 Task: Search one way flight ticket for 4 adults, 1 infant in seat and 1 infant on lap in premium economy from Charleston: Yeager Airport to Rockford: Chicago Rockford International Airport(was Northwest Chicagoland Regional Airport At Rockford) on 5-1-2023. Choice of flights is Frontier. Number of bags: 5 checked bags. Price is upto 20000. Outbound departure time preference is 23:45.
Action: Mouse moved to (229, 449)
Screenshot: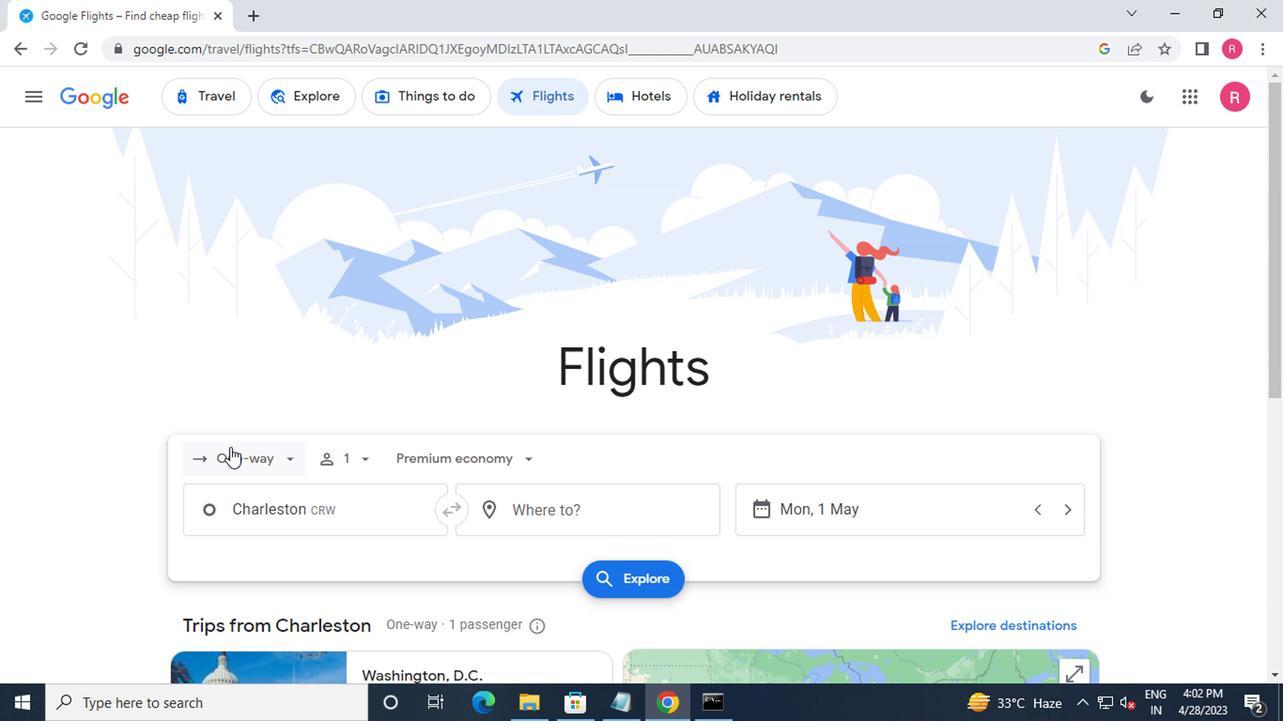 
Action: Mouse pressed left at (229, 449)
Screenshot: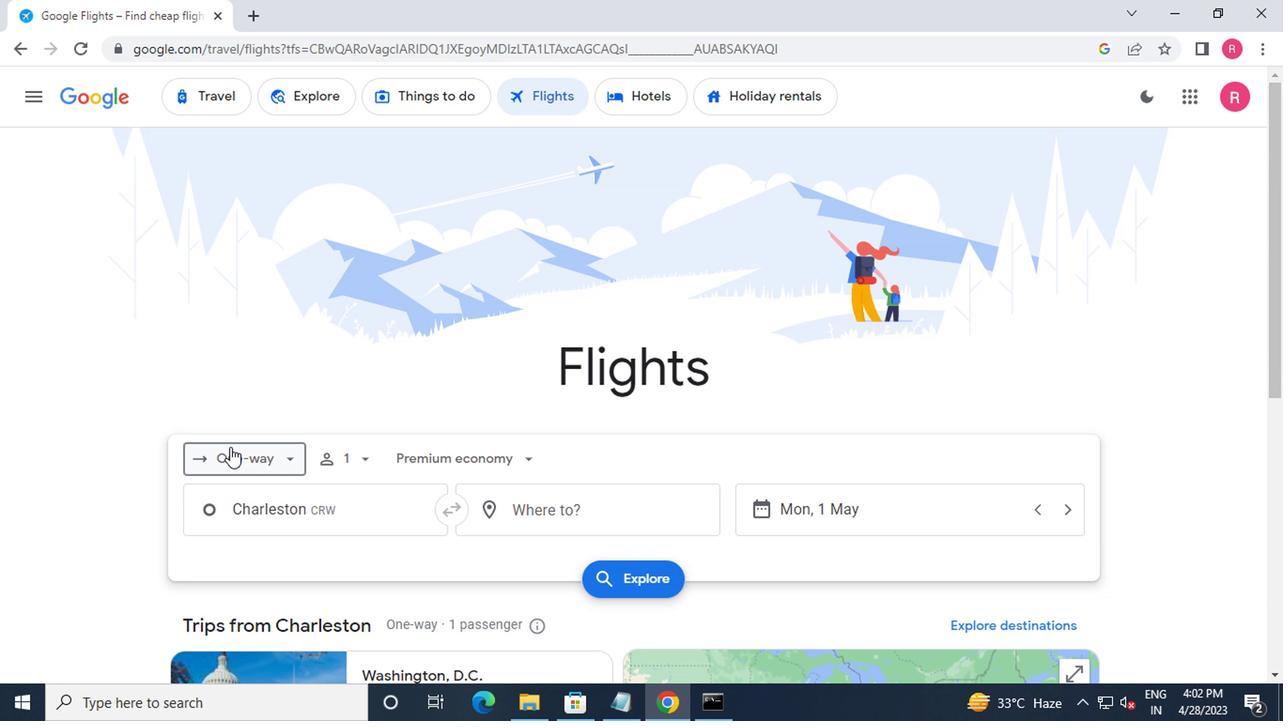 
Action: Mouse moved to (243, 556)
Screenshot: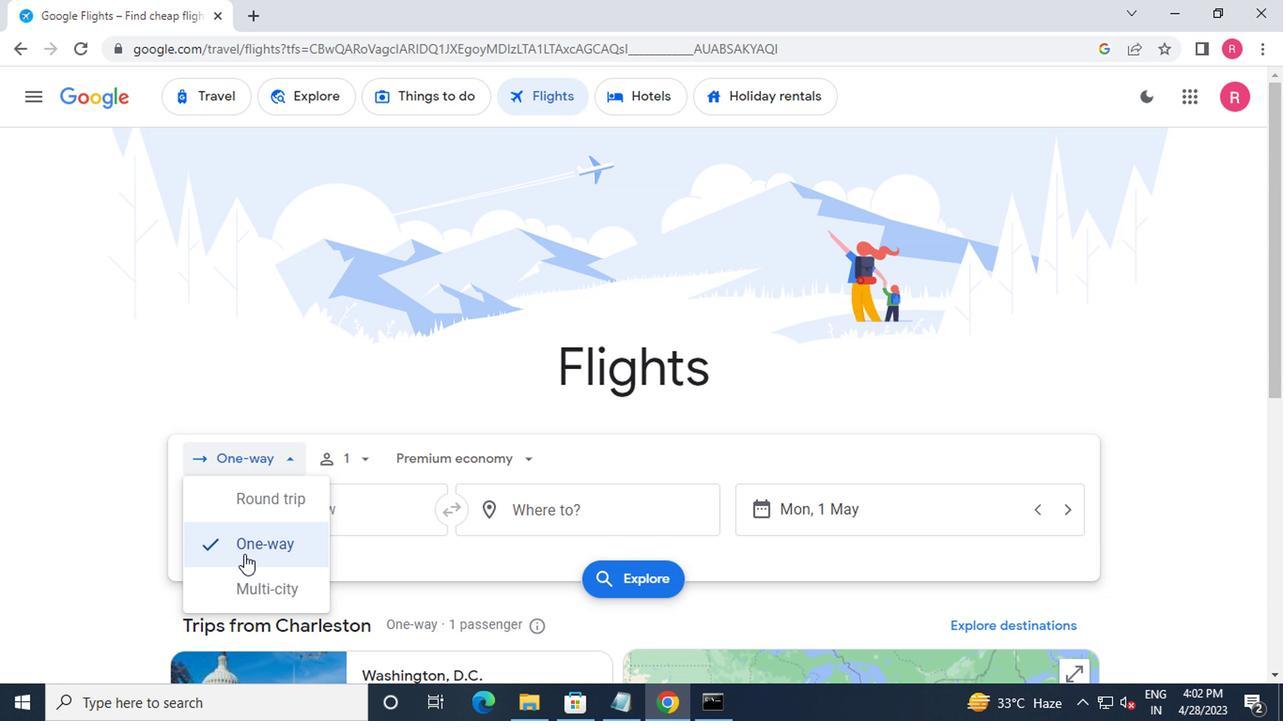 
Action: Mouse pressed left at (243, 556)
Screenshot: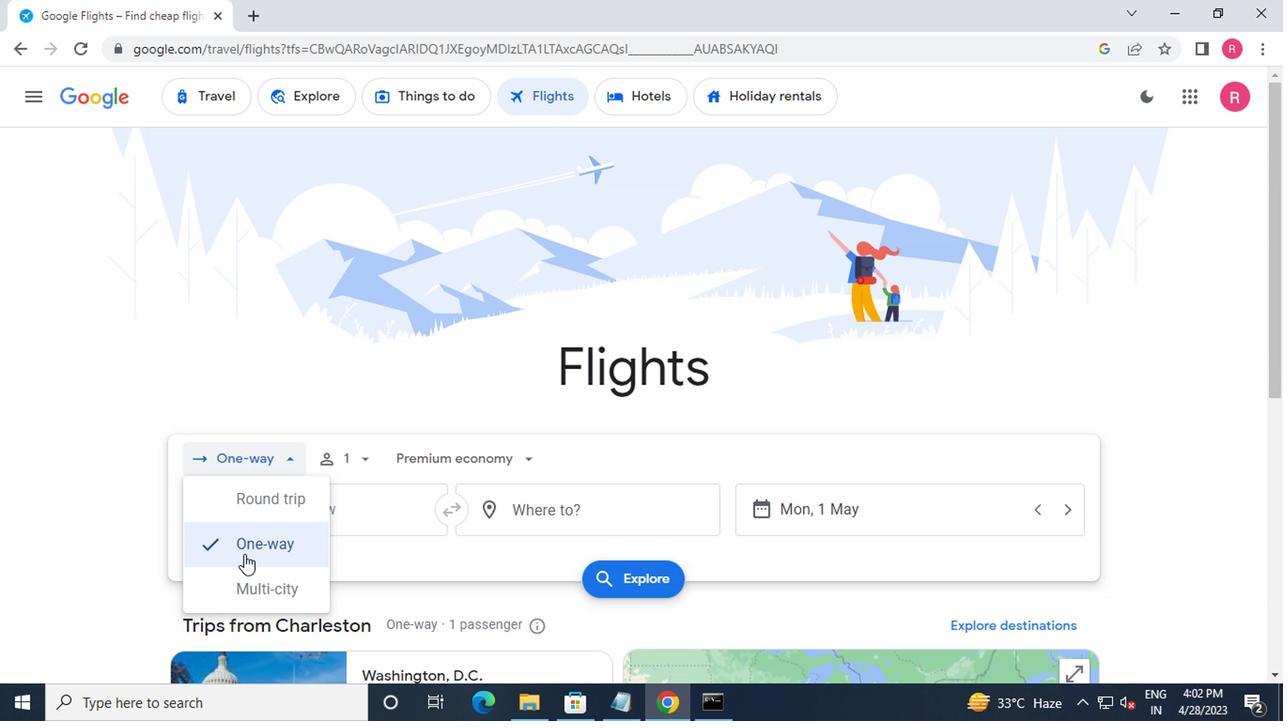
Action: Mouse moved to (371, 466)
Screenshot: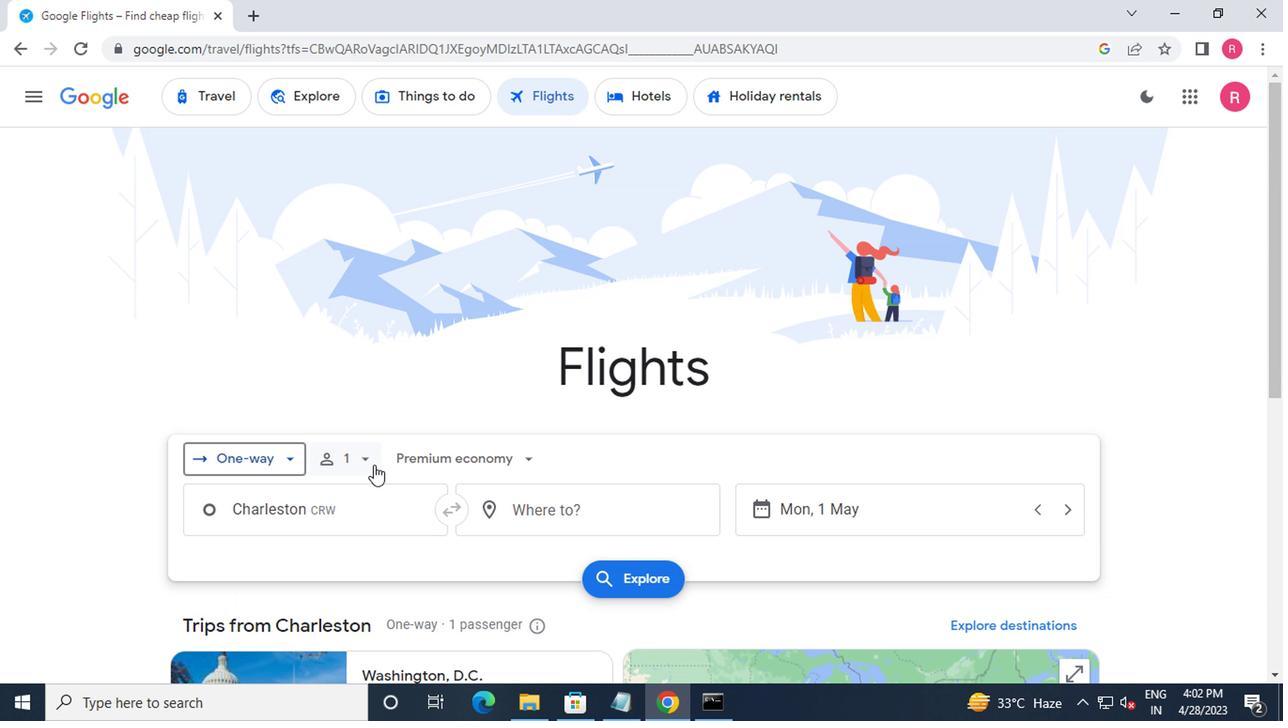 
Action: Mouse pressed left at (371, 466)
Screenshot: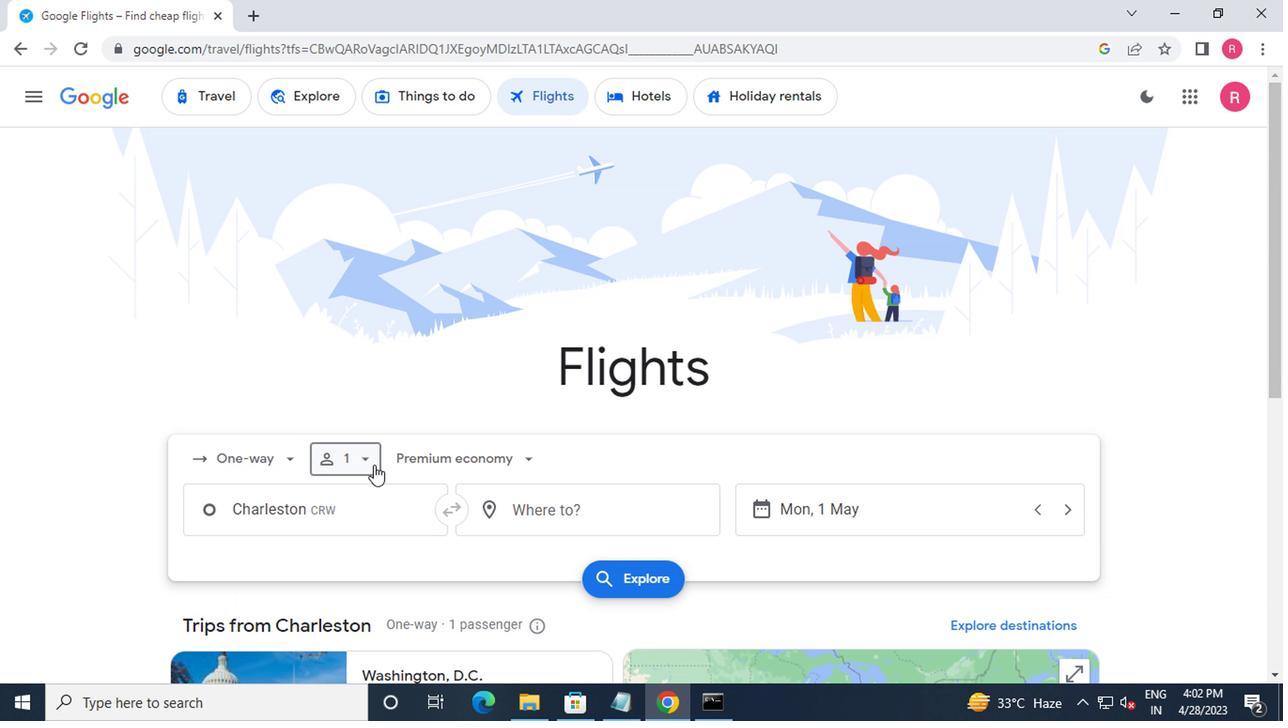 
Action: Mouse moved to (497, 509)
Screenshot: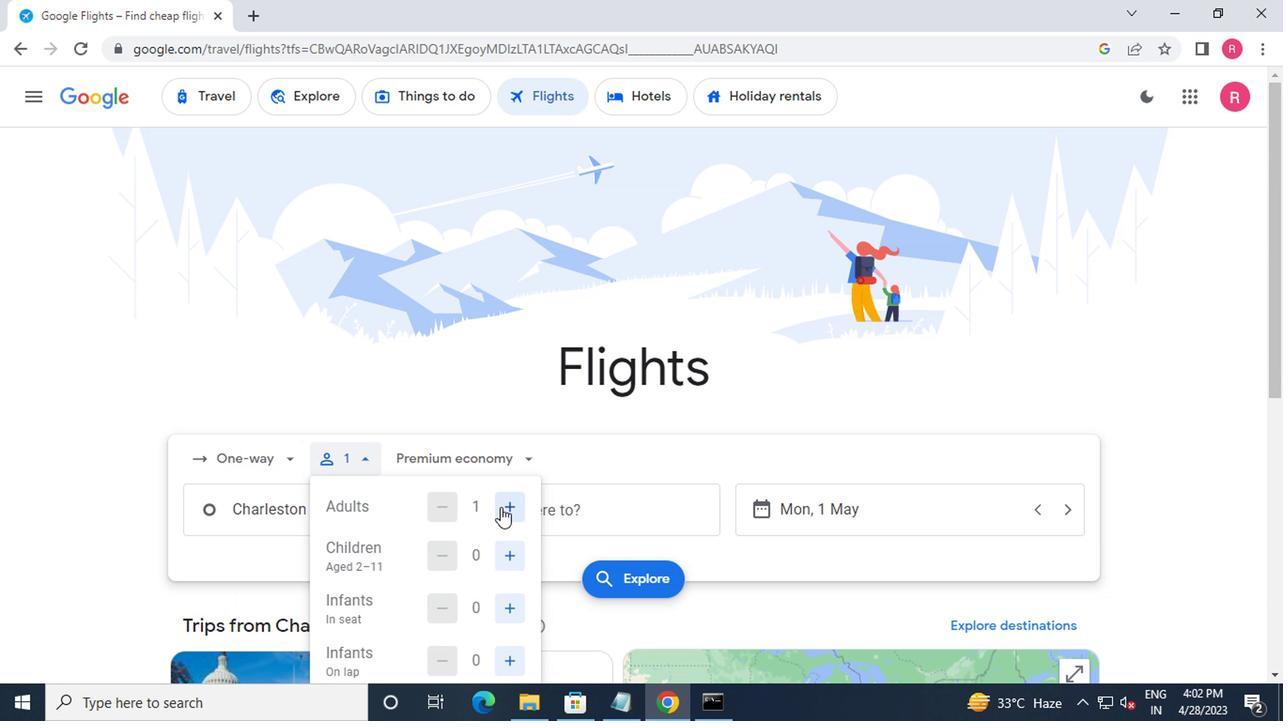 
Action: Mouse pressed left at (497, 509)
Screenshot: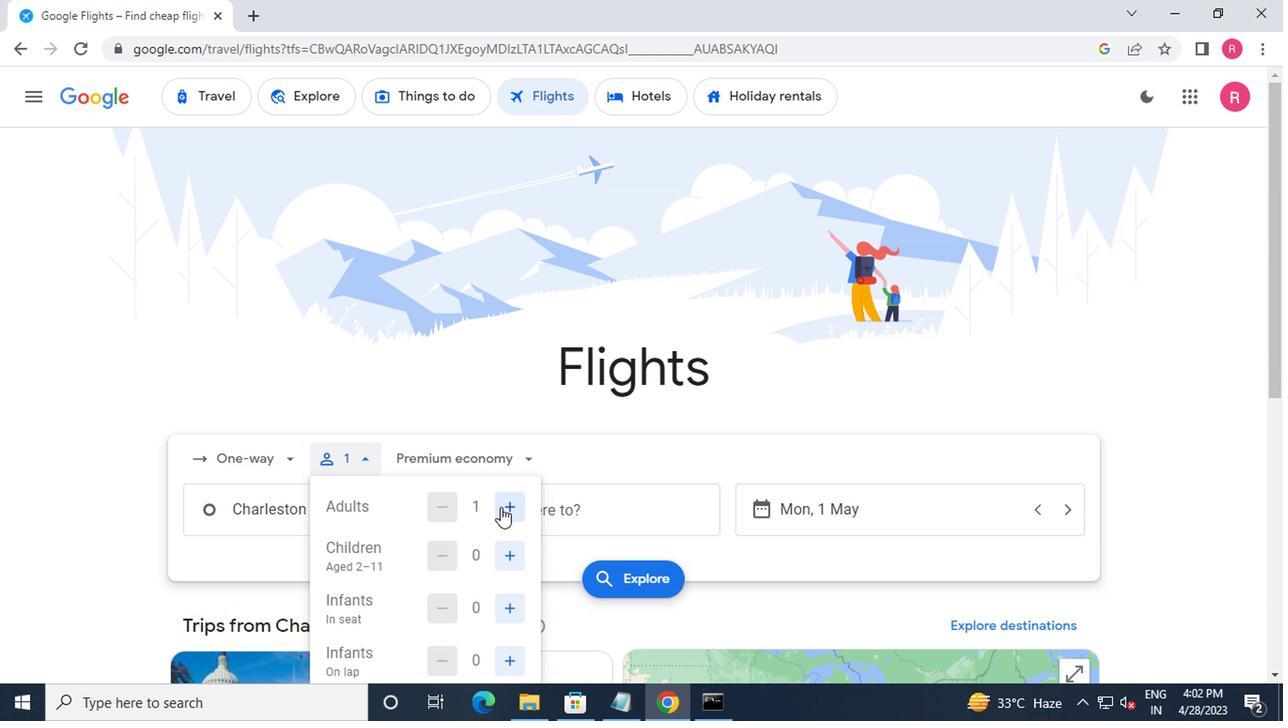 
Action: Mouse pressed left at (497, 509)
Screenshot: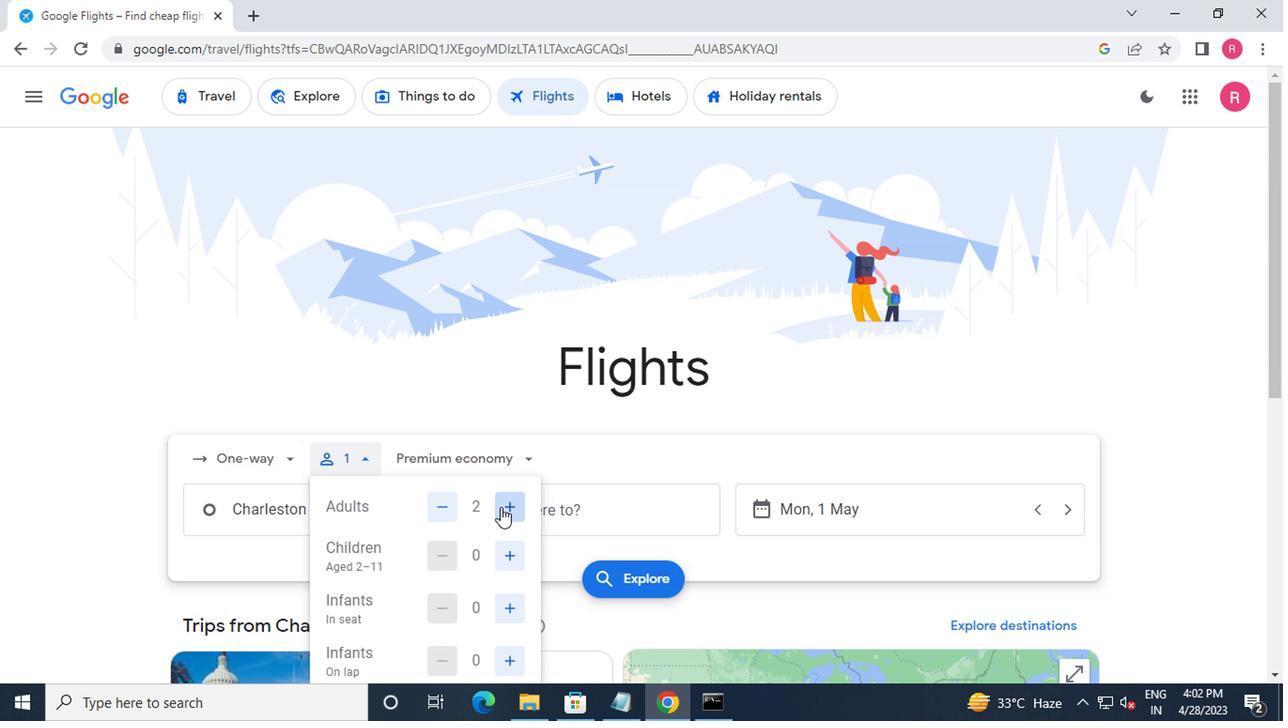 
Action: Mouse moved to (497, 550)
Screenshot: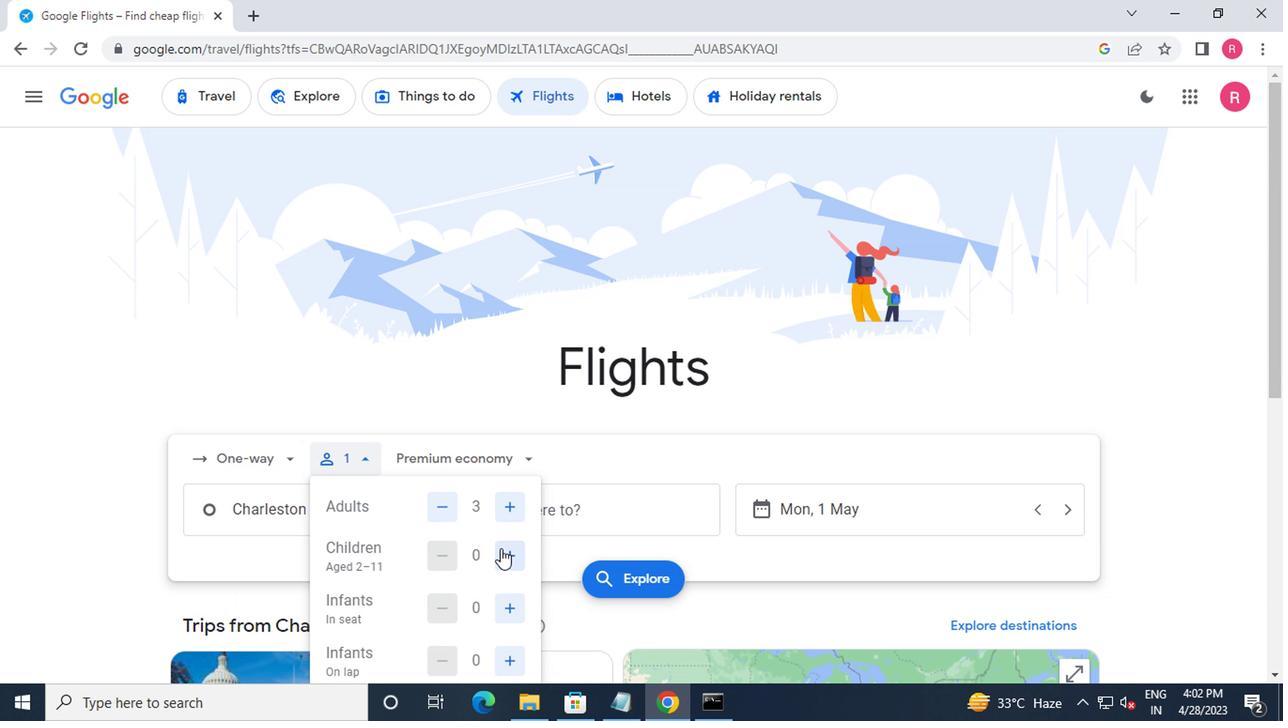 
Action: Mouse pressed left at (497, 550)
Screenshot: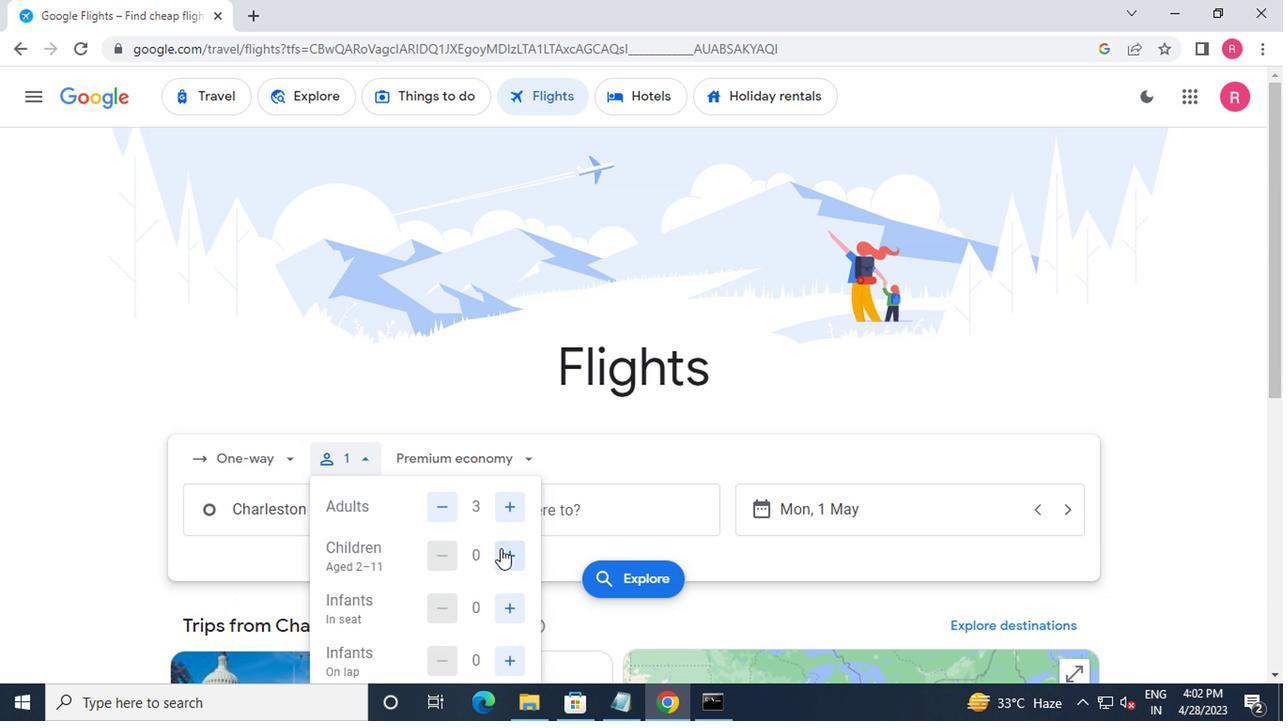 
Action: Mouse pressed left at (497, 550)
Screenshot: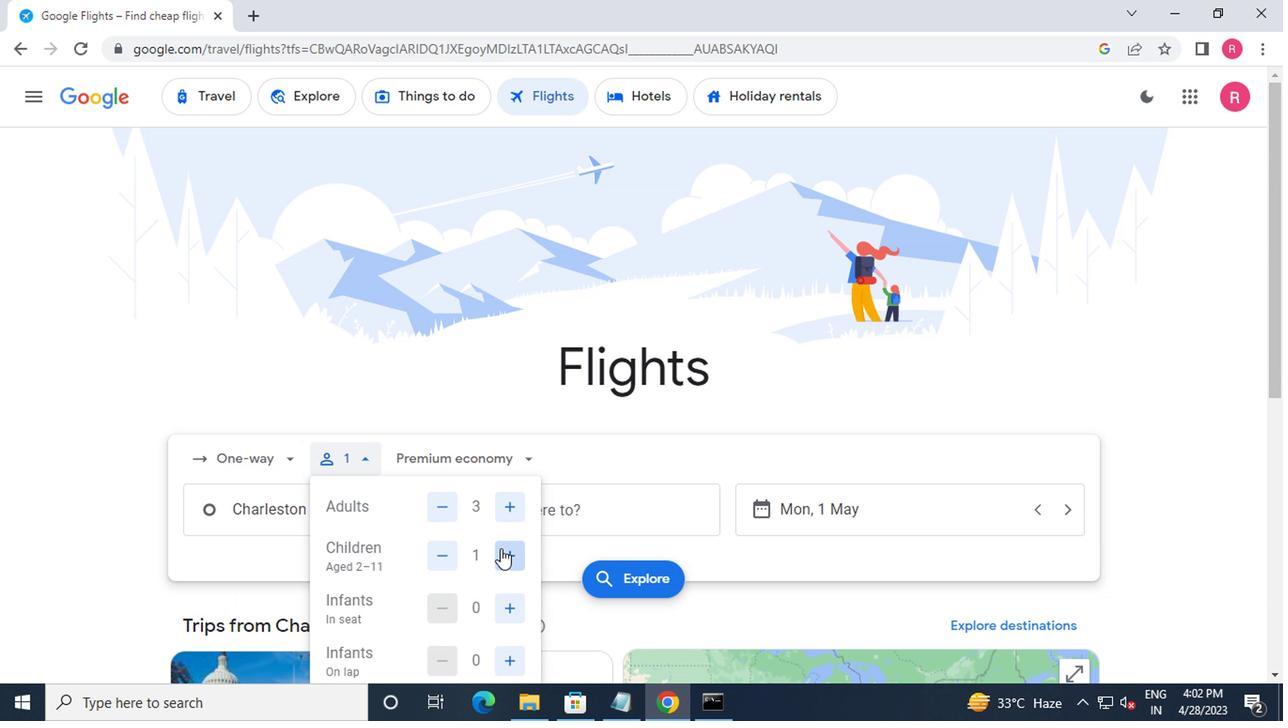 
Action: Mouse moved to (496, 550)
Screenshot: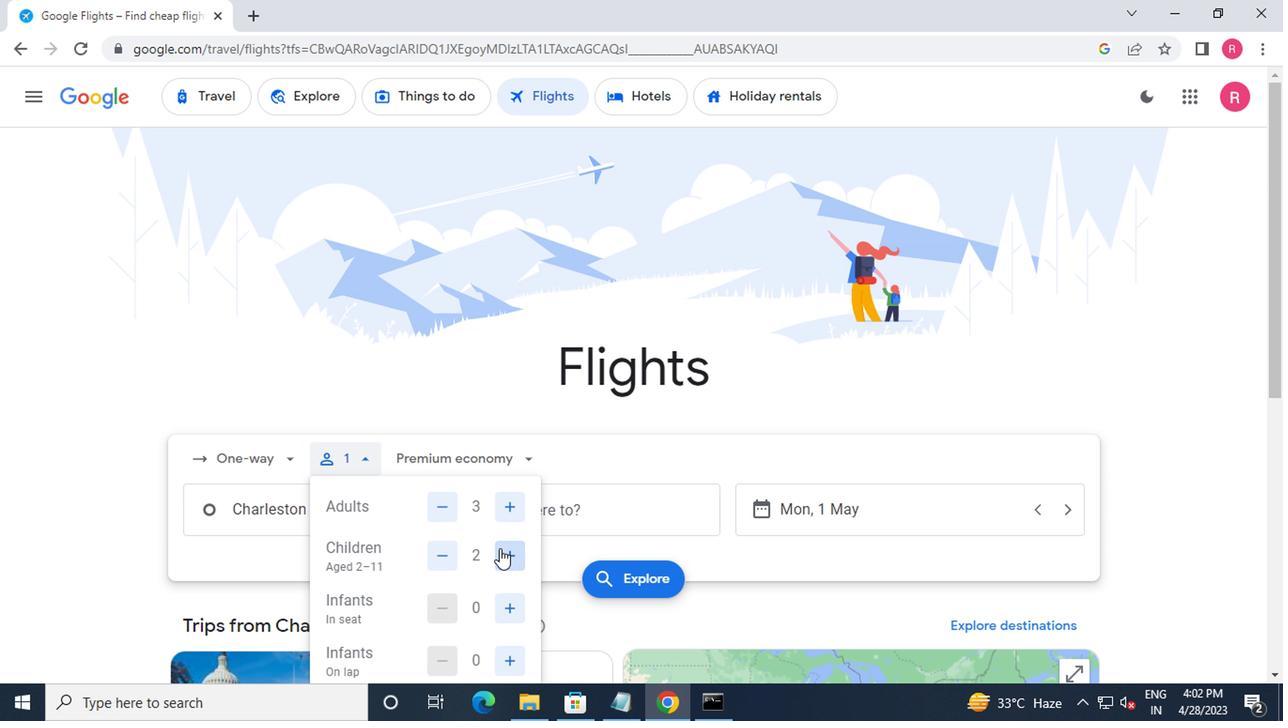 
Action: Mouse pressed left at (496, 550)
Screenshot: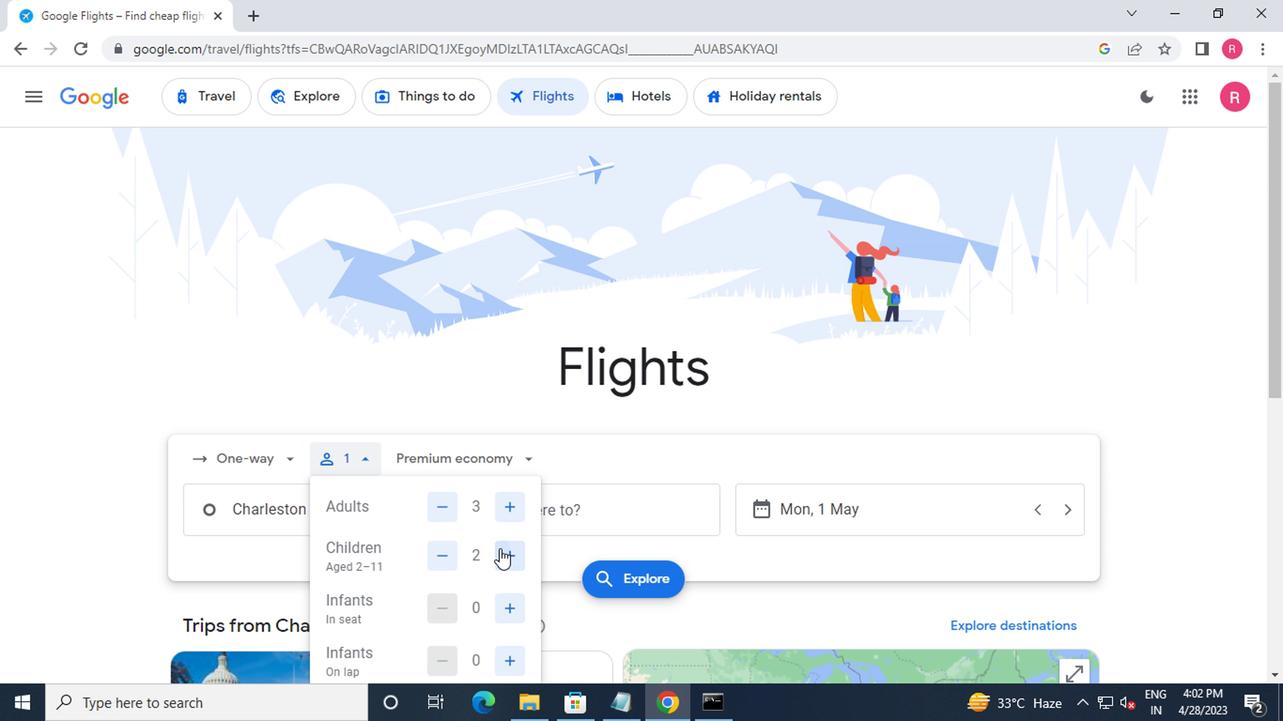 
Action: Mouse moved to (437, 474)
Screenshot: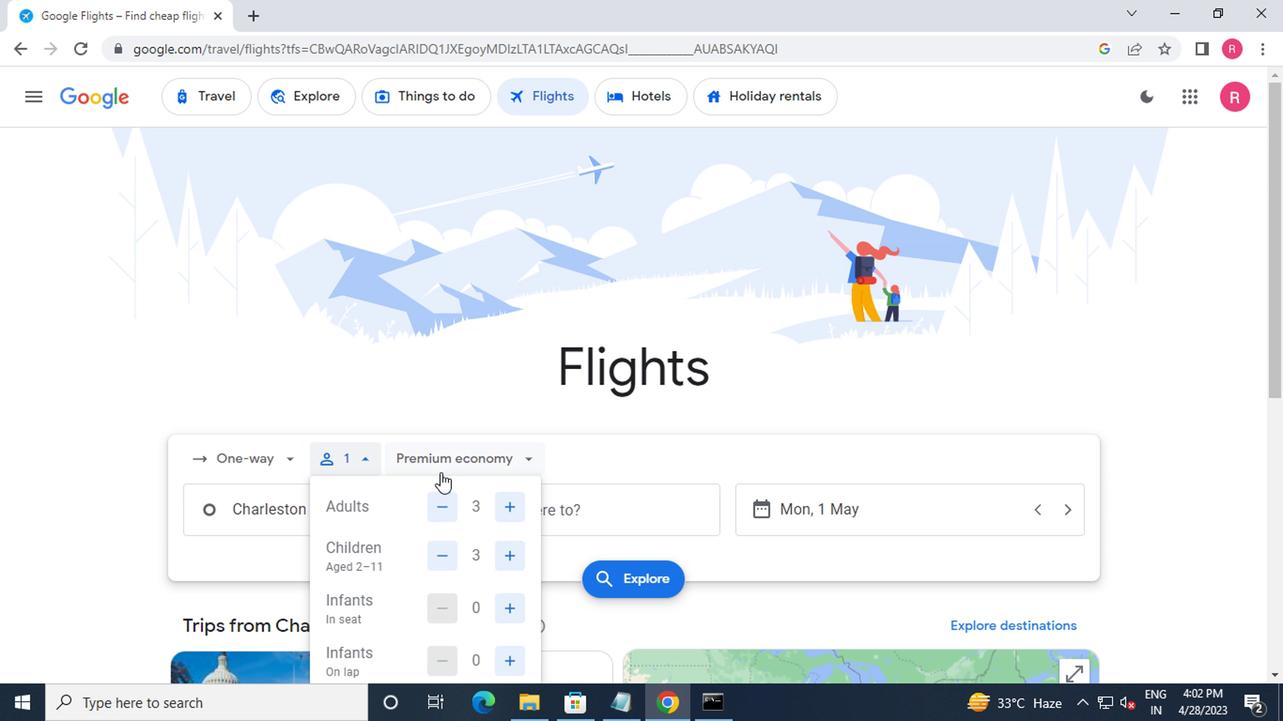 
Action: Mouse pressed left at (437, 474)
Screenshot: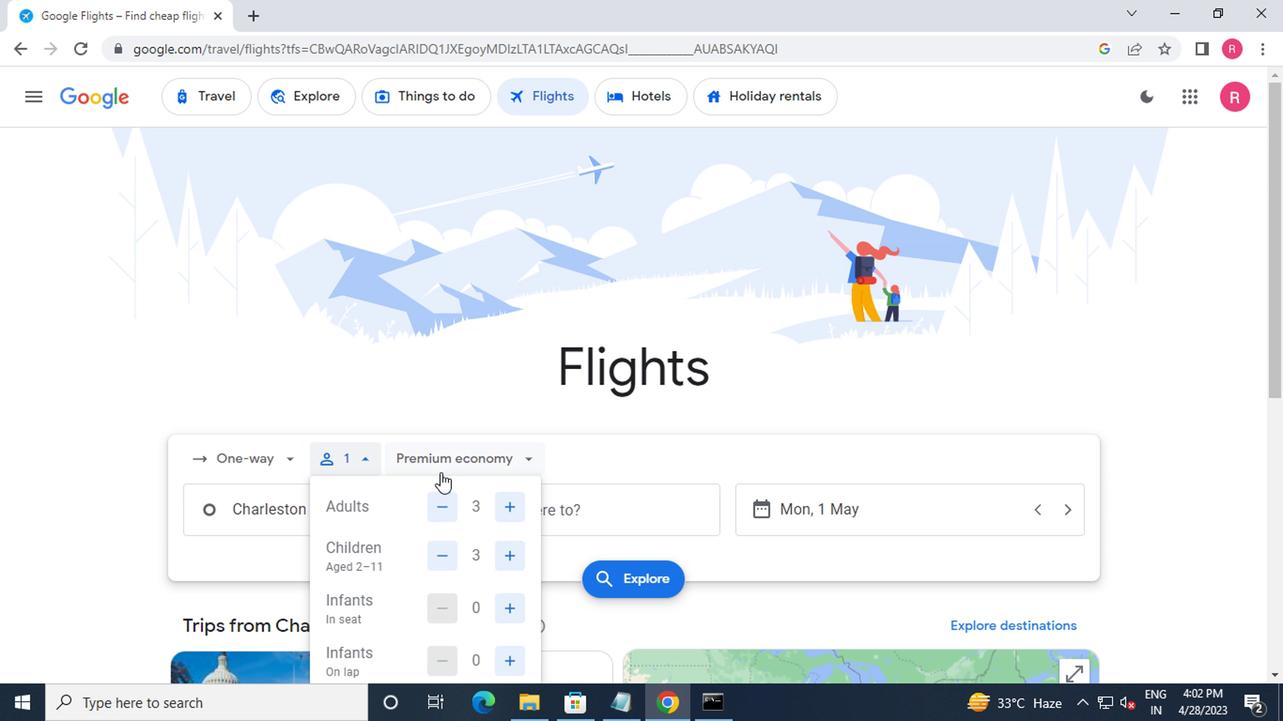 
Action: Mouse moved to (471, 586)
Screenshot: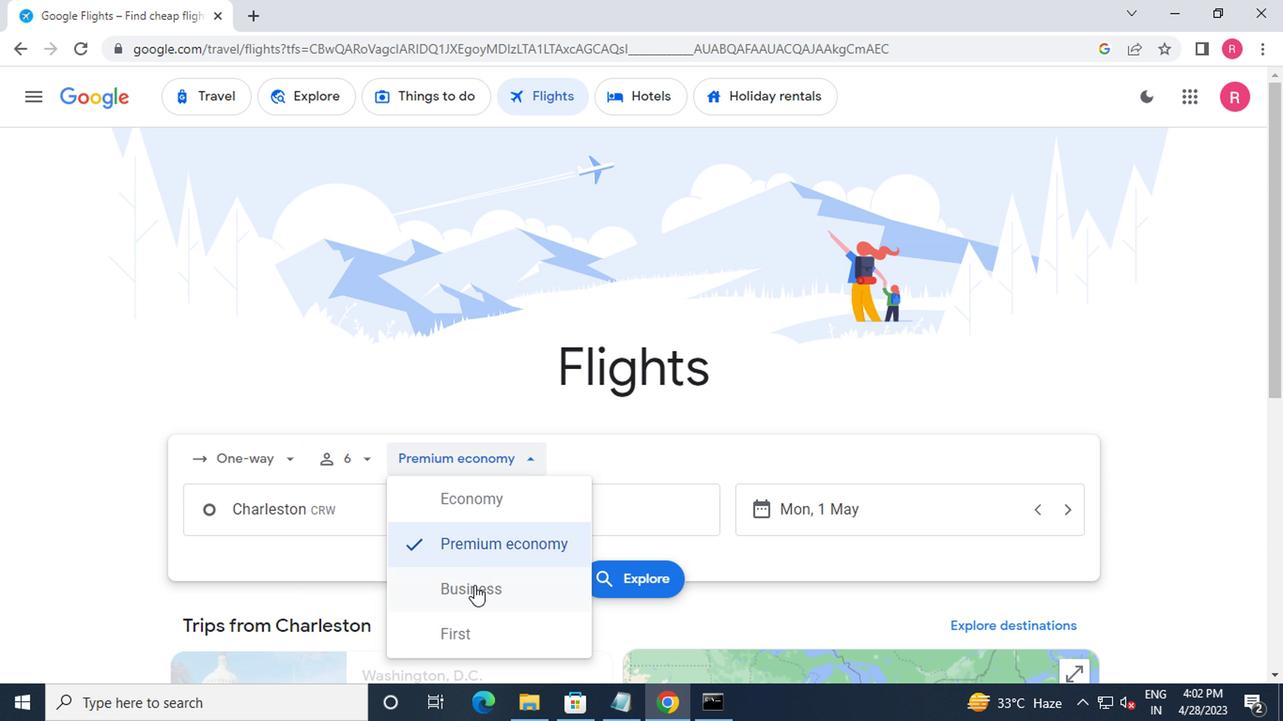 
Action: Mouse pressed left at (471, 586)
Screenshot: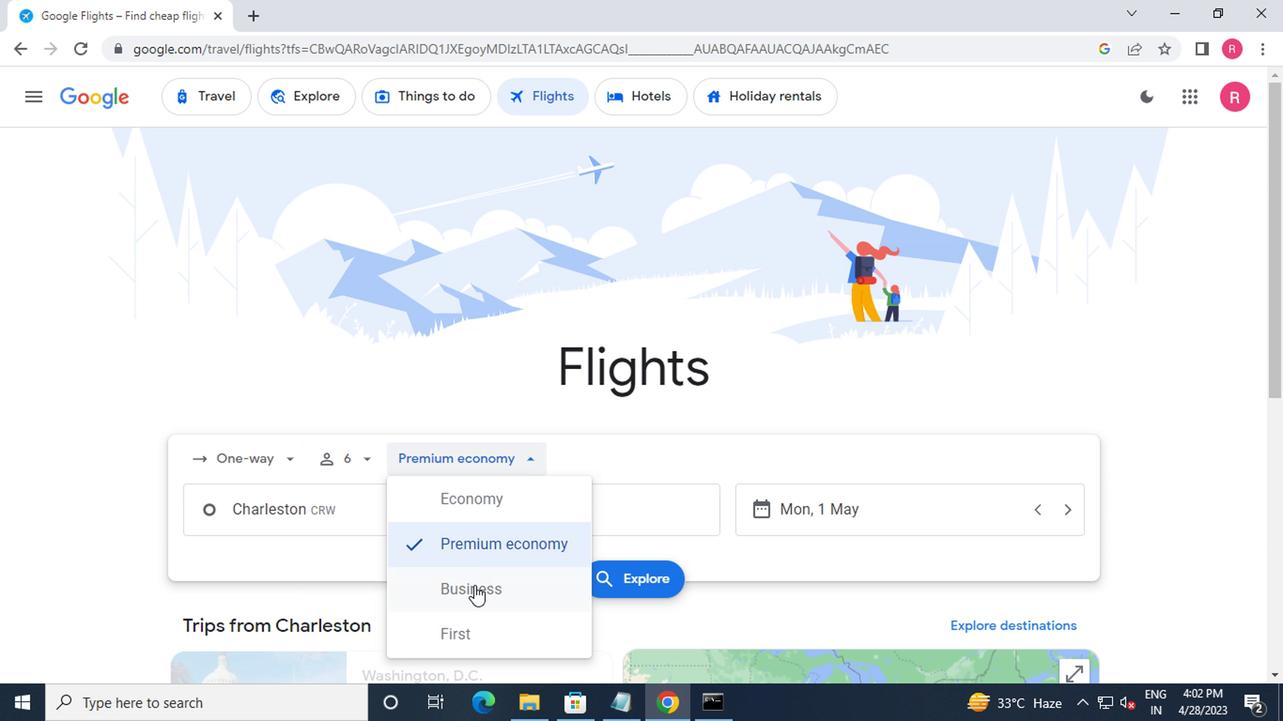 
Action: Mouse moved to (368, 516)
Screenshot: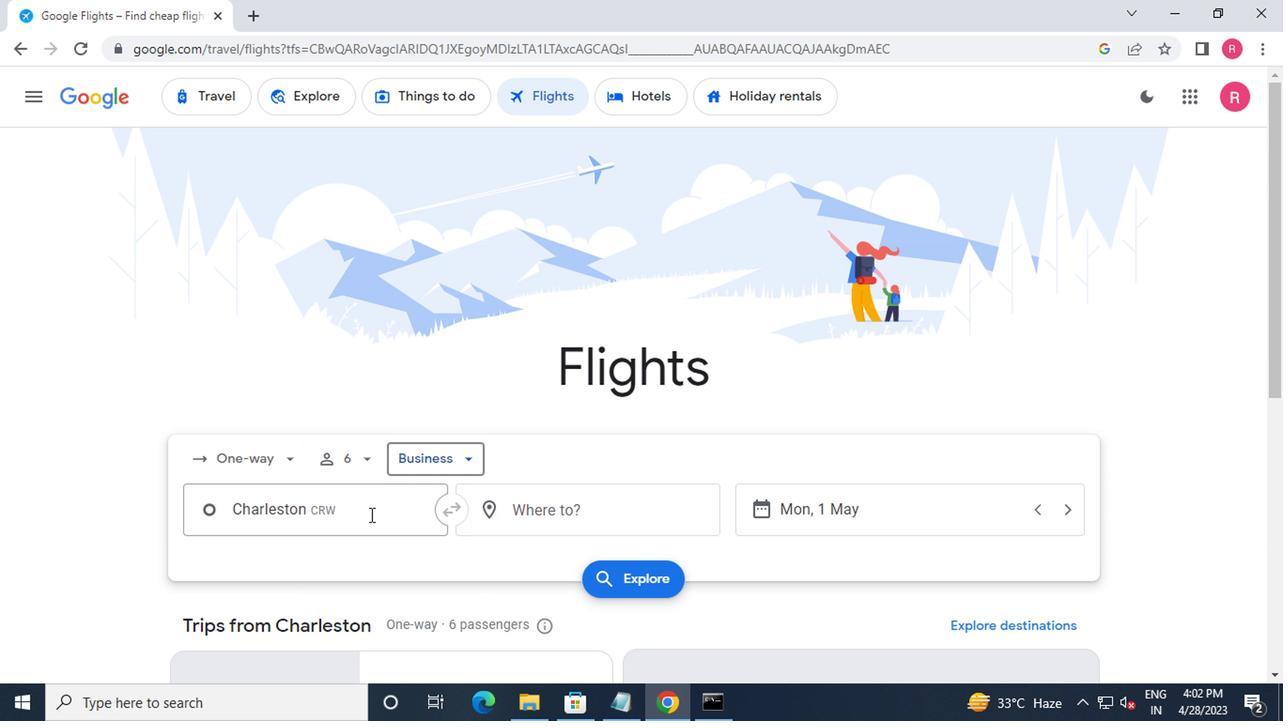 
Action: Mouse pressed left at (368, 516)
Screenshot: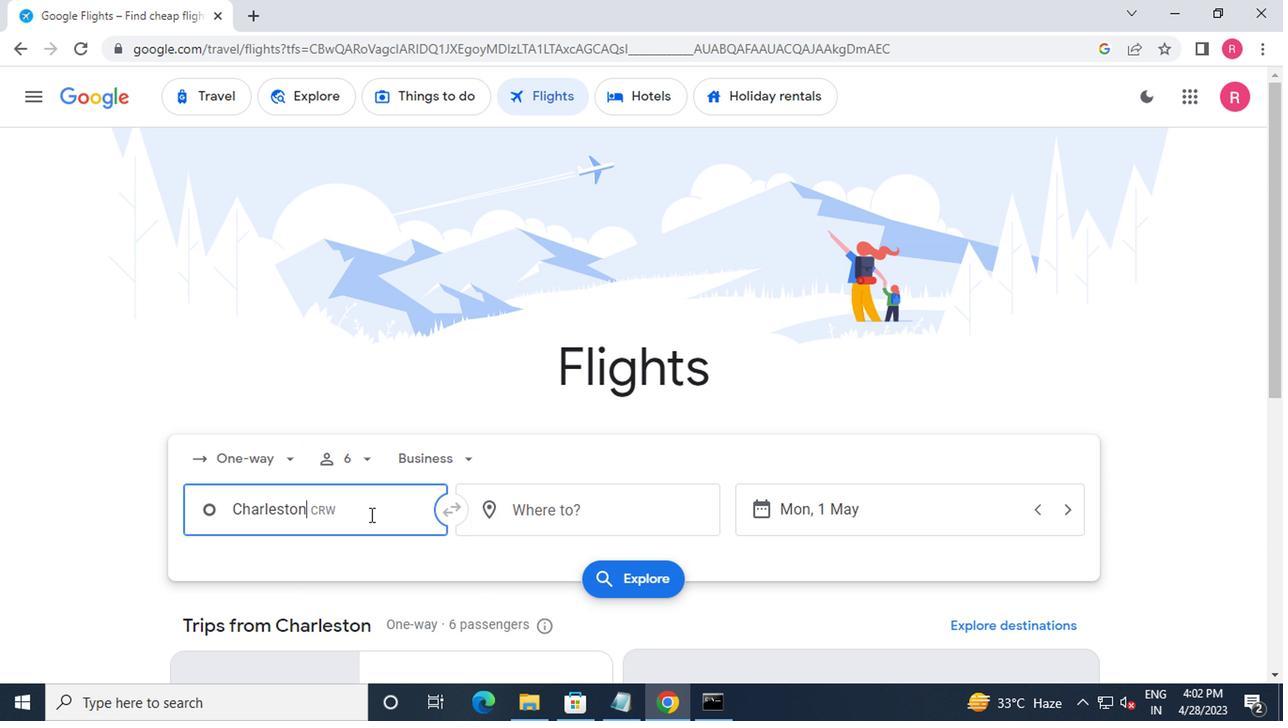 
Action: Key pressed <Key.shift><Key.shift><Key.shift><Key.shift><Key.shift><Key.shift>YEAGER<Key.space>
Screenshot: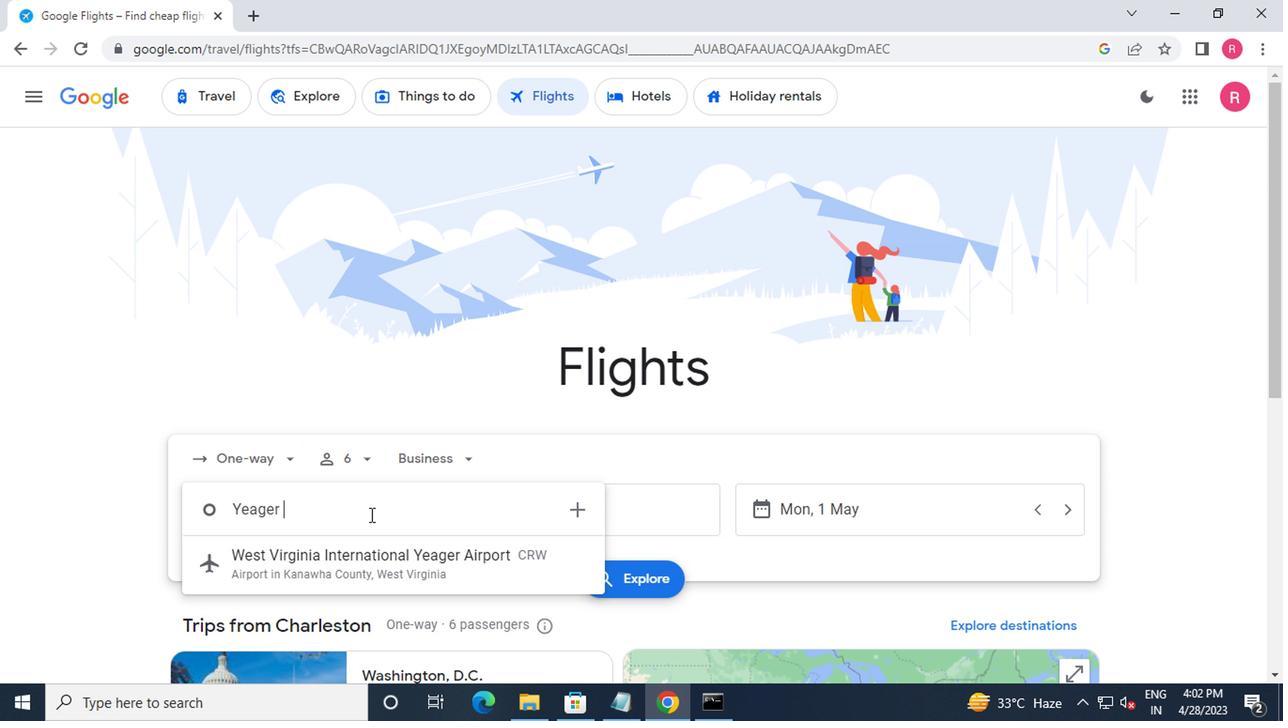 
Action: Mouse moved to (366, 565)
Screenshot: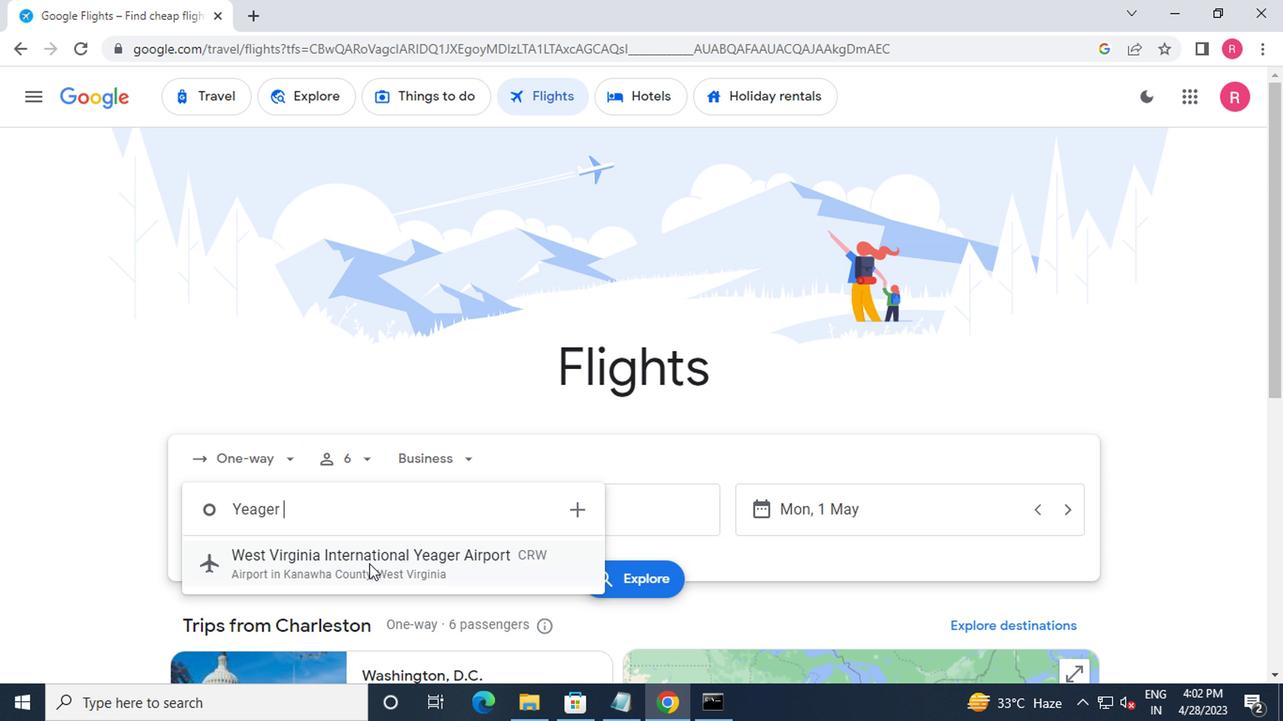 
Action: Mouse pressed left at (366, 565)
Screenshot: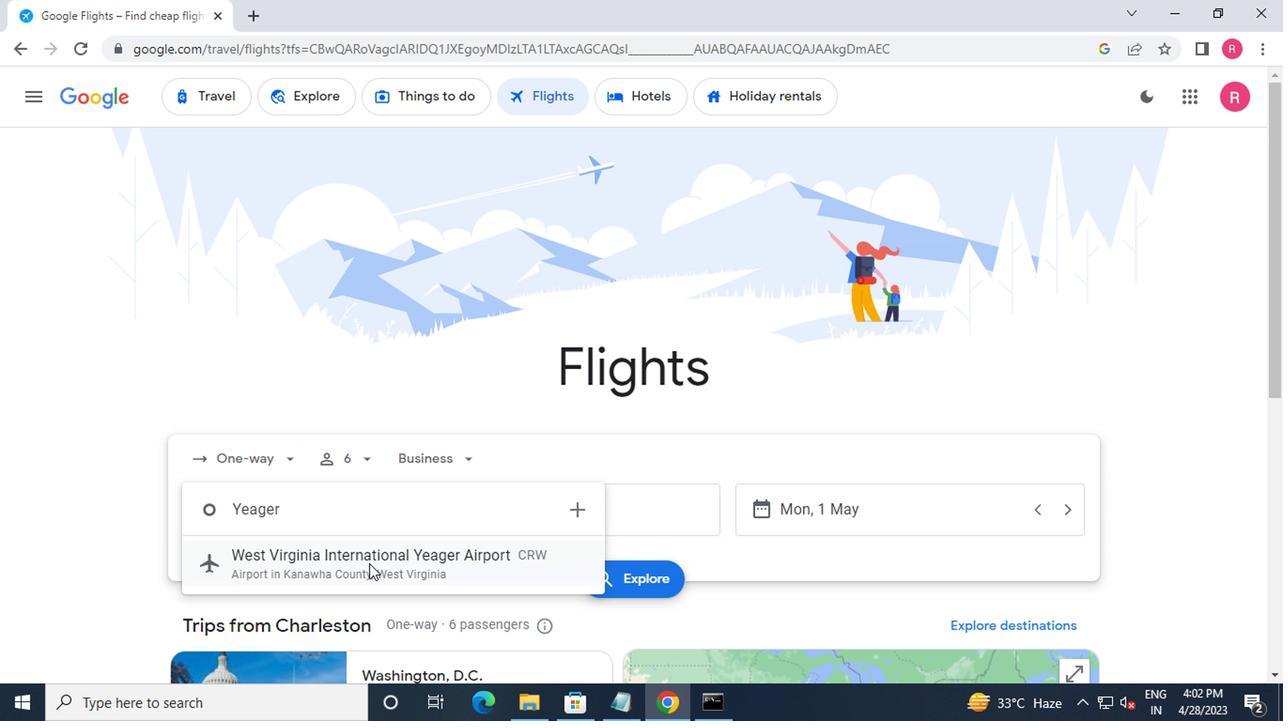 
Action: Mouse moved to (618, 519)
Screenshot: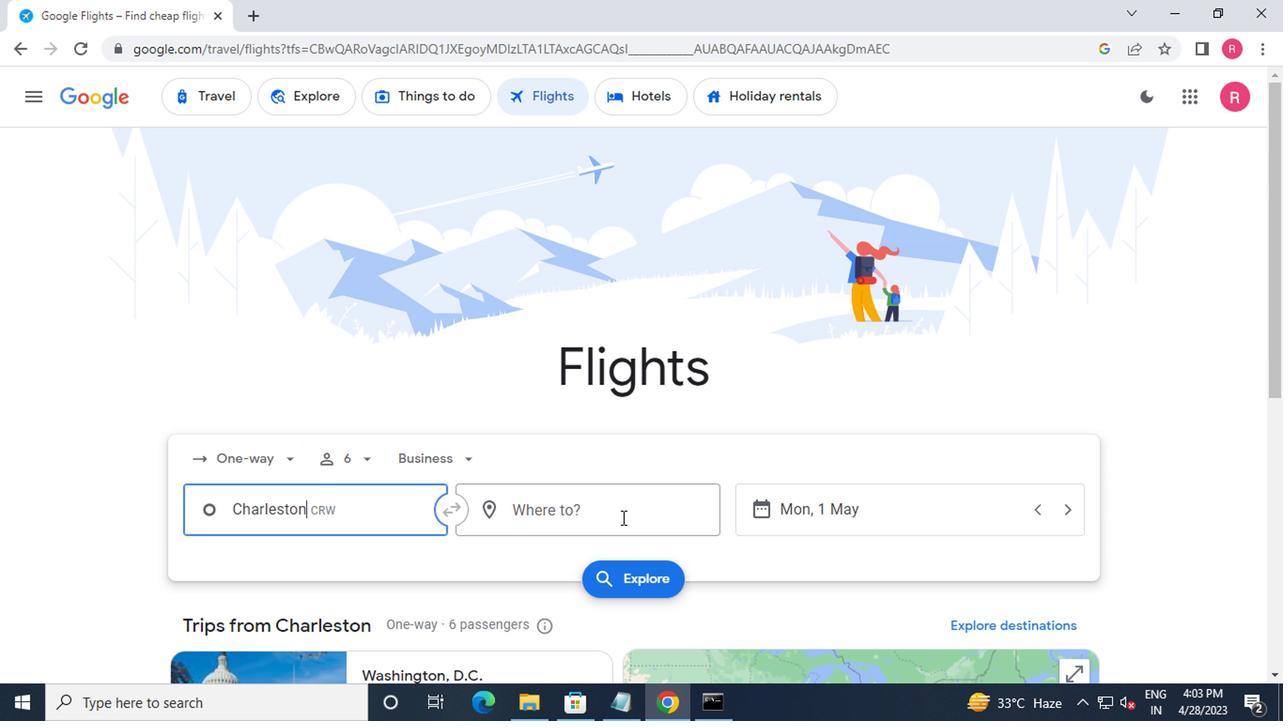 
Action: Mouse pressed left at (618, 519)
Screenshot: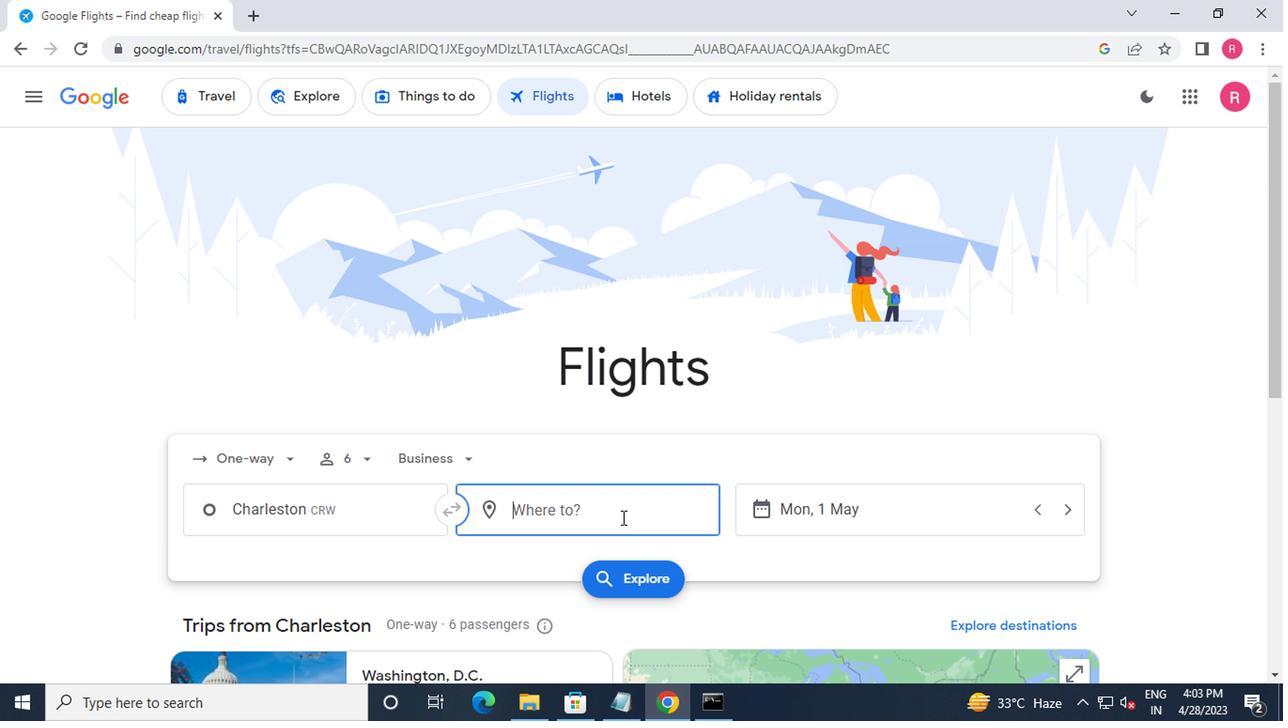 
Action: Mouse moved to (567, 620)
Screenshot: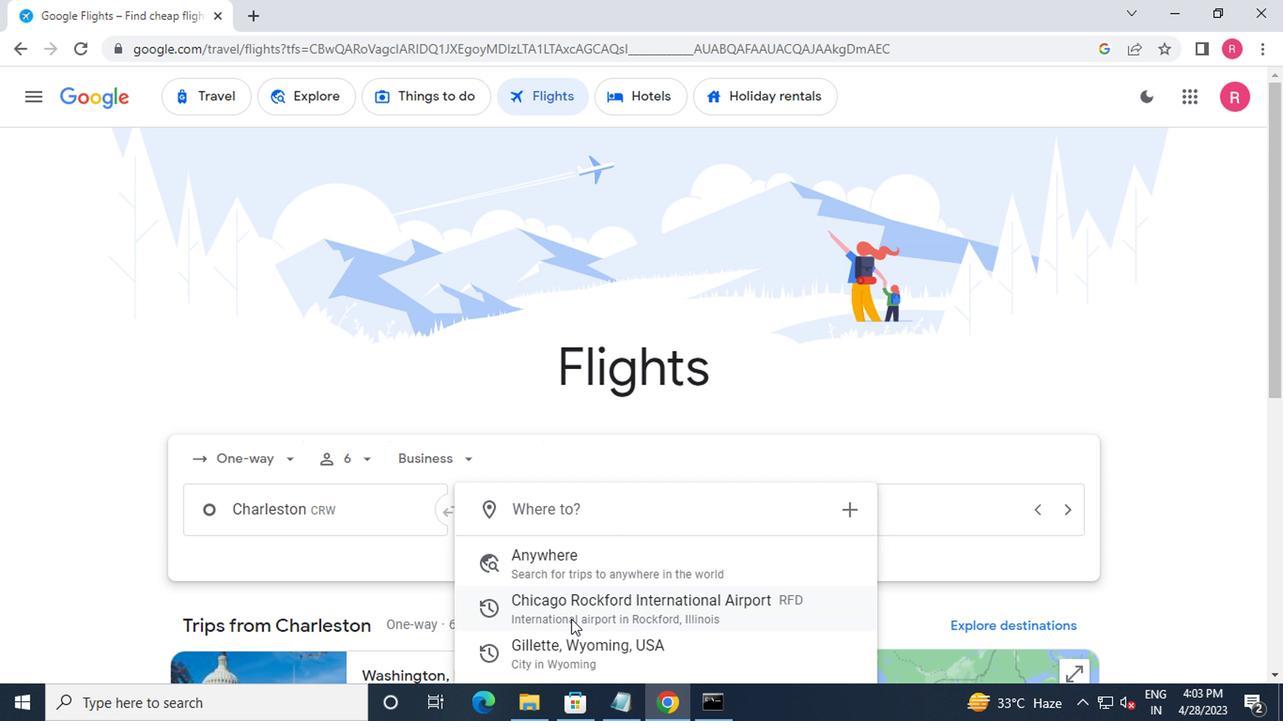 
Action: Mouse scrolled (567, 619) with delta (0, 0)
Screenshot: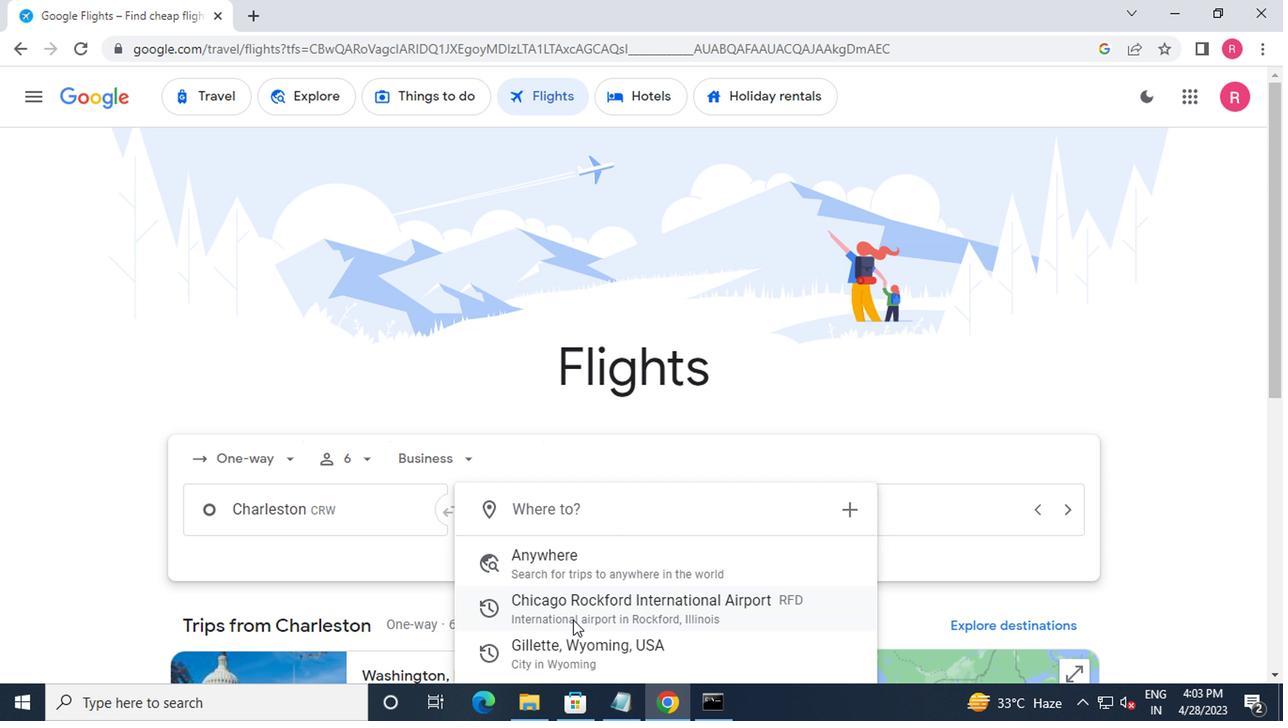 
Action: Mouse moved to (558, 607)
Screenshot: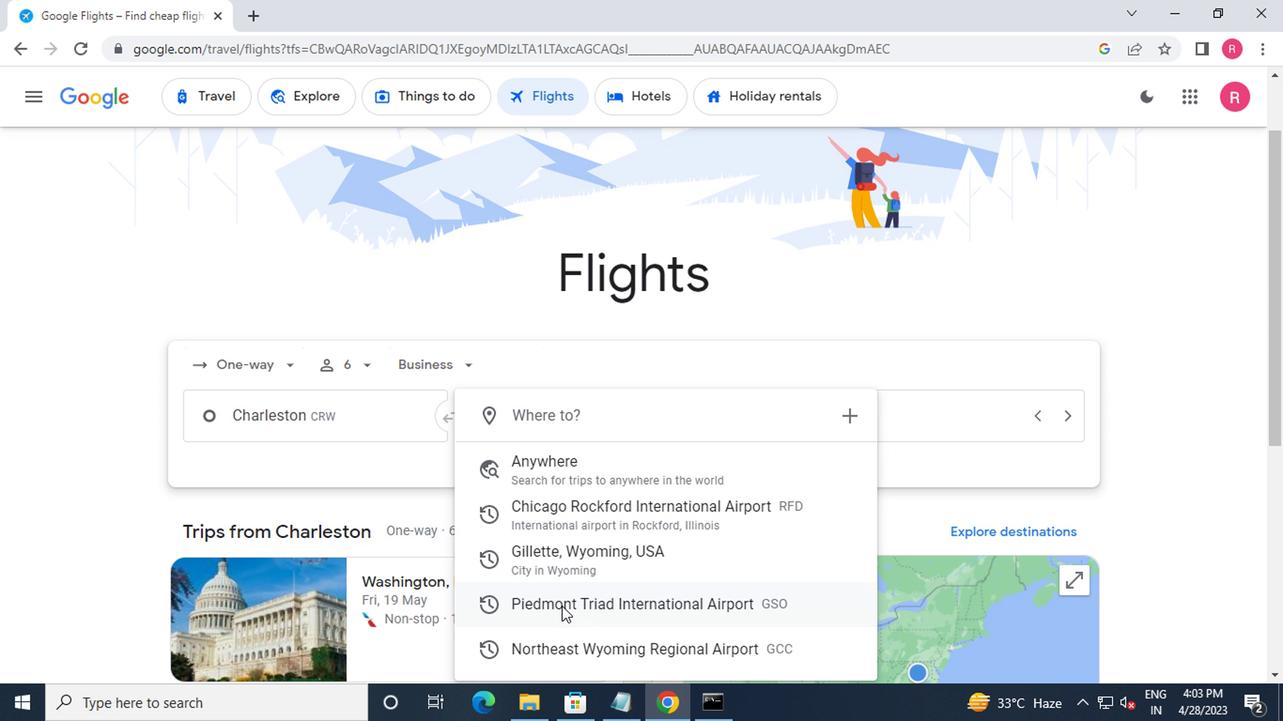 
Action: Mouse pressed left at (558, 607)
Screenshot: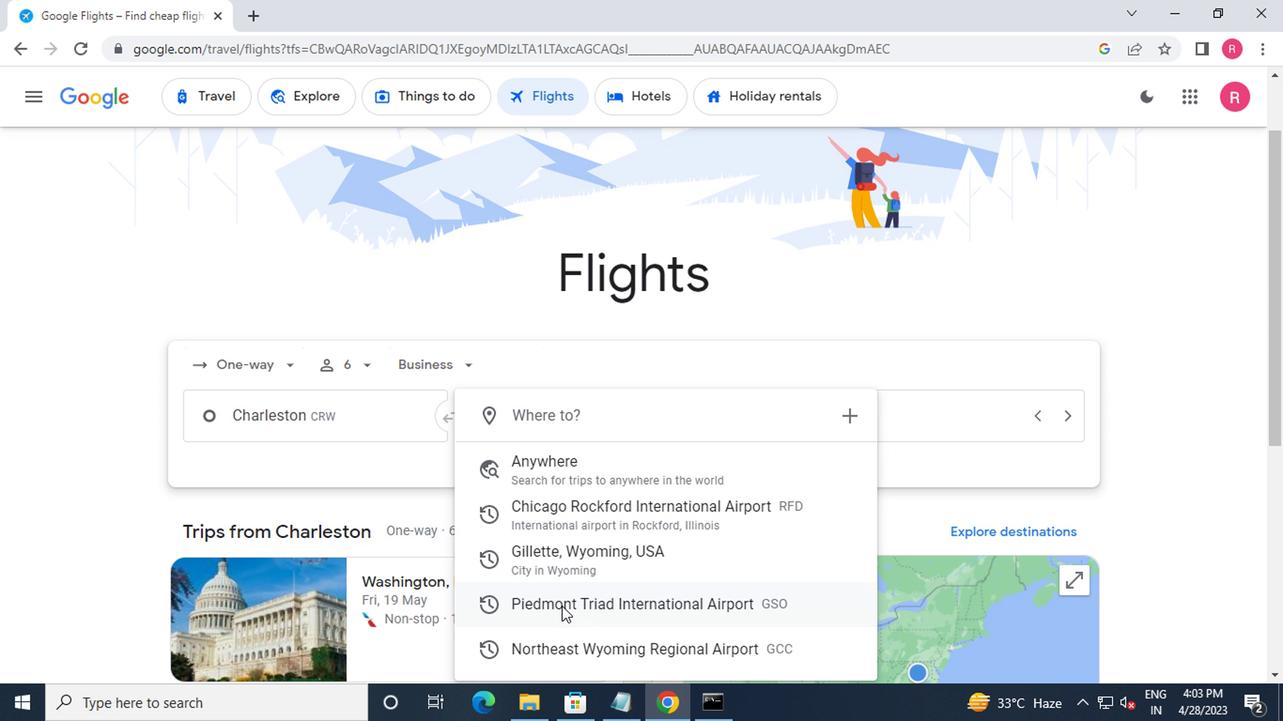 
Action: Mouse moved to (913, 438)
Screenshot: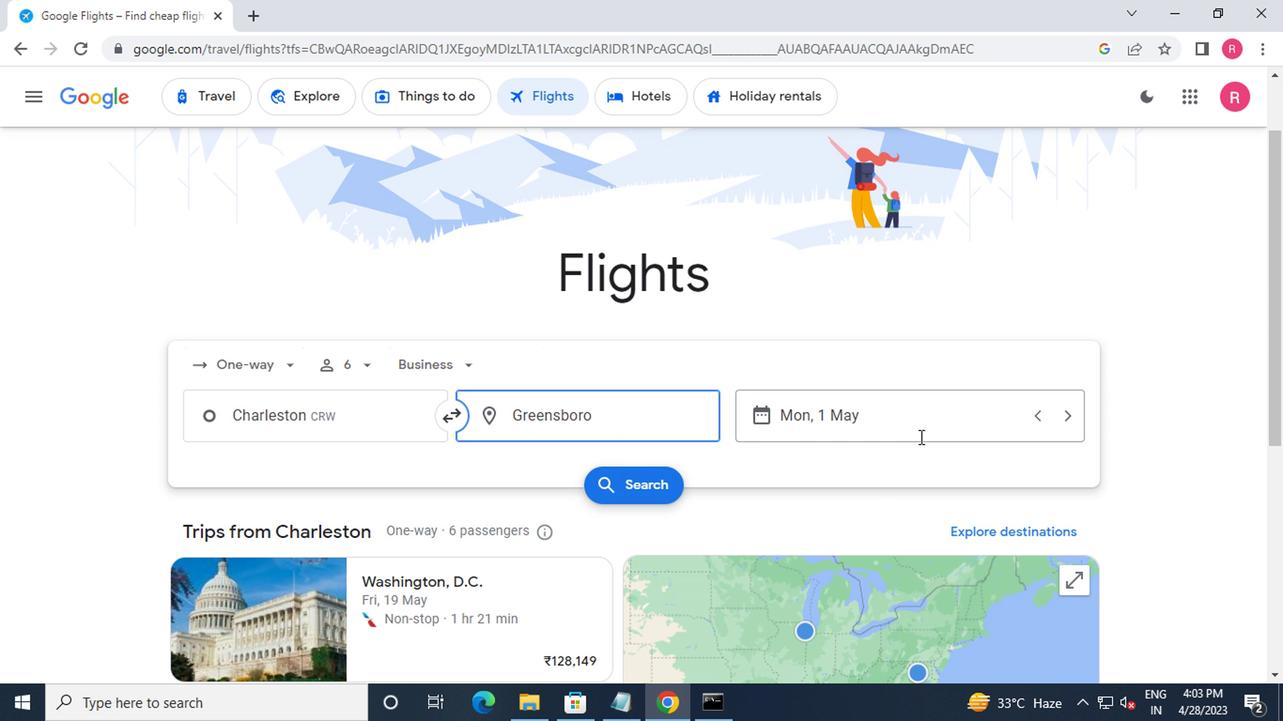 
Action: Mouse pressed left at (913, 438)
Screenshot: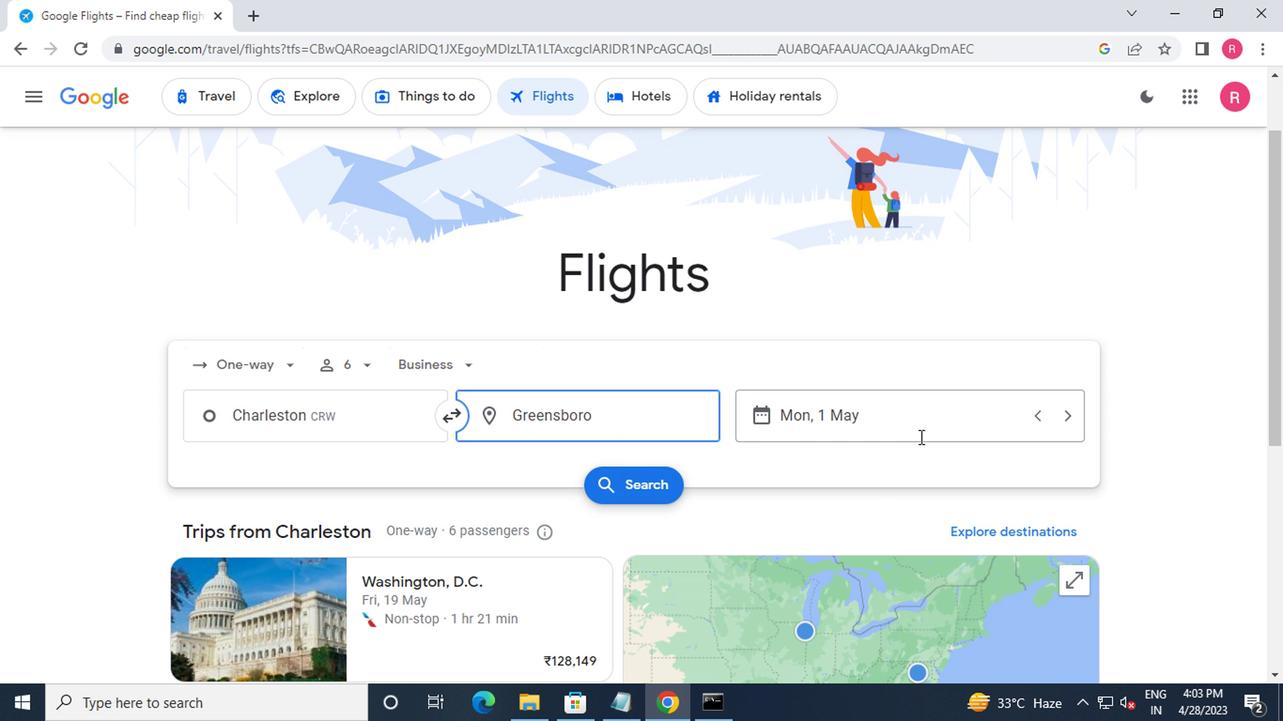
Action: Mouse moved to (827, 336)
Screenshot: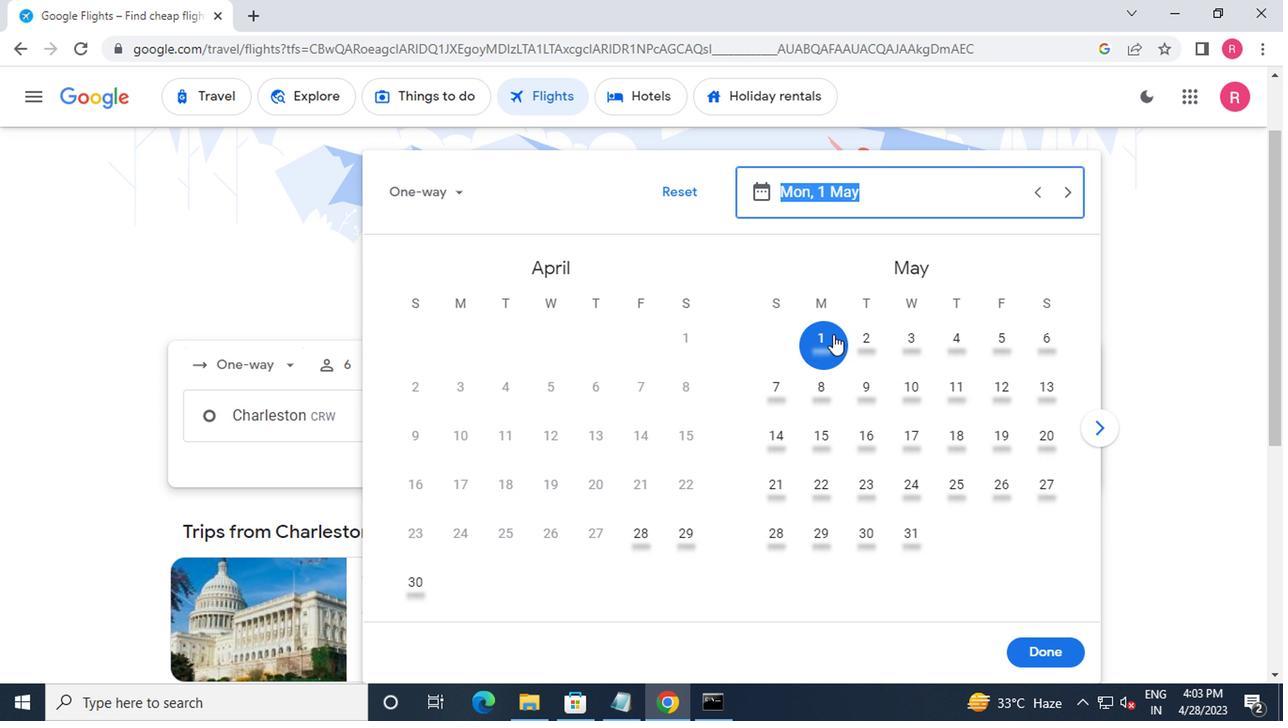
Action: Mouse pressed left at (827, 336)
Screenshot: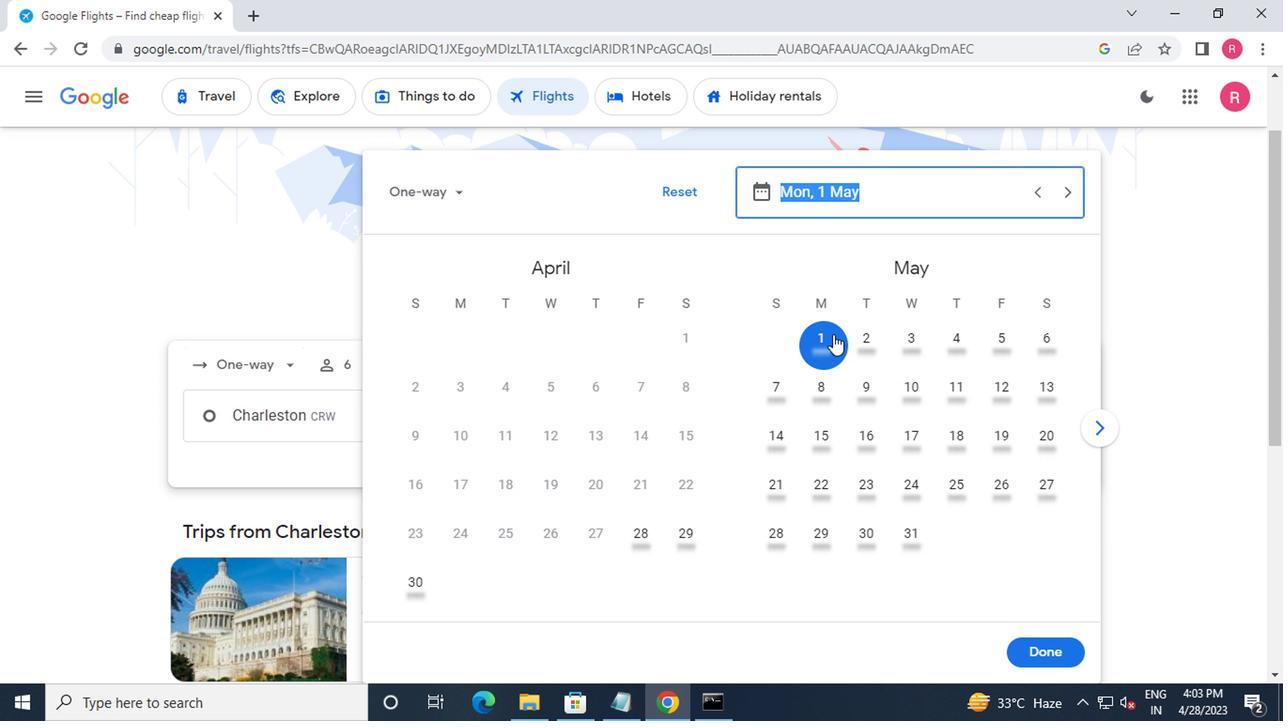 
Action: Mouse moved to (1060, 649)
Screenshot: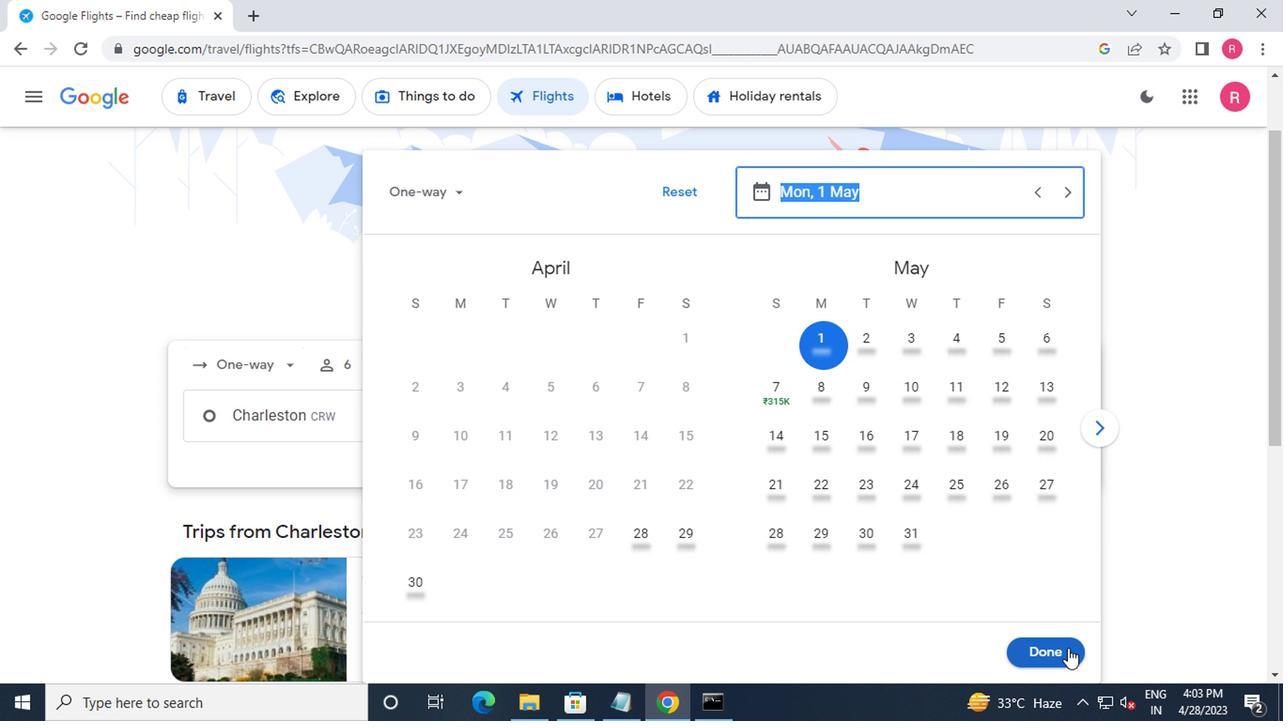 
Action: Mouse pressed left at (1060, 649)
Screenshot: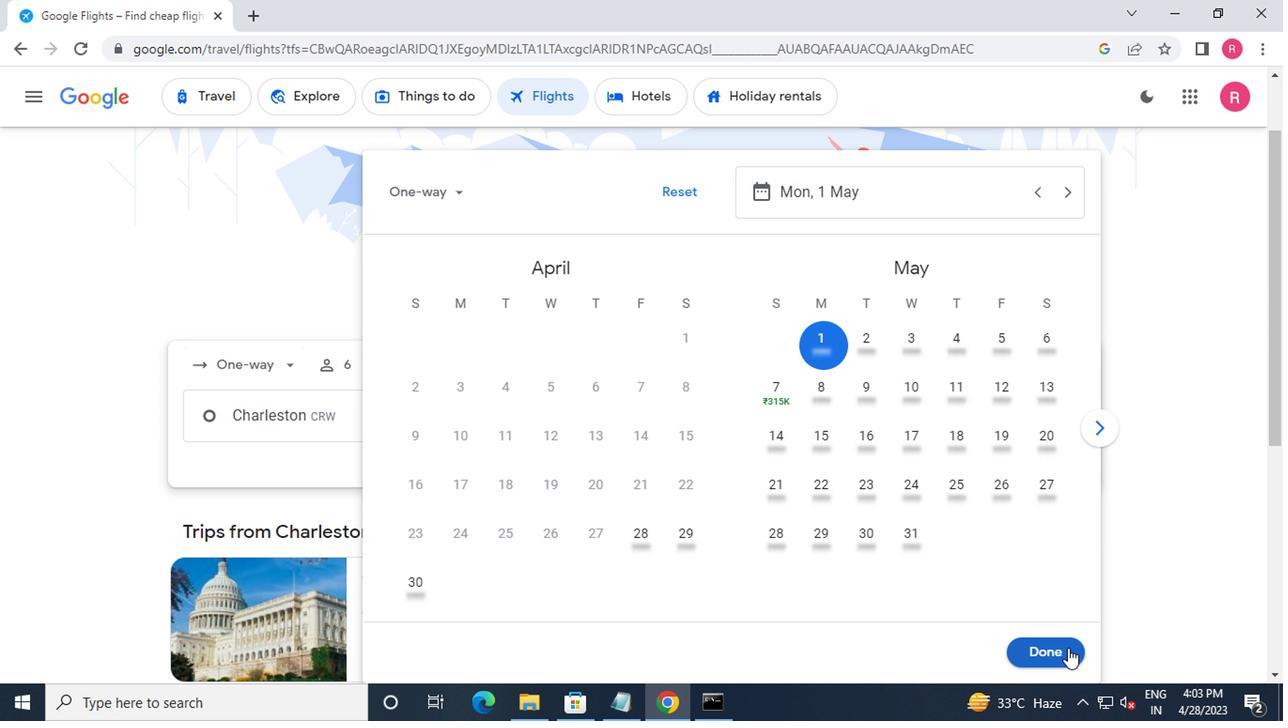
Action: Mouse moved to (633, 486)
Screenshot: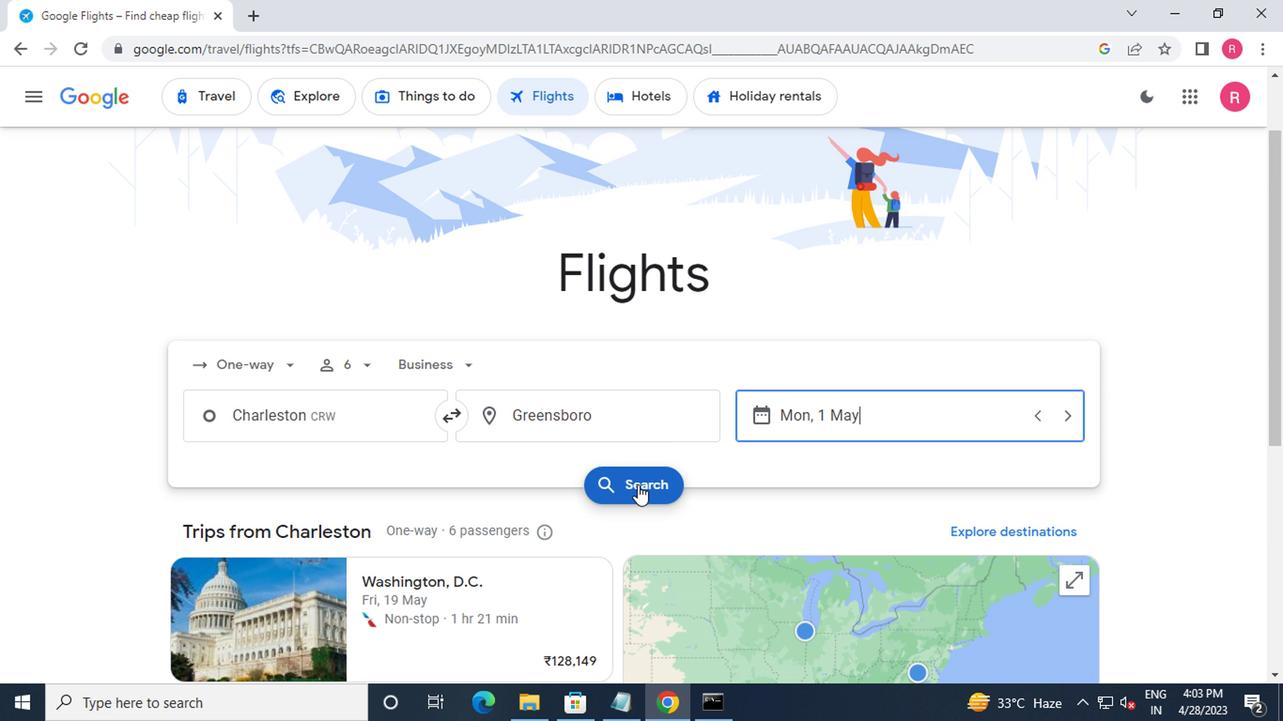 
Action: Mouse pressed left at (633, 486)
Screenshot: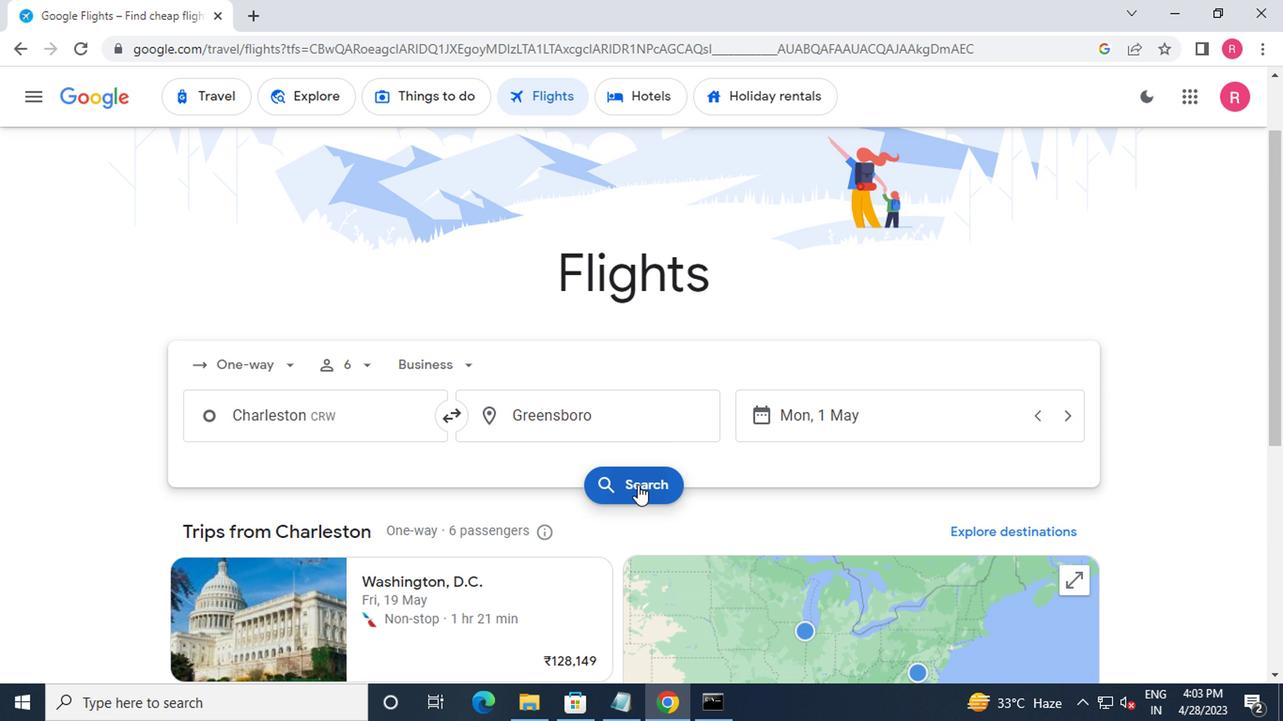 
Action: Mouse moved to (196, 269)
Screenshot: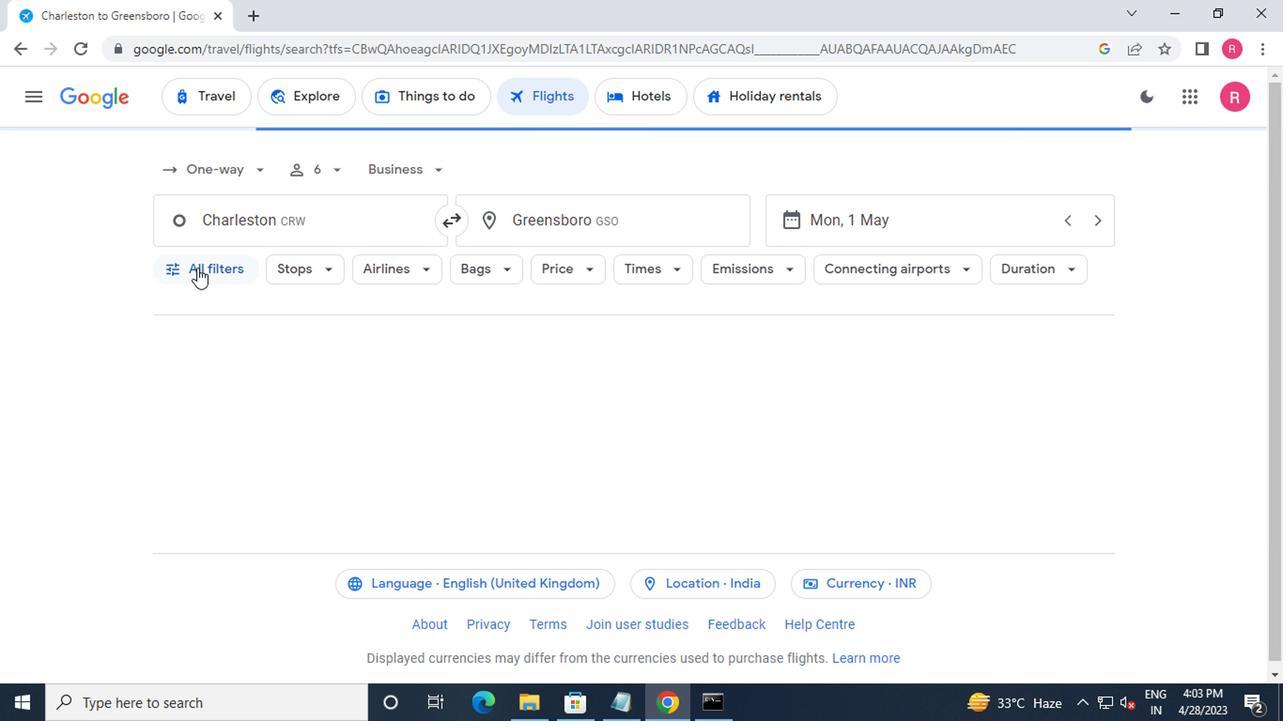 
Action: Mouse pressed left at (196, 269)
Screenshot: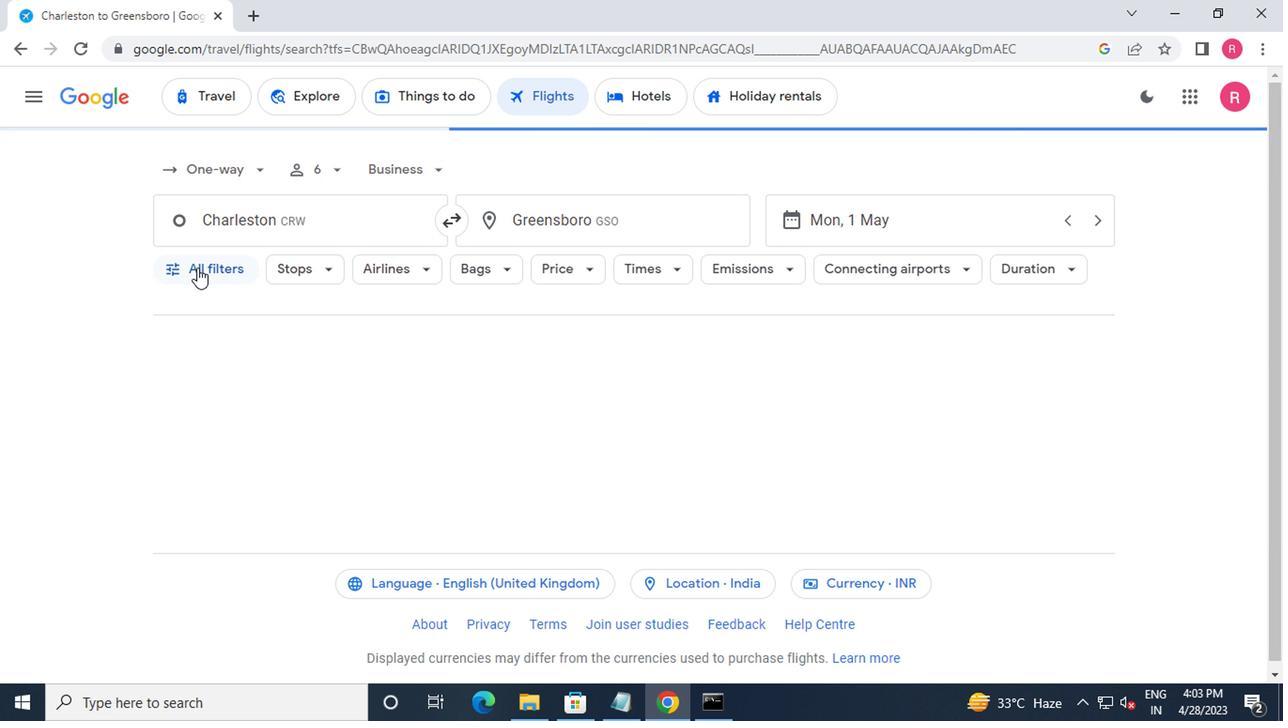 
Action: Mouse moved to (189, 286)
Screenshot: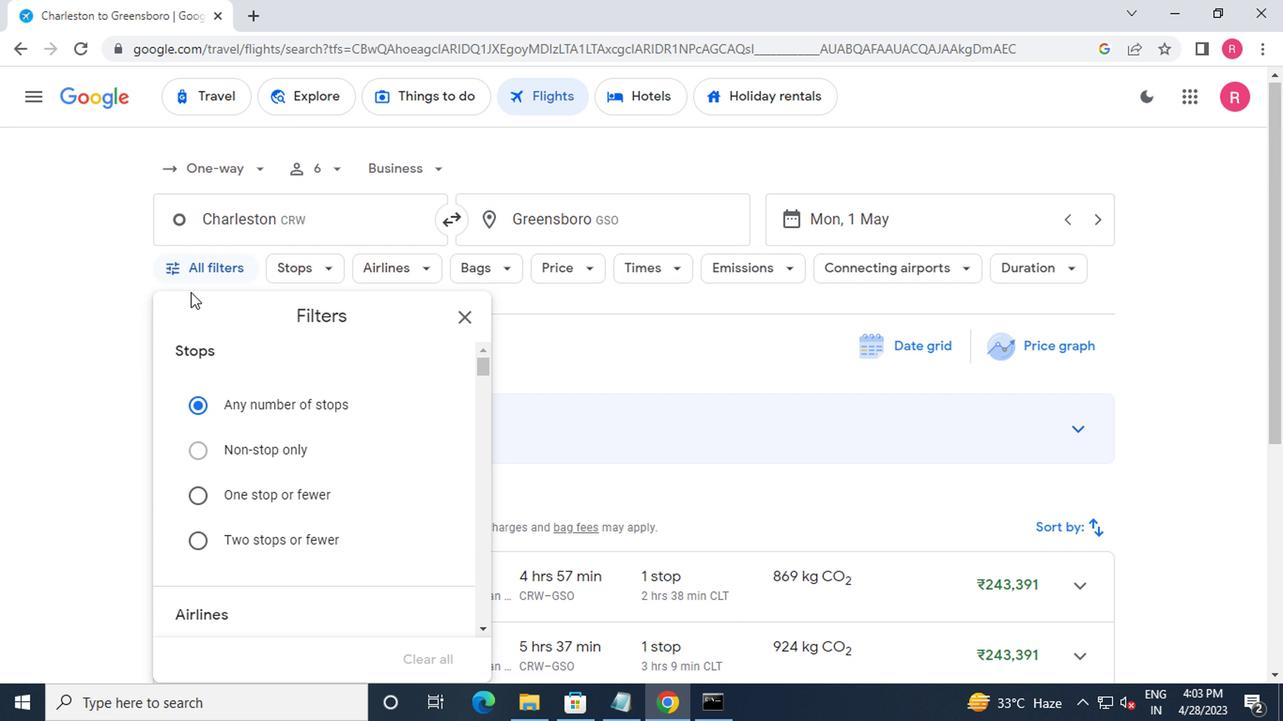 
Action: Mouse scrolled (189, 286) with delta (0, 0)
Screenshot: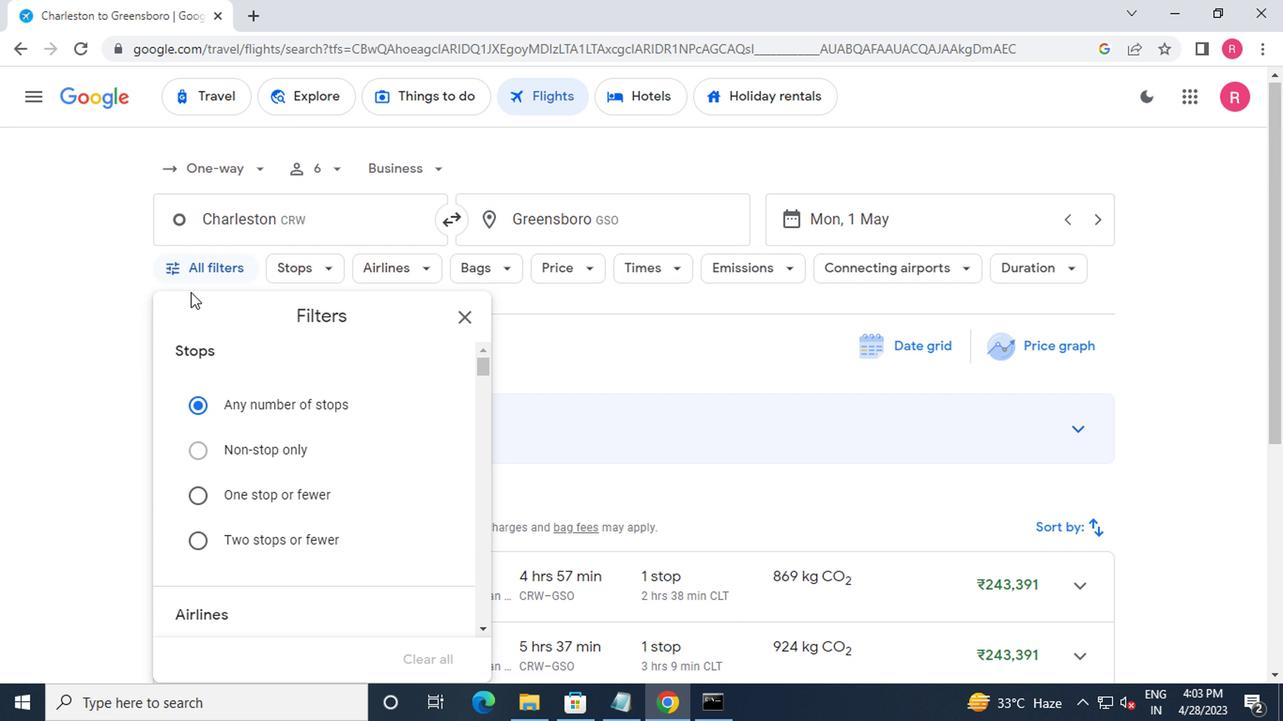 
Action: Mouse moved to (193, 302)
Screenshot: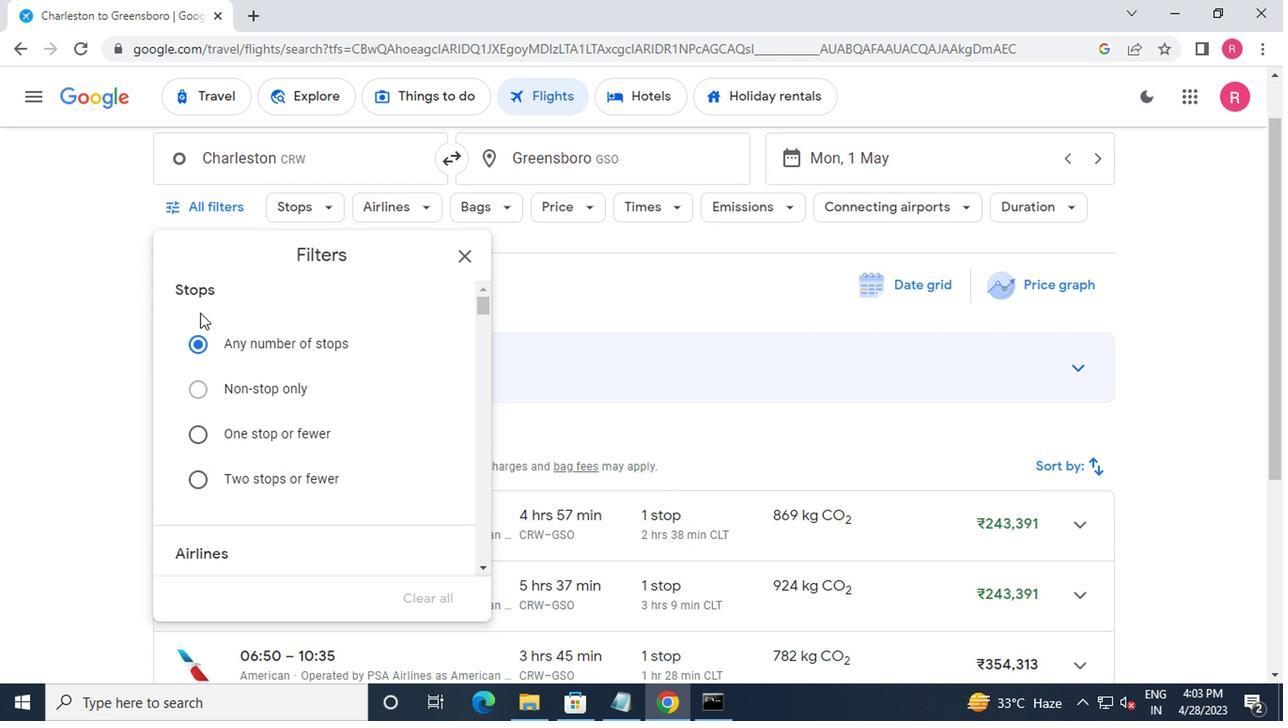 
Action: Mouse scrolled (193, 300) with delta (0, -1)
Screenshot: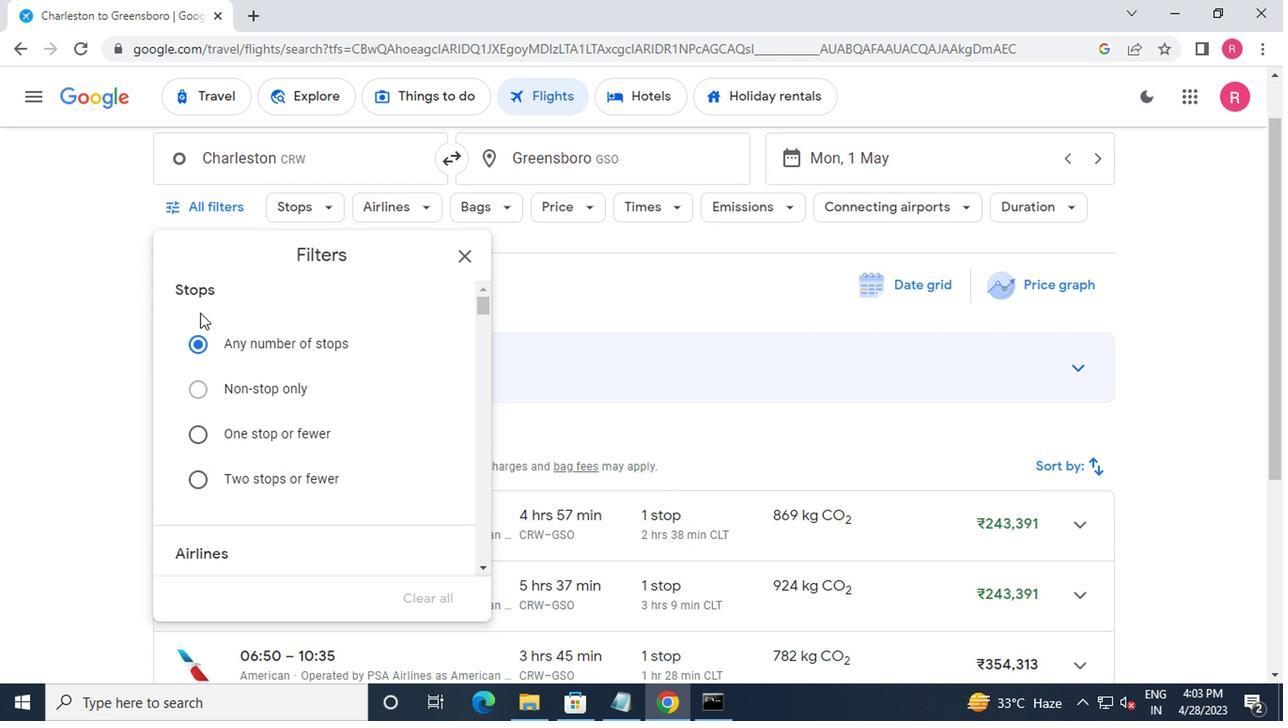 
Action: Mouse moved to (220, 350)
Screenshot: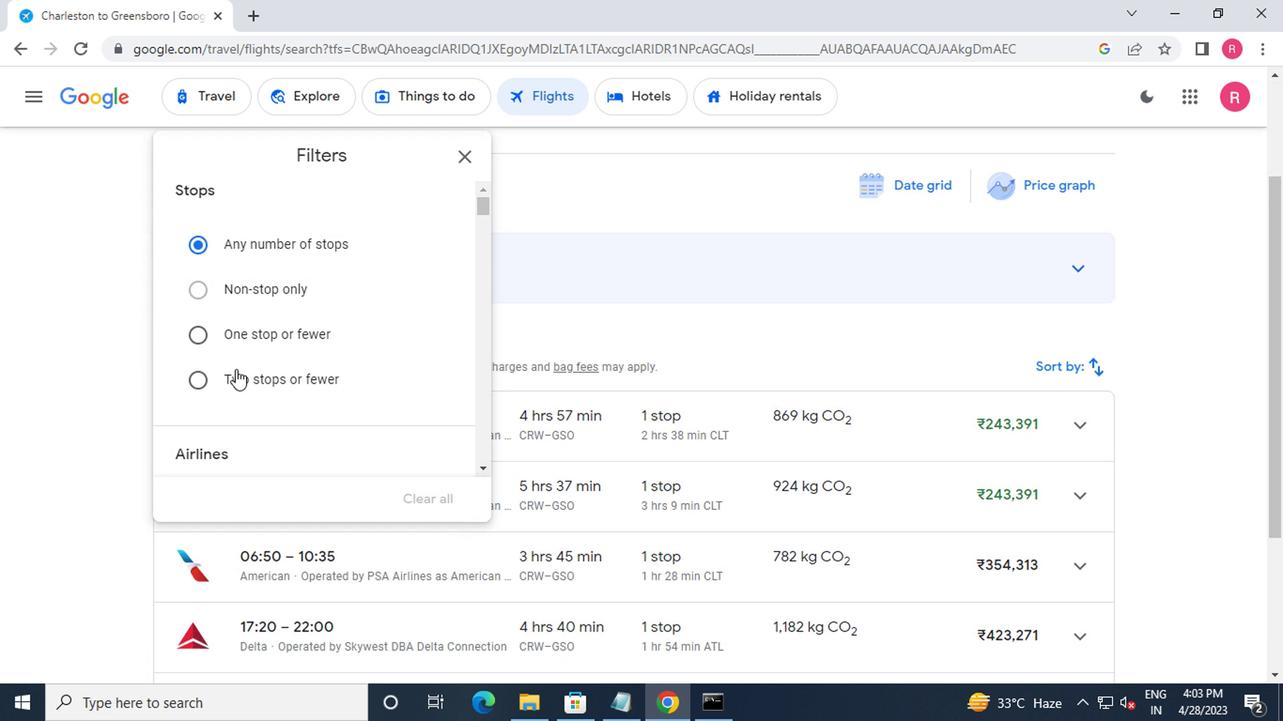 
Action: Mouse scrolled (220, 349) with delta (0, -1)
Screenshot: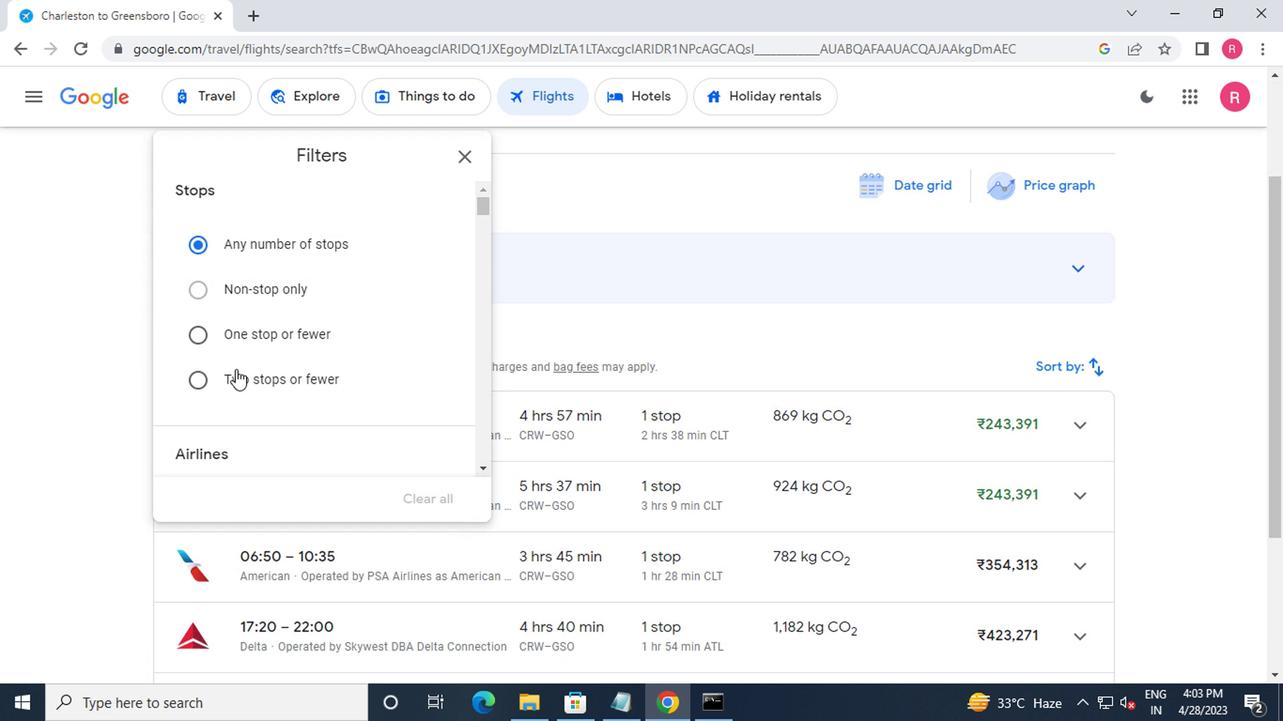 
Action: Mouse moved to (245, 309)
Screenshot: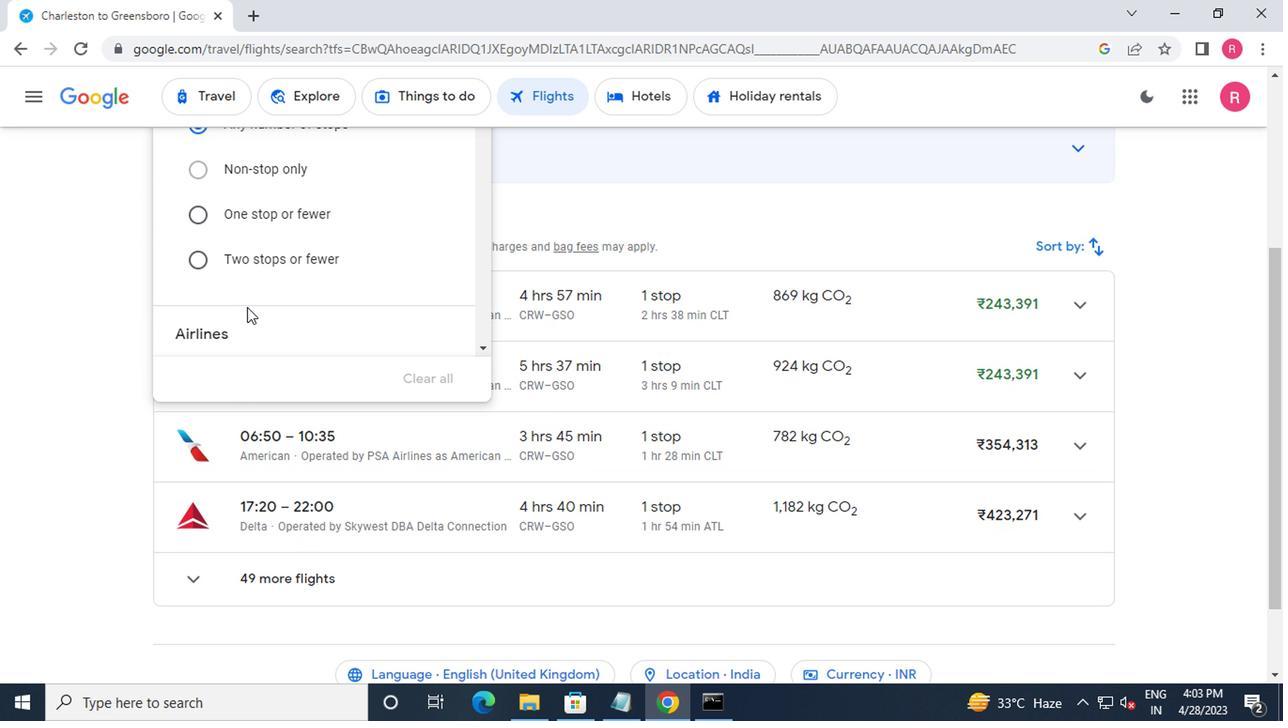 
Action: Mouse scrolled (245, 308) with delta (0, 0)
Screenshot: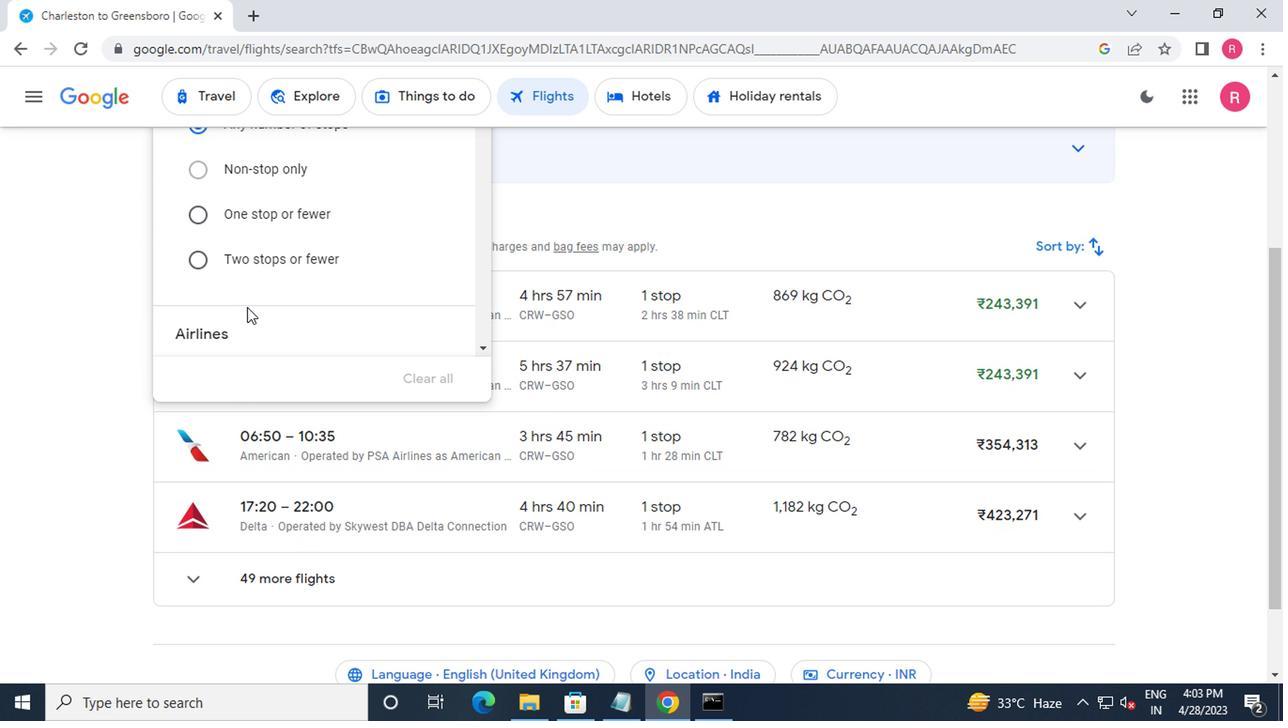 
Action: Mouse moved to (274, 308)
Screenshot: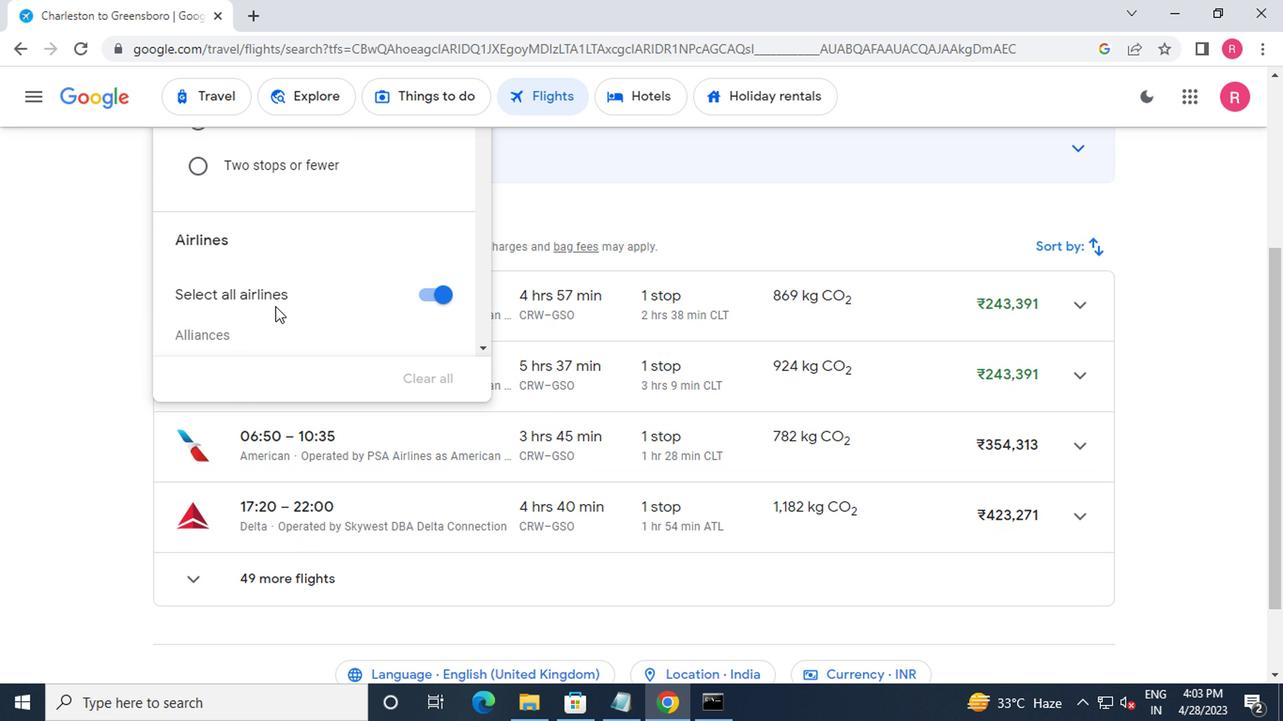
Action: Mouse scrolled (274, 309) with delta (0, 0)
Screenshot: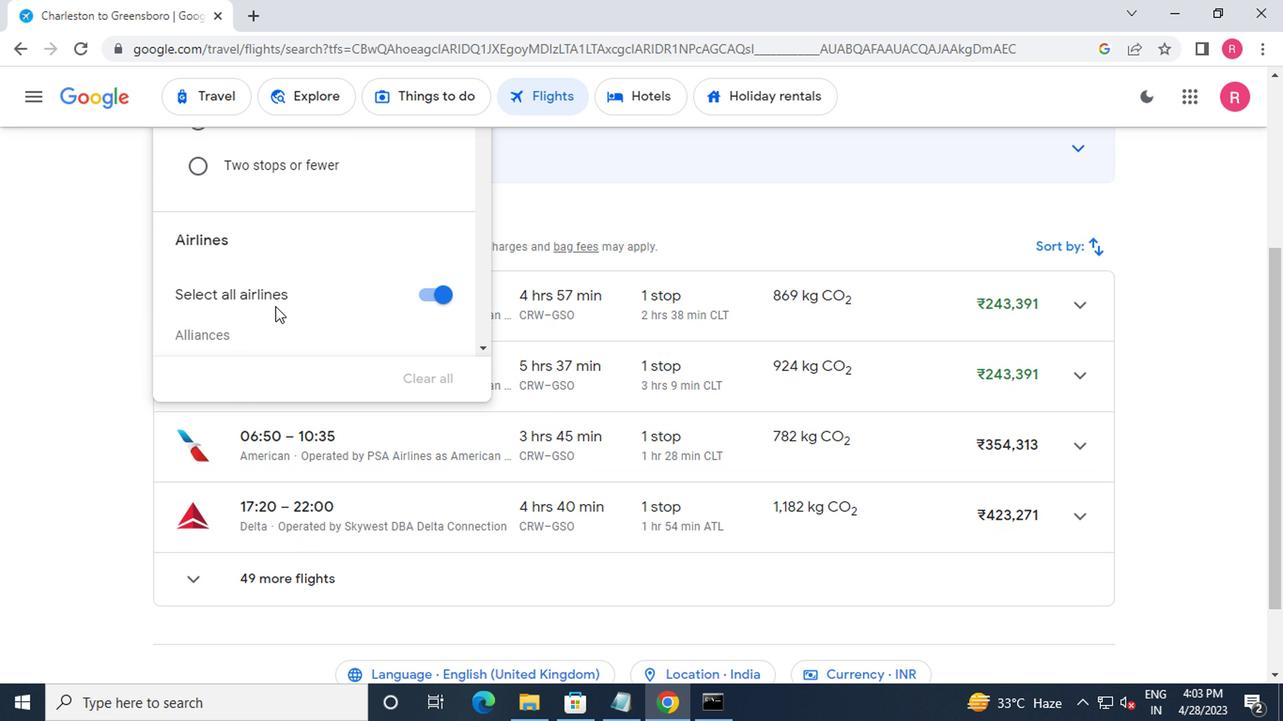 
Action: Mouse moved to (274, 307)
Screenshot: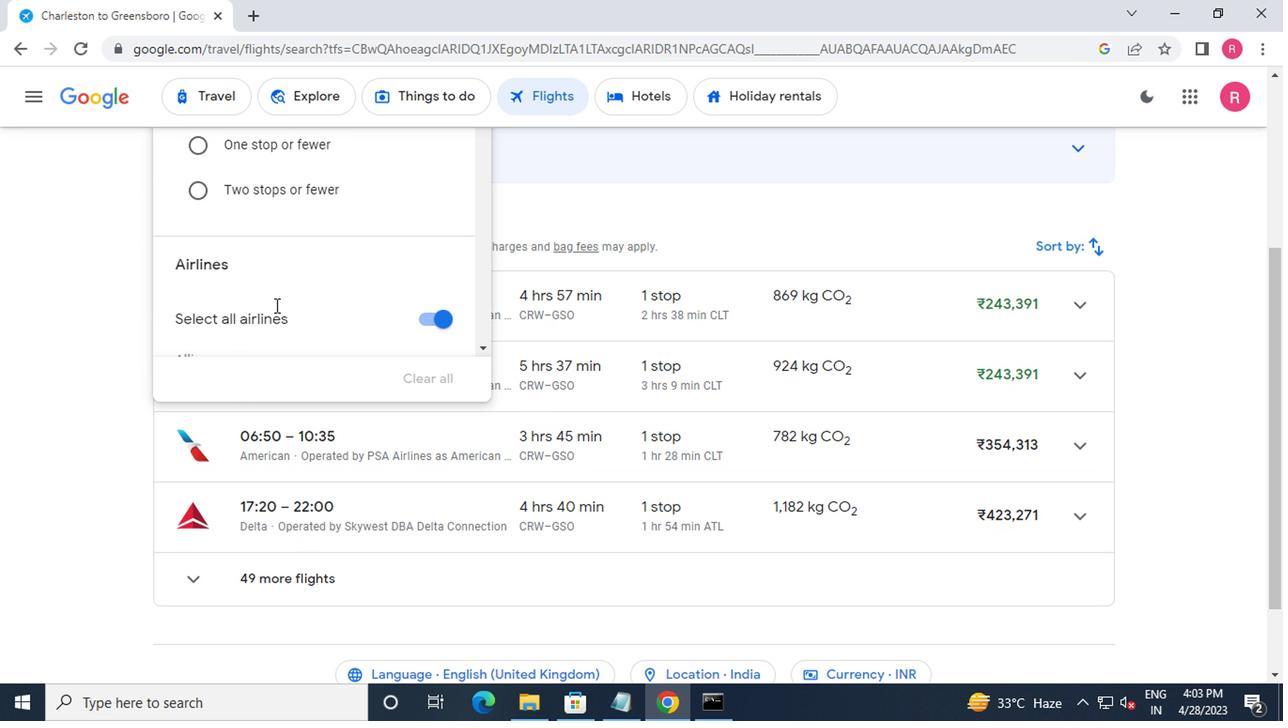
Action: Mouse scrolled (274, 308) with delta (0, 1)
Screenshot: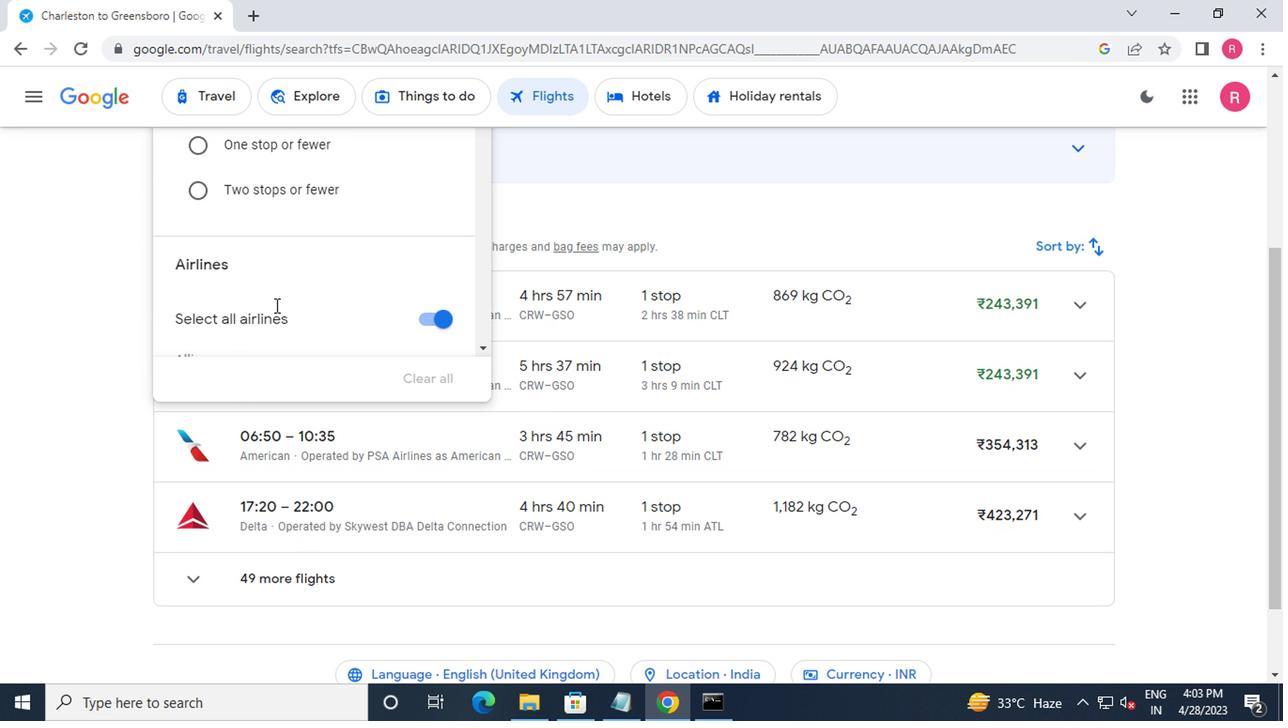 
Action: Mouse scrolled (274, 308) with delta (0, 1)
Screenshot: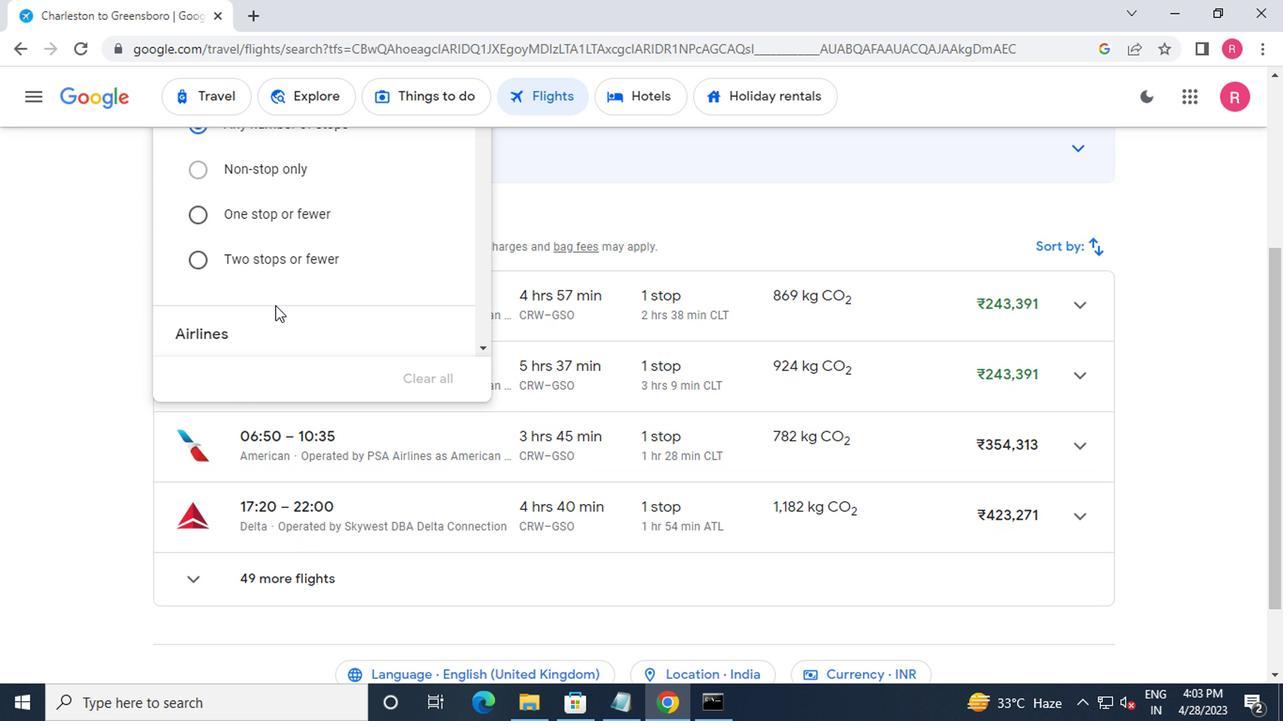 
Action: Mouse moved to (576, 358)
Screenshot: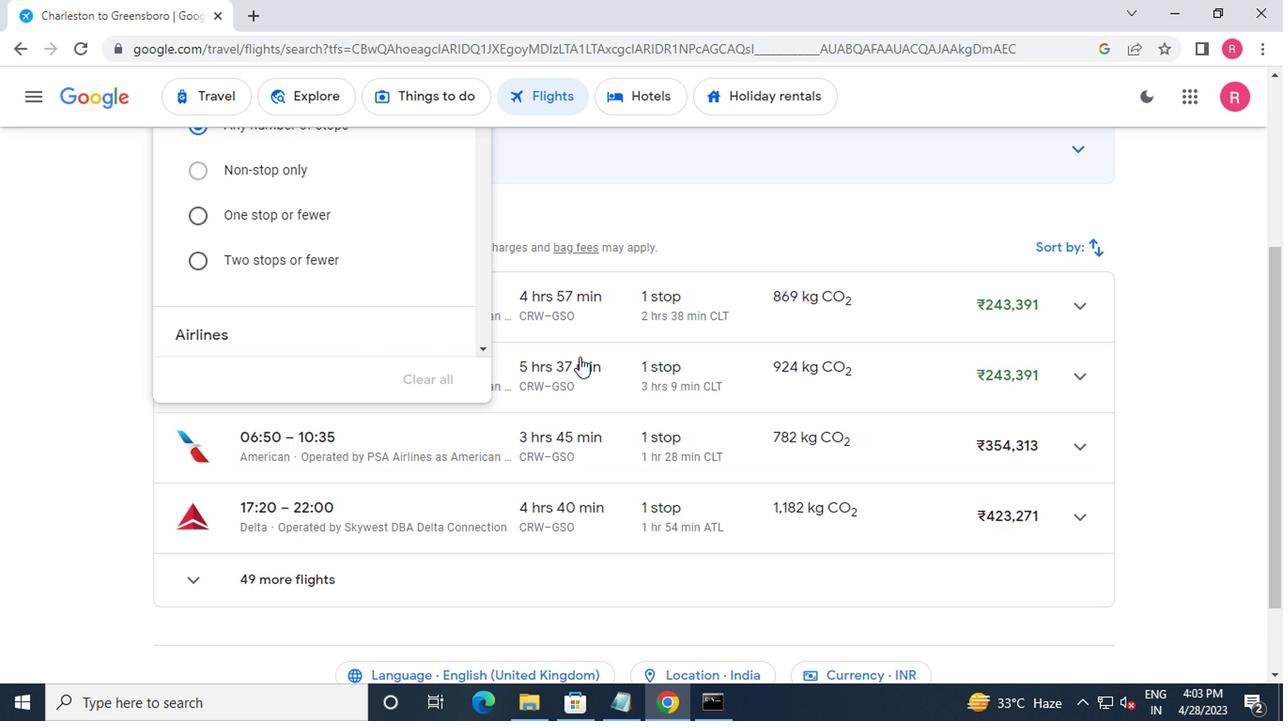 
Action: Mouse scrolled (576, 360) with delta (0, 1)
Screenshot: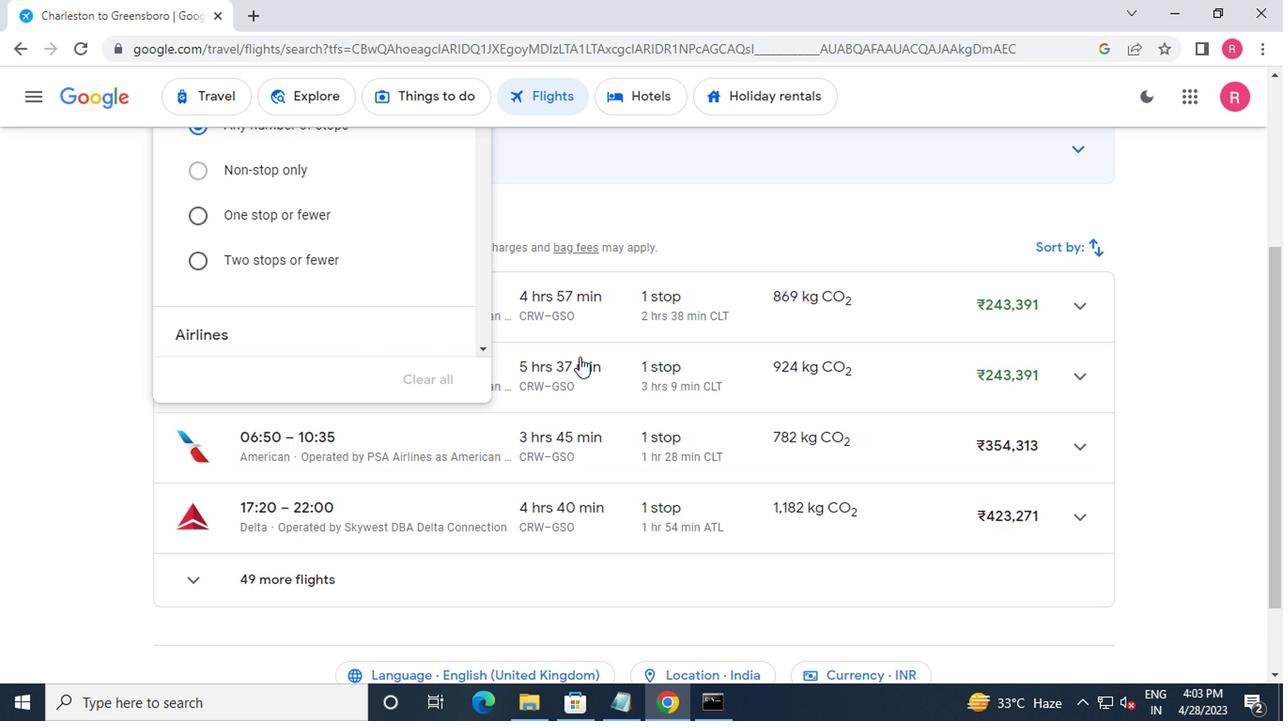 
Action: Mouse scrolled (576, 360) with delta (0, 1)
Screenshot: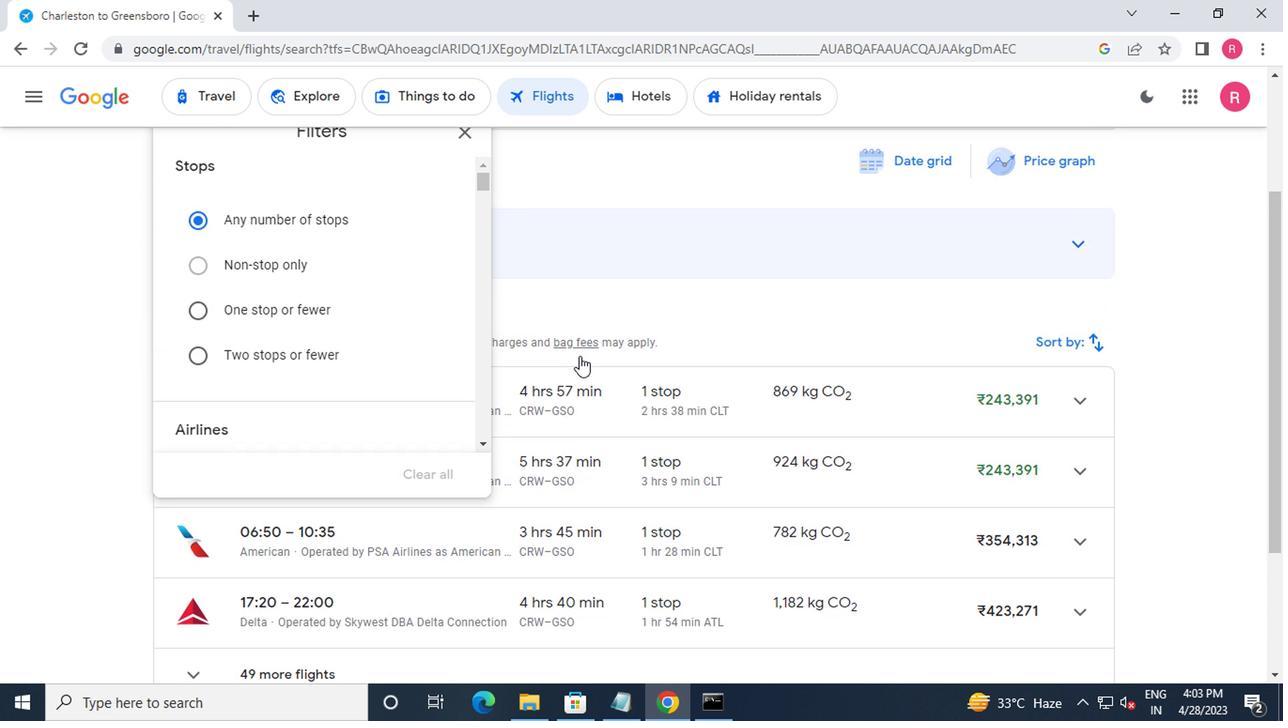 
Action: Mouse moved to (314, 368)
Screenshot: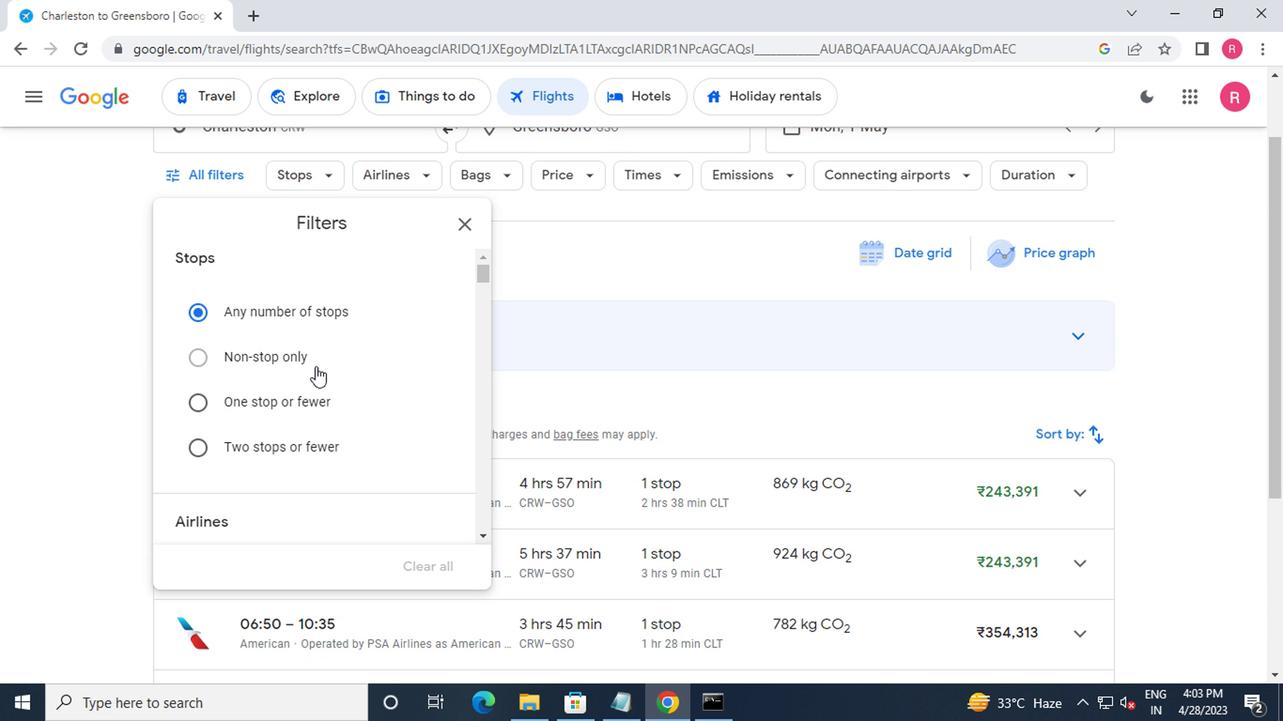 
Action: Mouse scrolled (314, 367) with delta (0, 0)
Screenshot: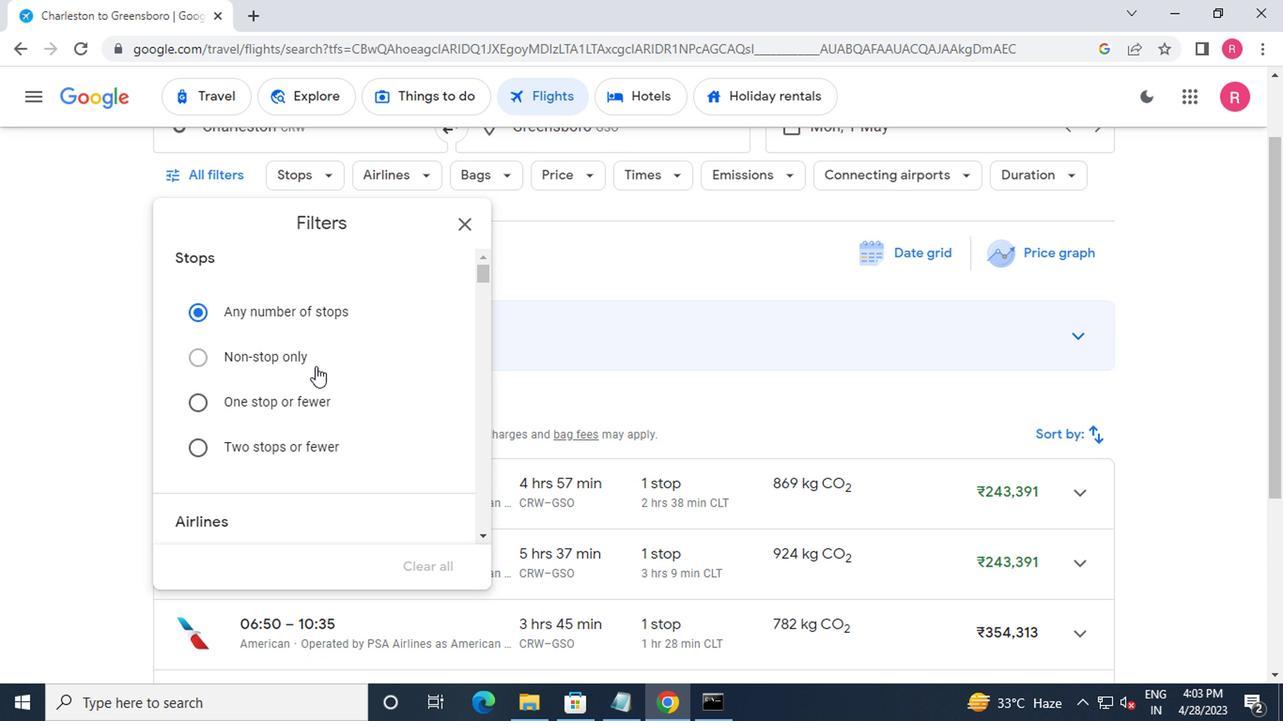 
Action: Mouse scrolled (314, 367) with delta (0, 0)
Screenshot: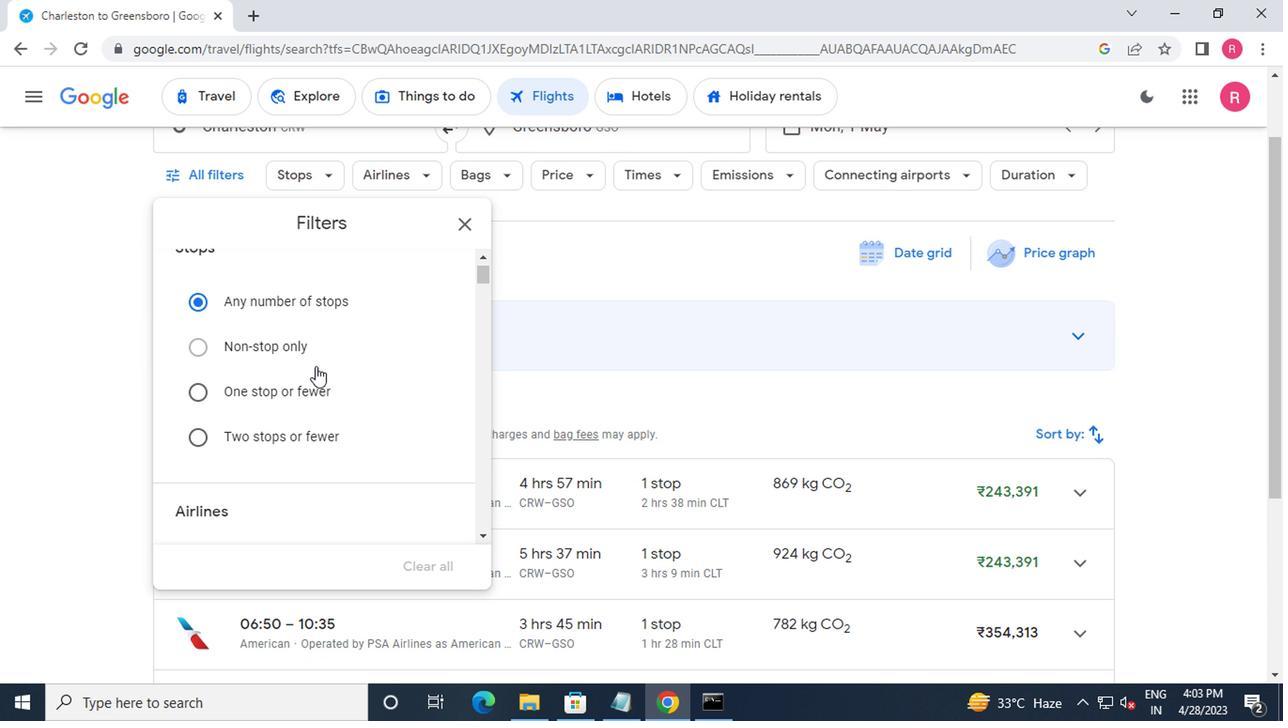 
Action: Mouse scrolled (314, 367) with delta (0, 0)
Screenshot: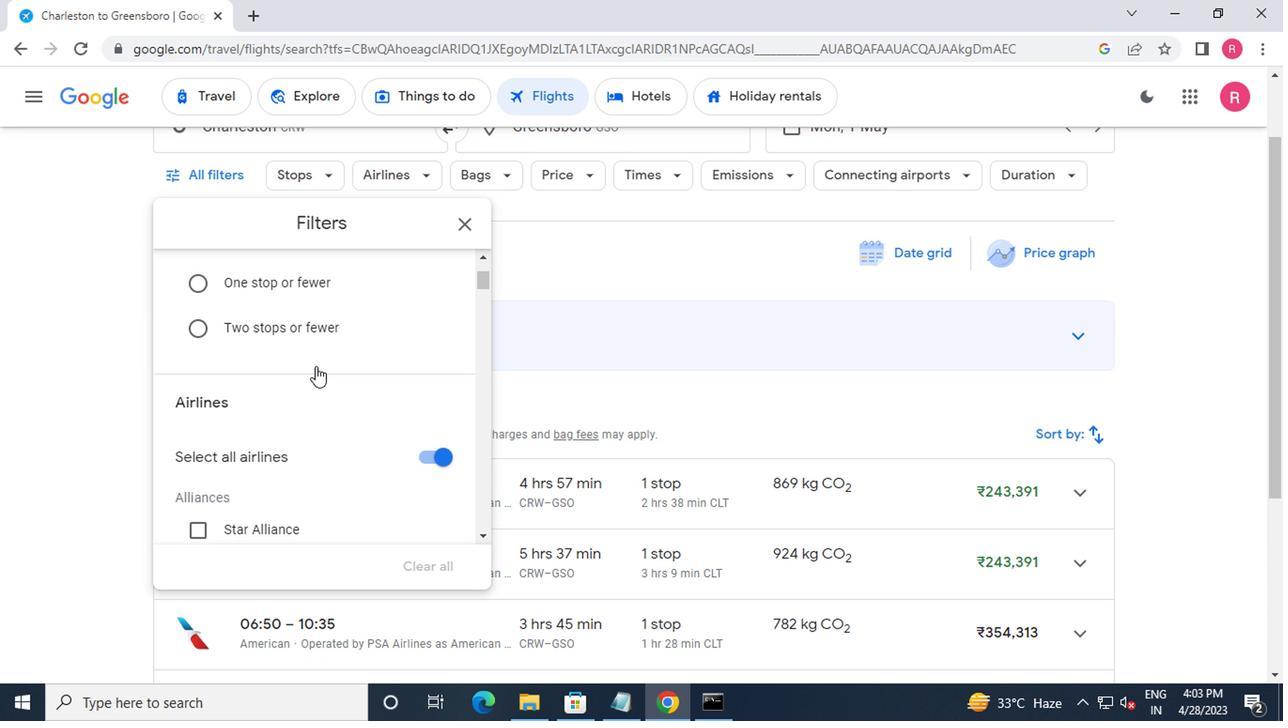 
Action: Mouse scrolled (314, 367) with delta (0, 0)
Screenshot: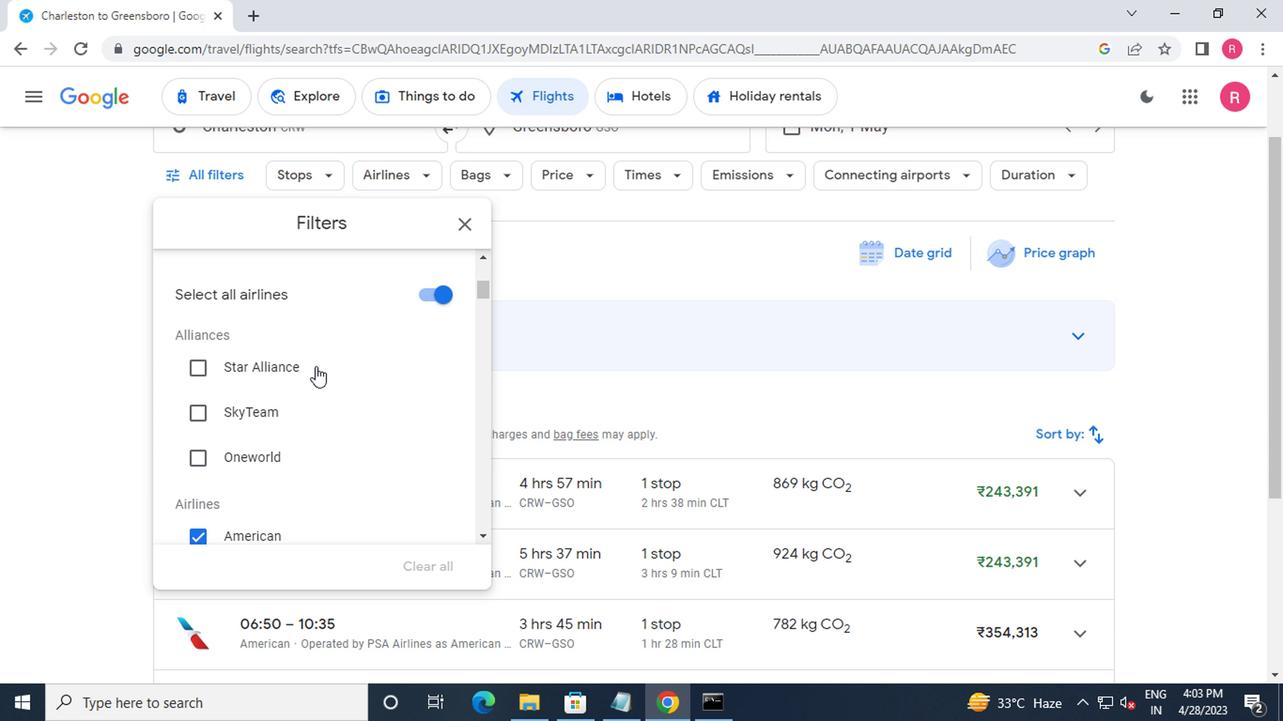 
Action: Mouse scrolled (314, 367) with delta (0, 0)
Screenshot: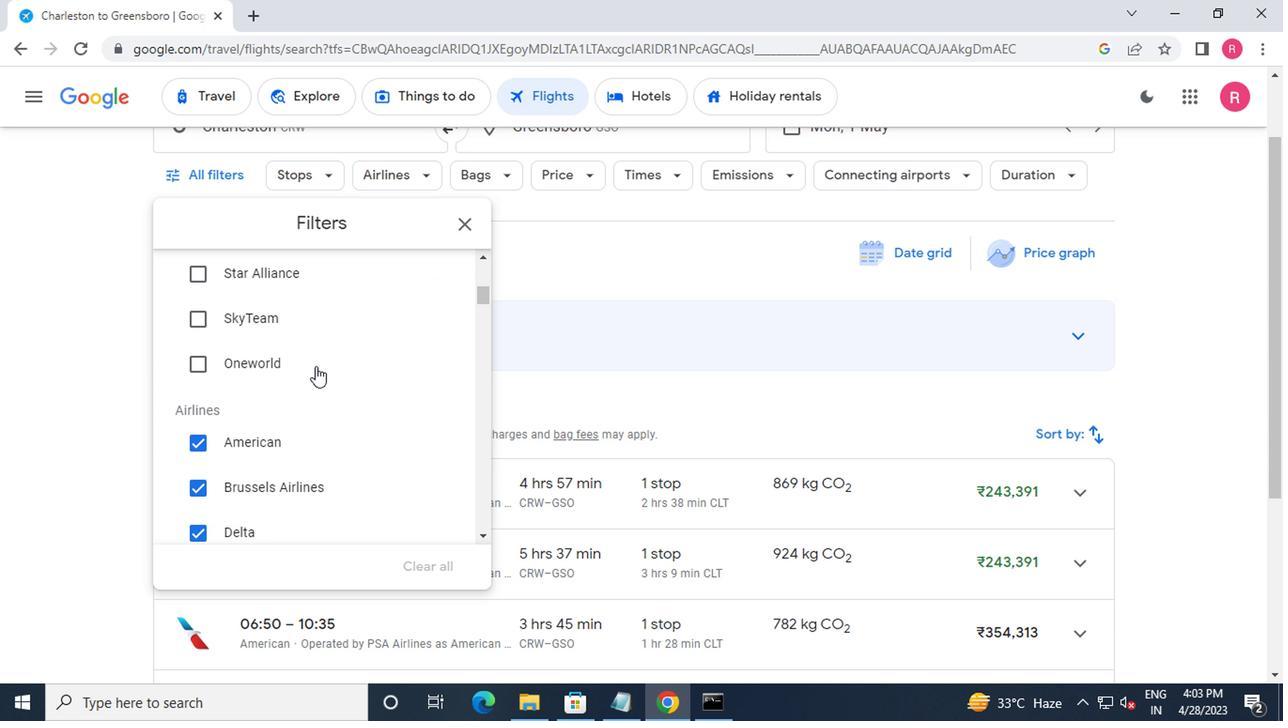 
Action: Mouse scrolled (314, 367) with delta (0, 0)
Screenshot: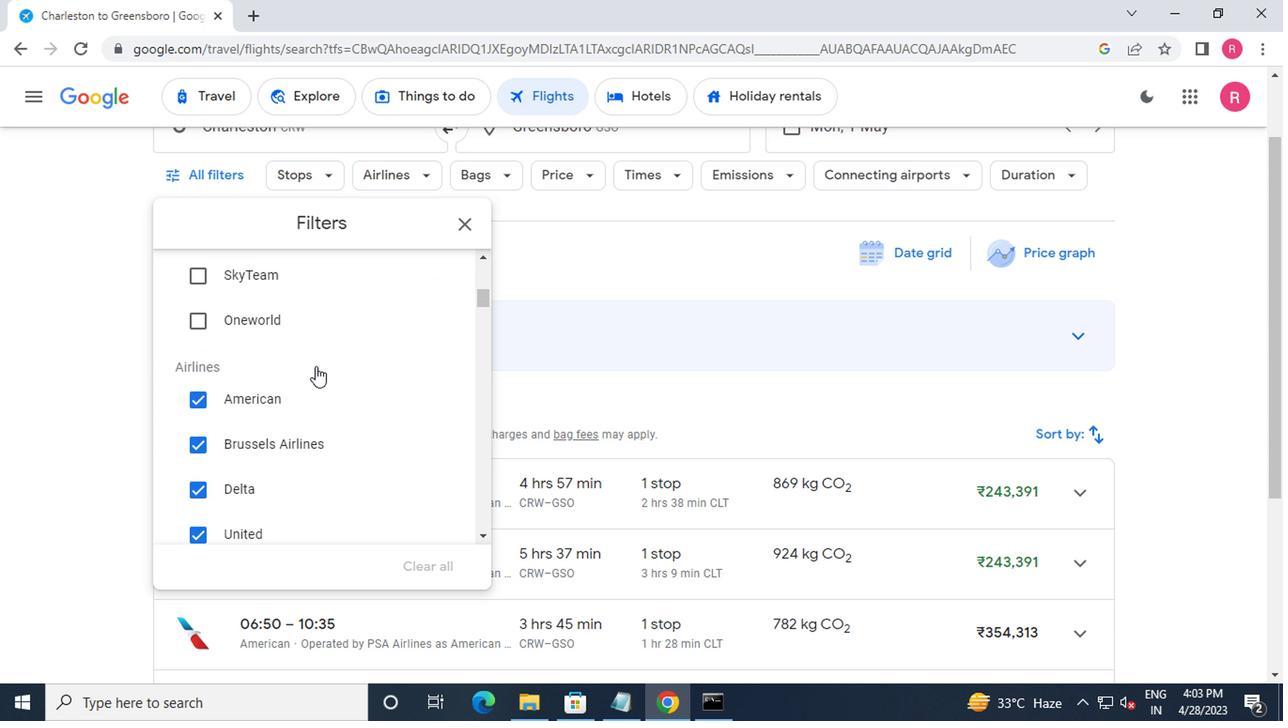 
Action: Mouse scrolled (314, 369) with delta (0, 1)
Screenshot: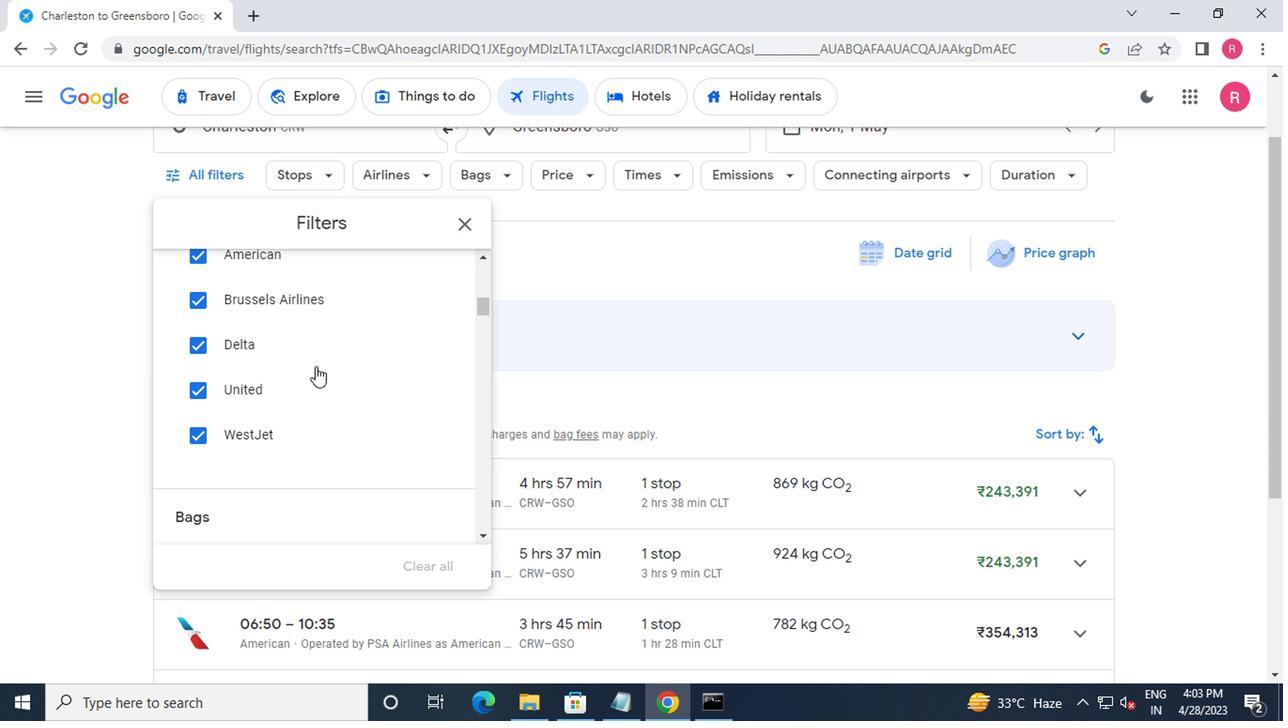 
Action: Mouse moved to (316, 370)
Screenshot: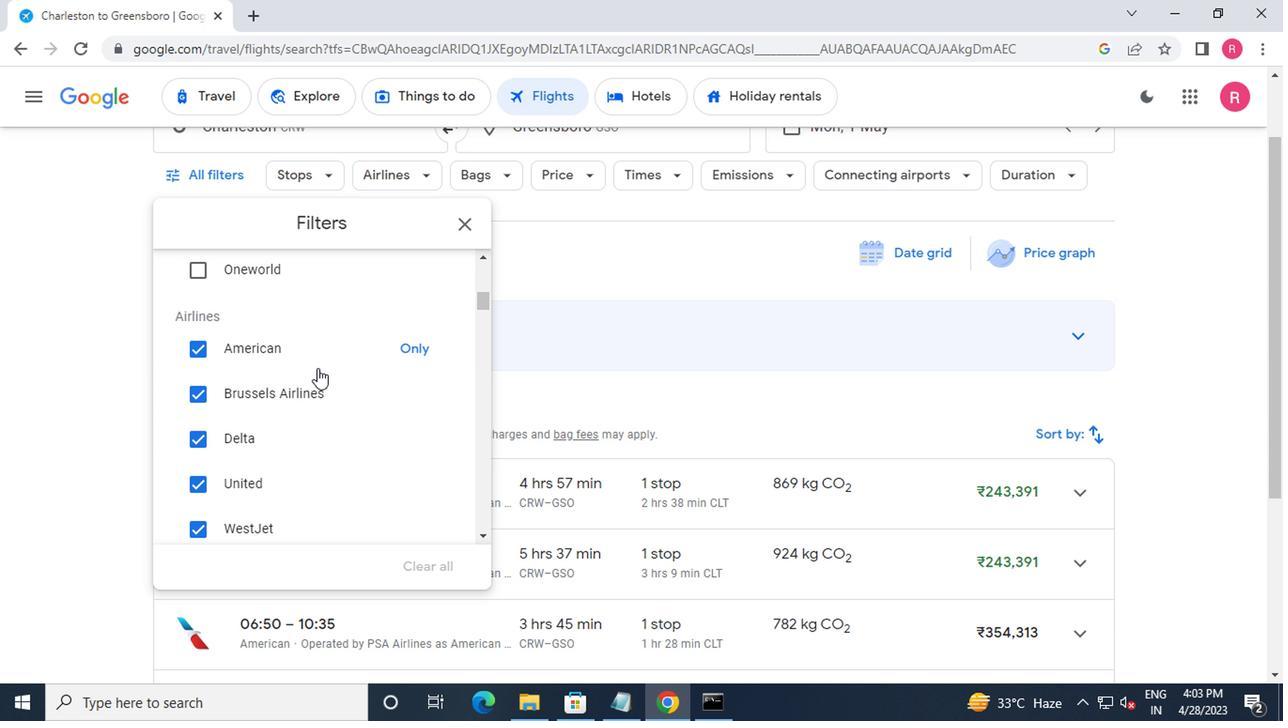 
Action: Mouse scrolled (316, 369) with delta (0, 0)
Screenshot: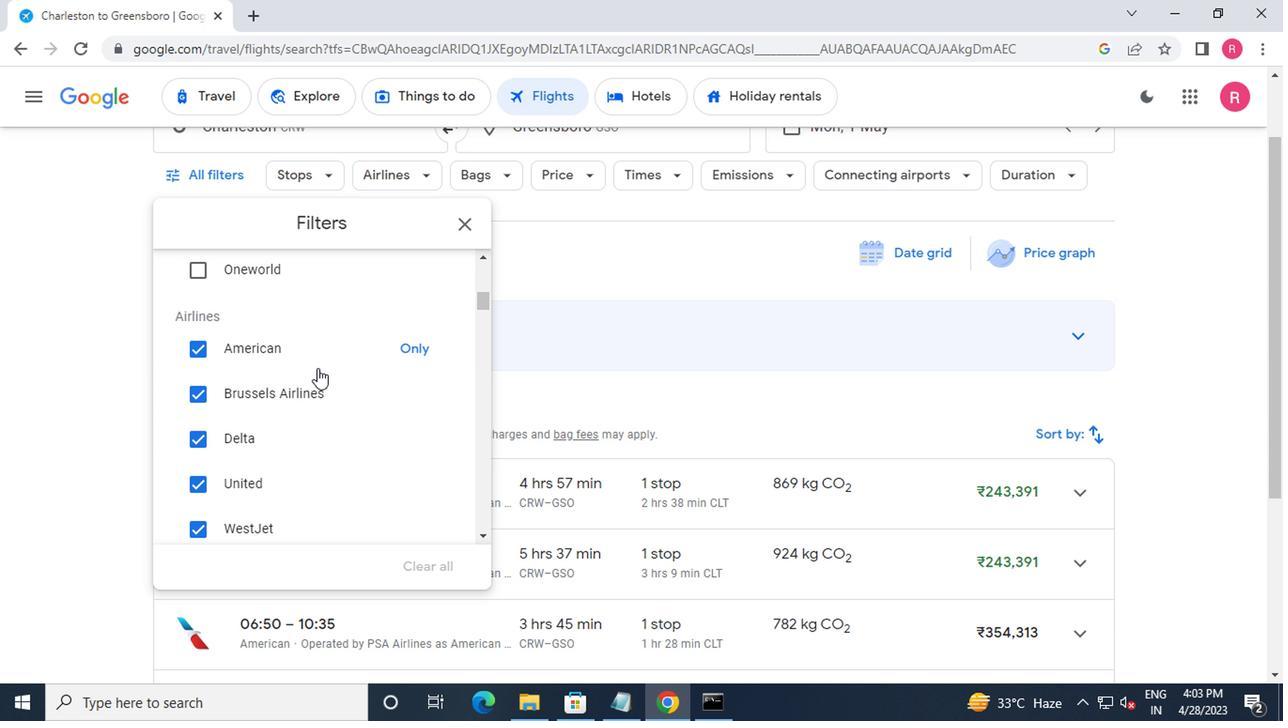 
Action: Mouse moved to (316, 370)
Screenshot: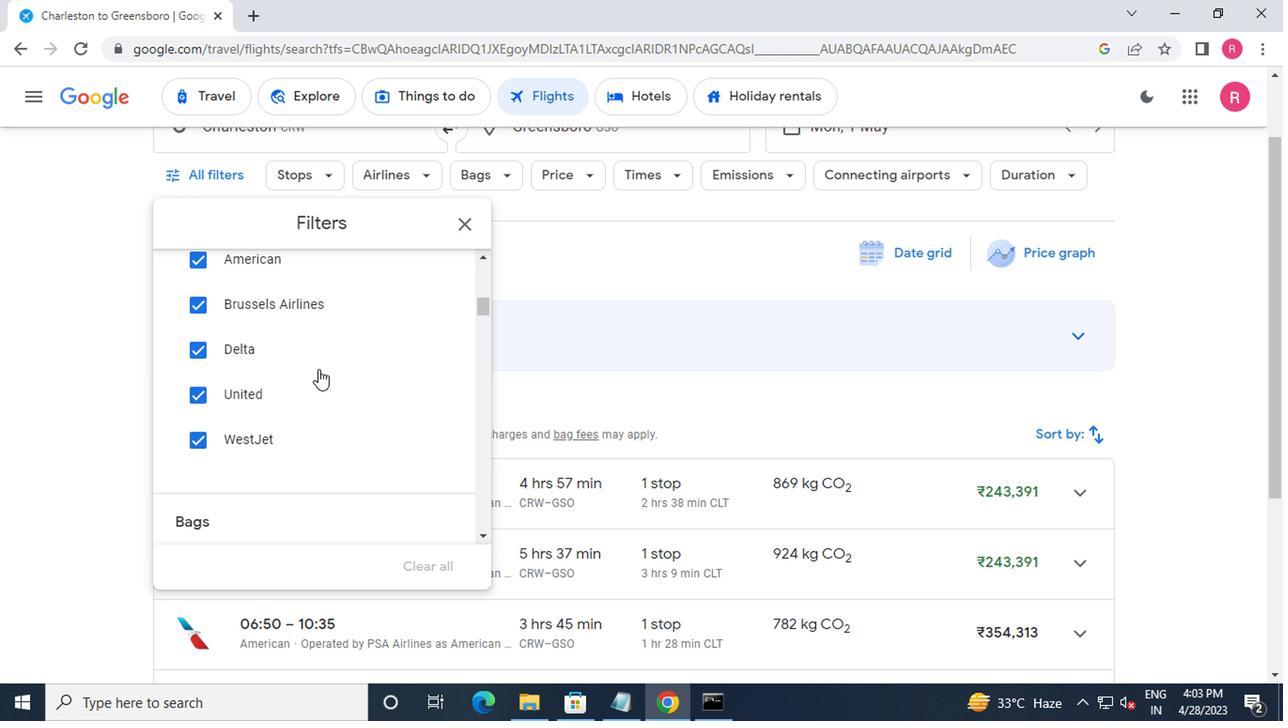 
Action: Mouse scrolled (316, 372) with delta (0, 1)
Screenshot: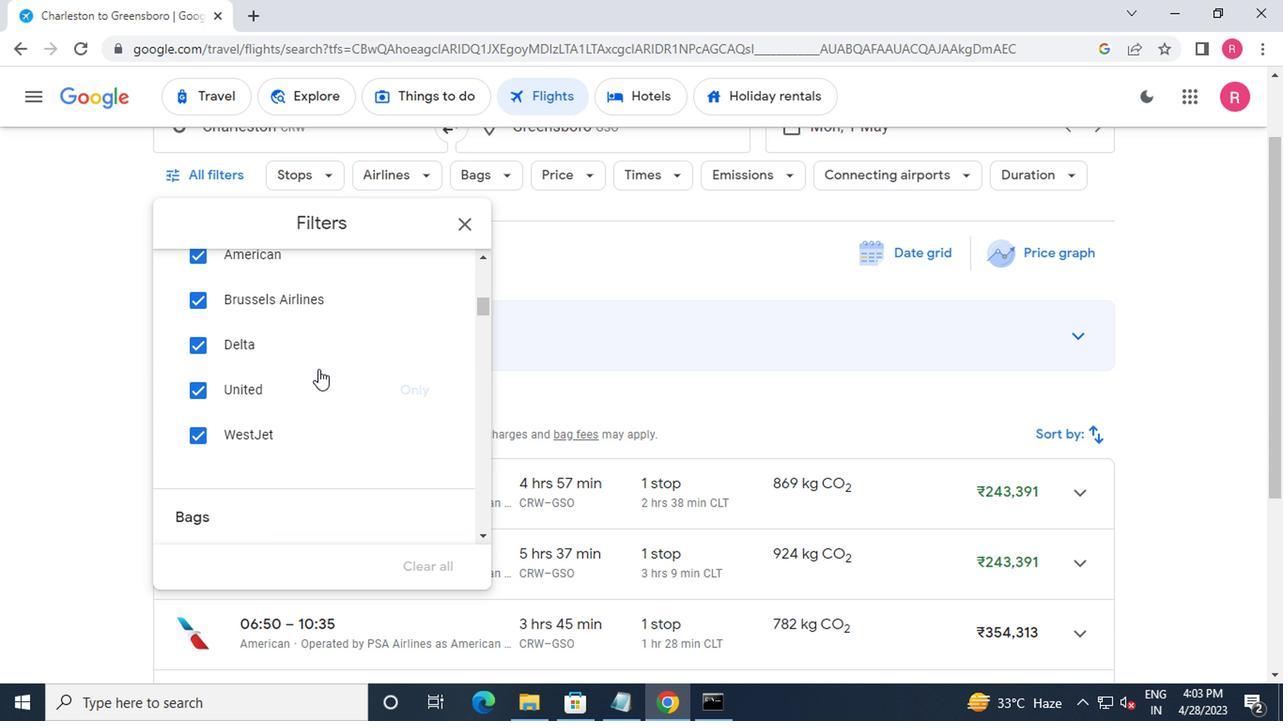 
Action: Mouse scrolled (316, 372) with delta (0, 1)
Screenshot: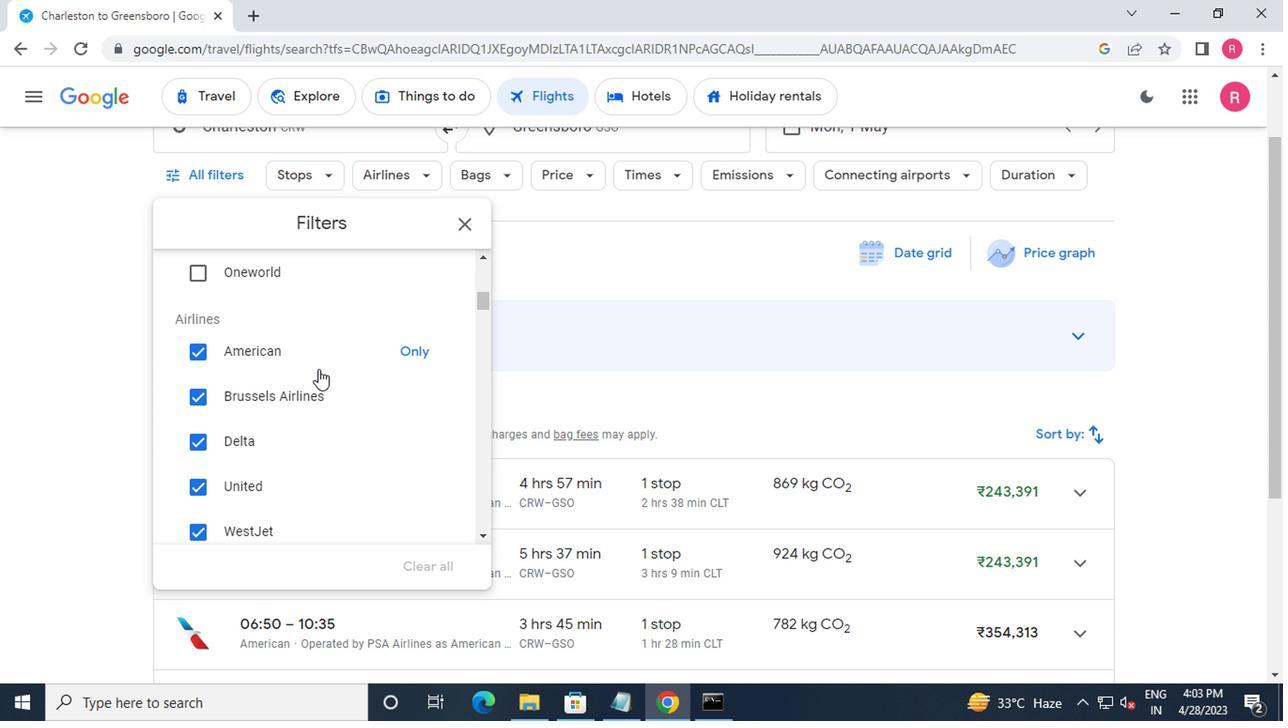 
Action: Mouse scrolled (316, 372) with delta (0, 1)
Screenshot: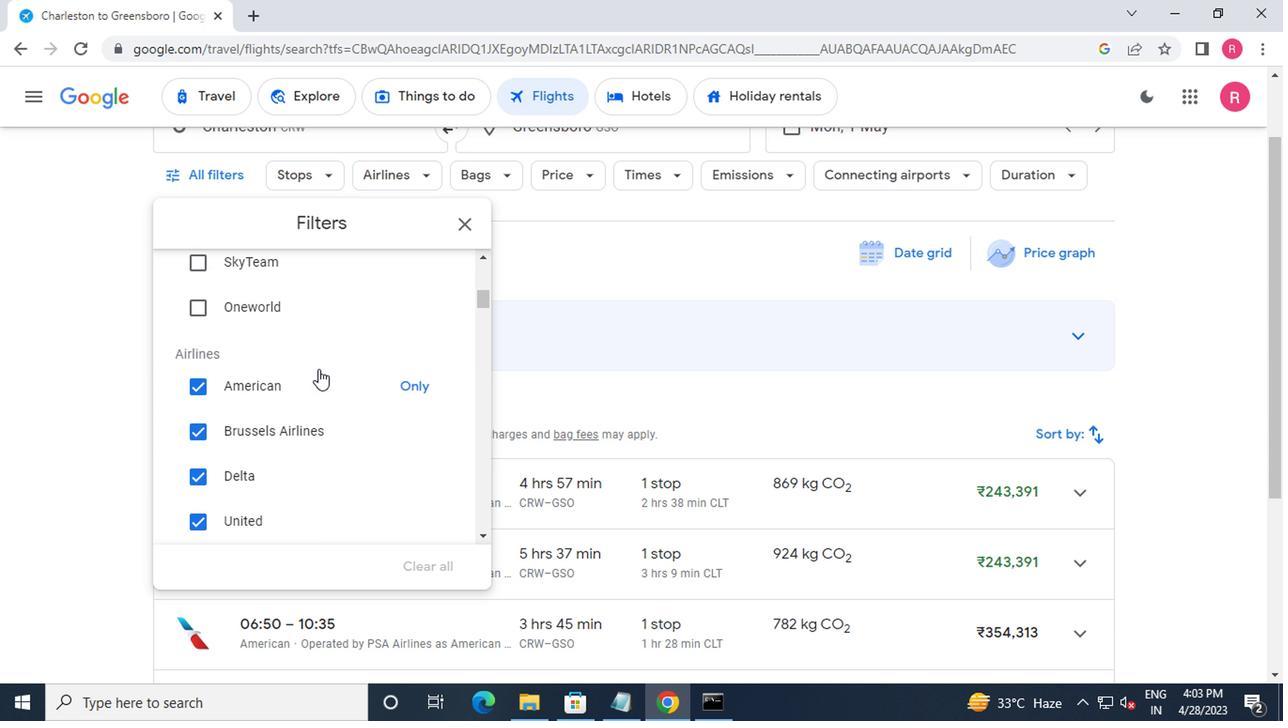 
Action: Mouse moved to (434, 300)
Screenshot: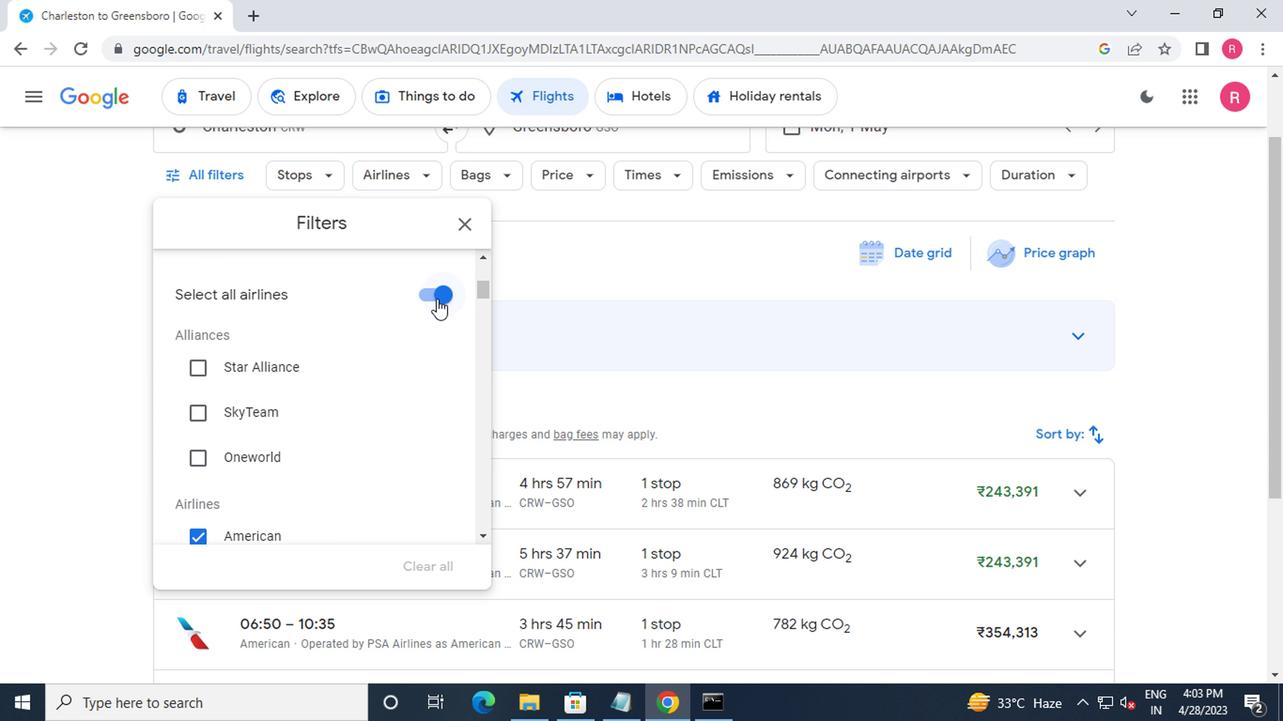 
Action: Mouse pressed left at (434, 300)
Screenshot: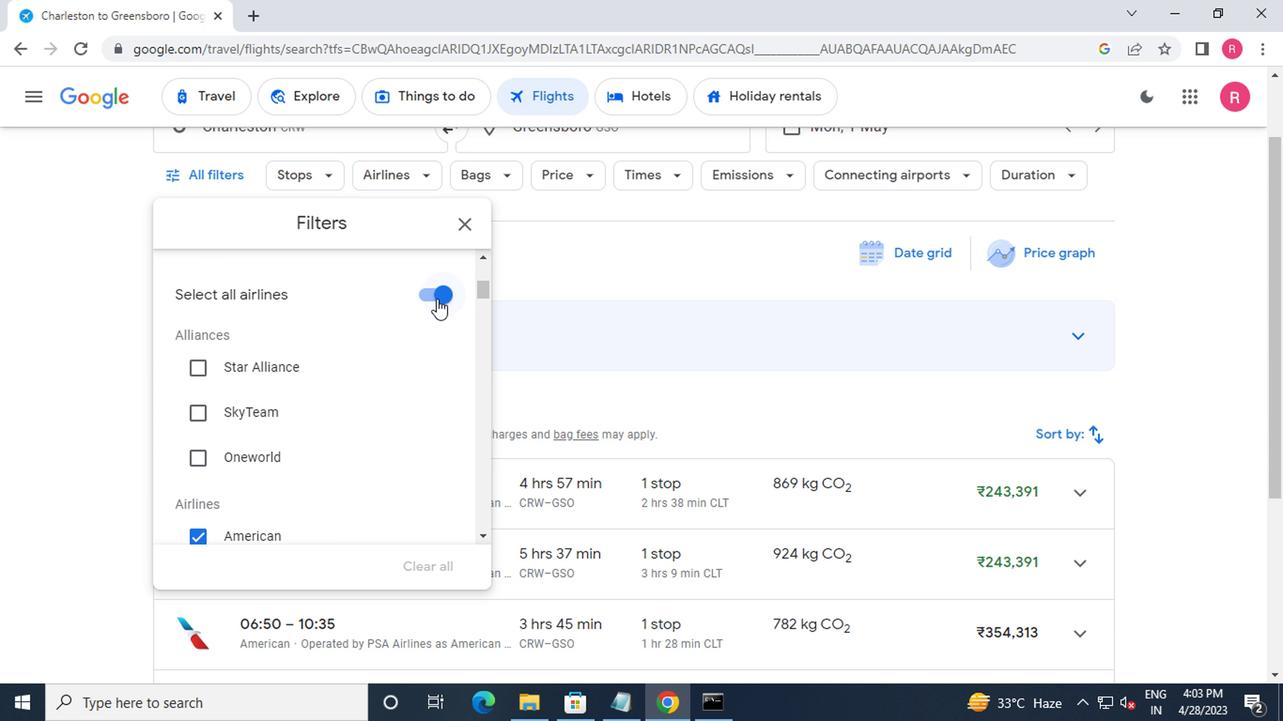 
Action: Mouse moved to (424, 334)
Screenshot: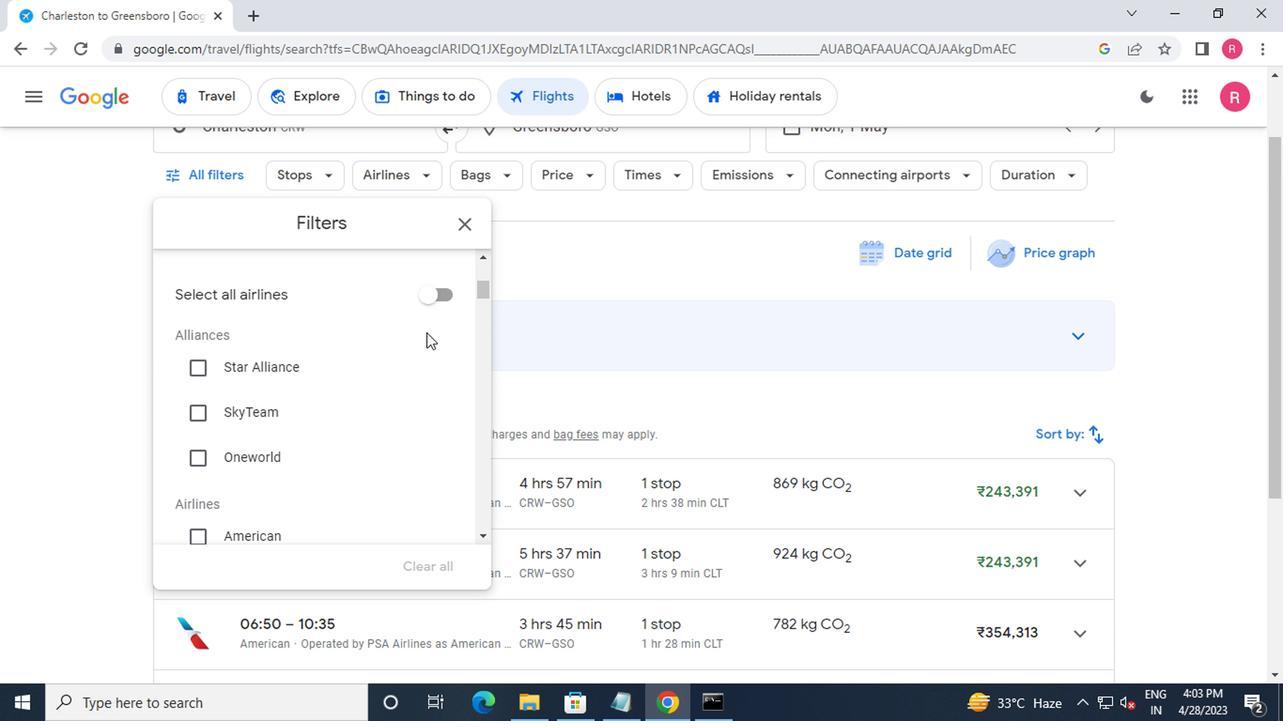 
Action: Mouse scrolled (424, 333) with delta (0, -1)
Screenshot: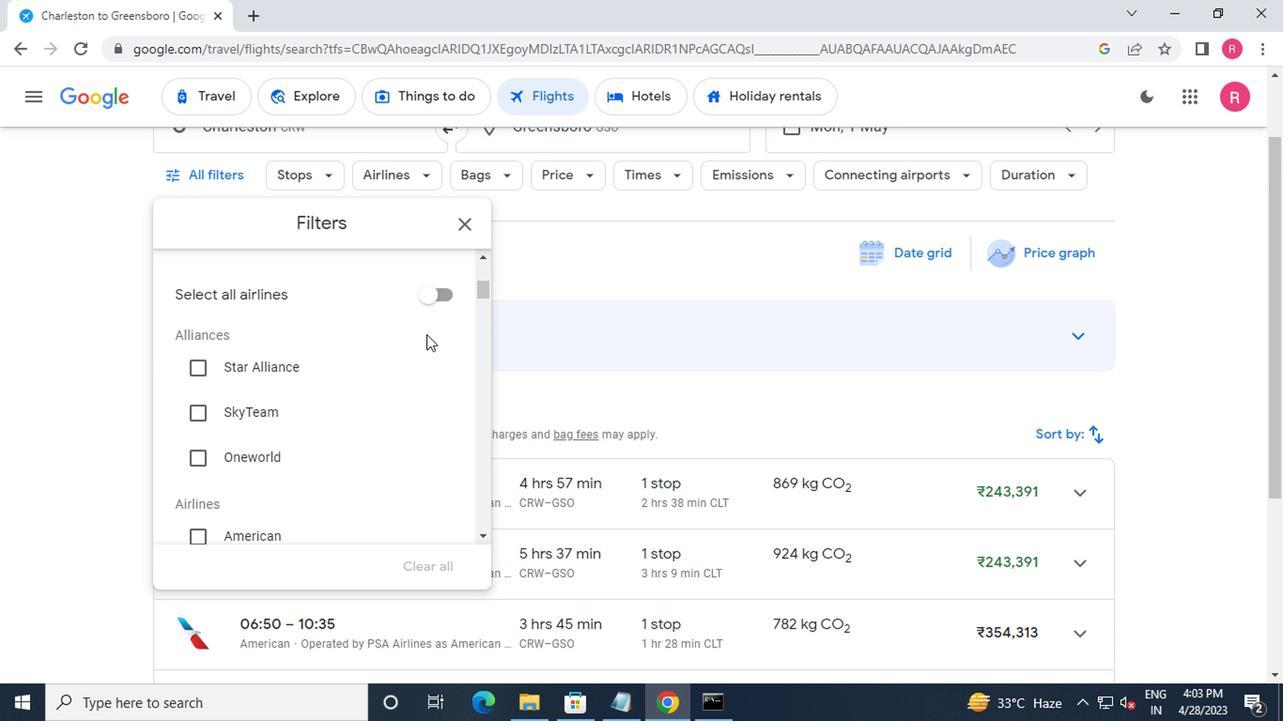 
Action: Mouse moved to (424, 336)
Screenshot: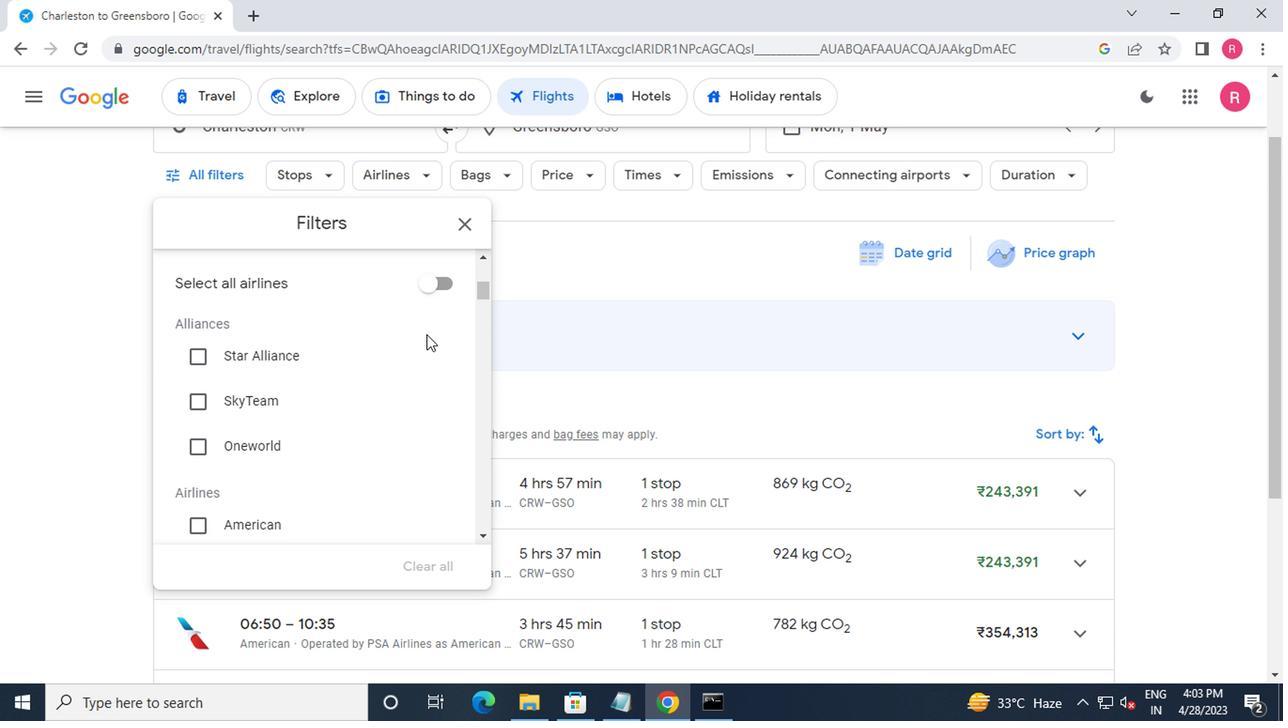 
Action: Mouse scrolled (424, 335) with delta (0, -1)
Screenshot: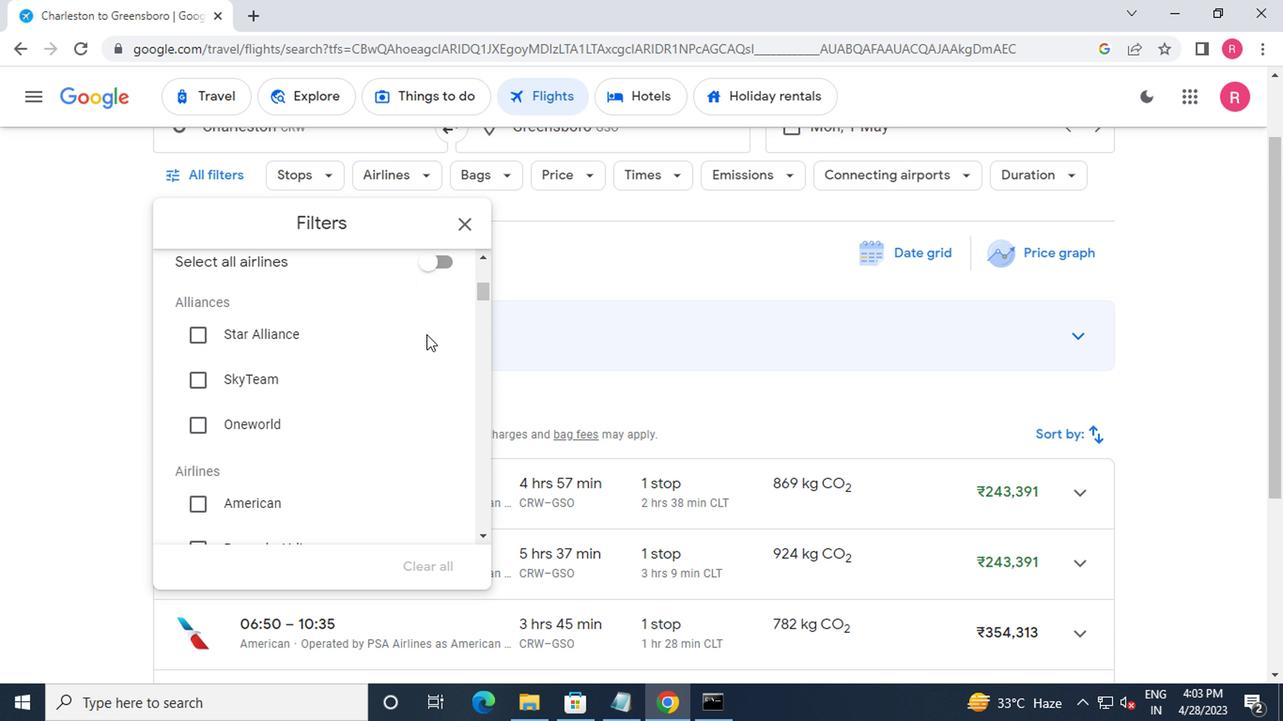 
Action: Mouse moved to (424, 339)
Screenshot: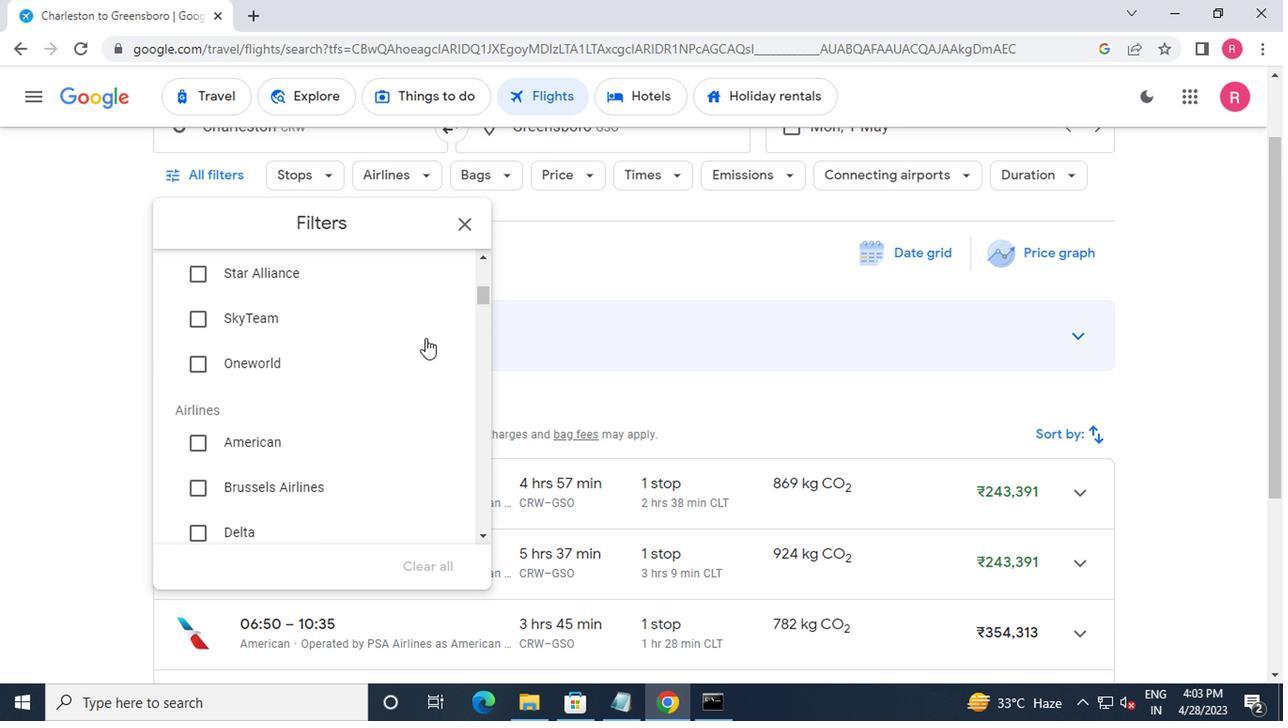 
Action: Mouse scrolled (424, 338) with delta (0, -1)
Screenshot: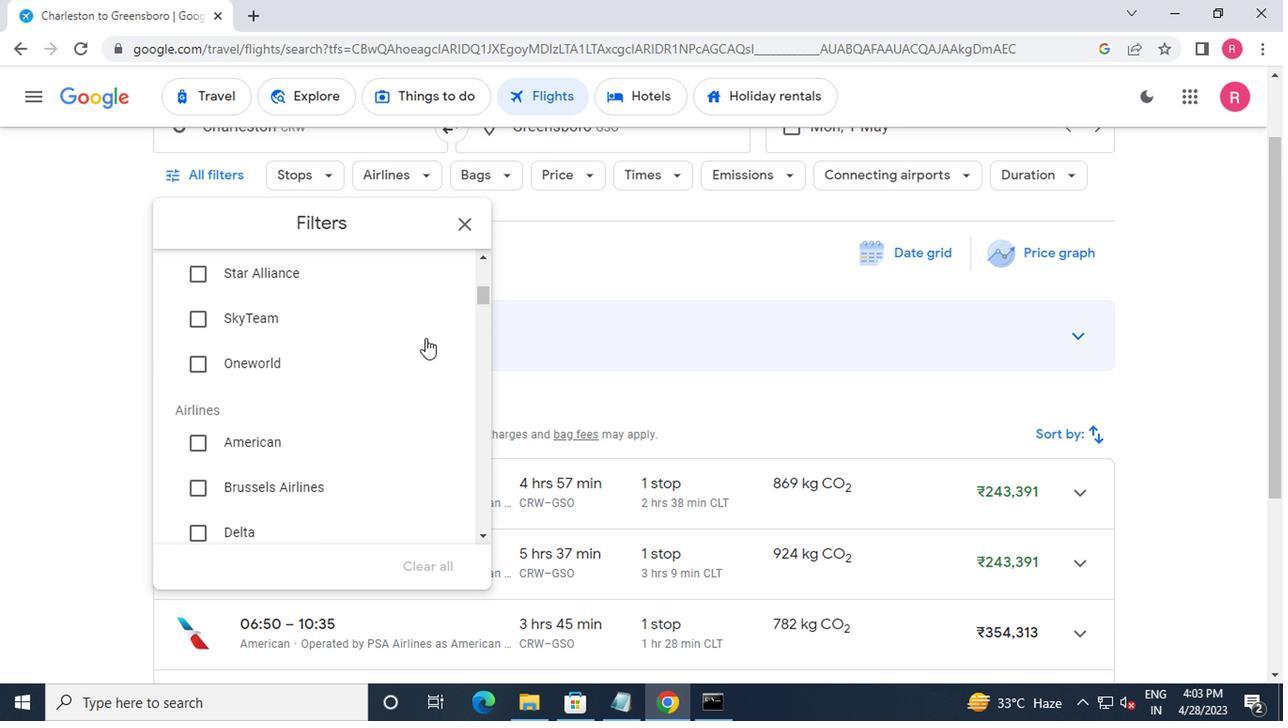 
Action: Mouse moved to (422, 342)
Screenshot: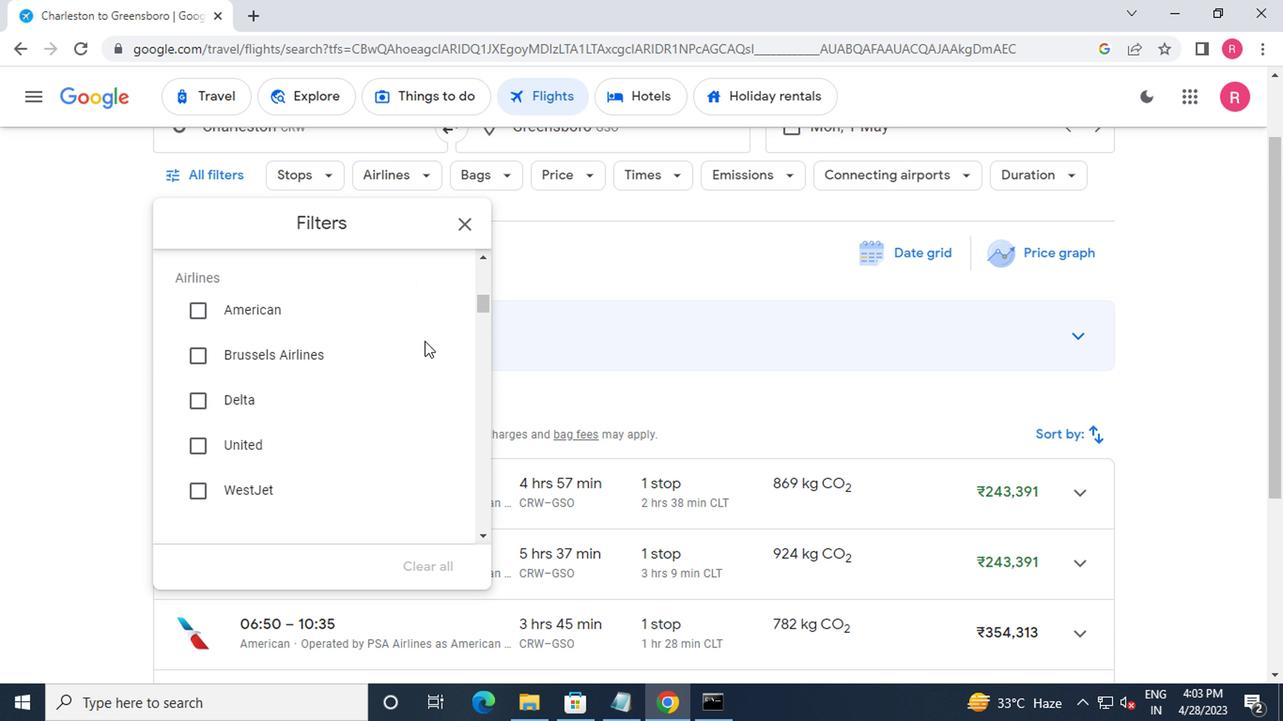 
Action: Mouse scrolled (422, 342) with delta (0, 0)
Screenshot: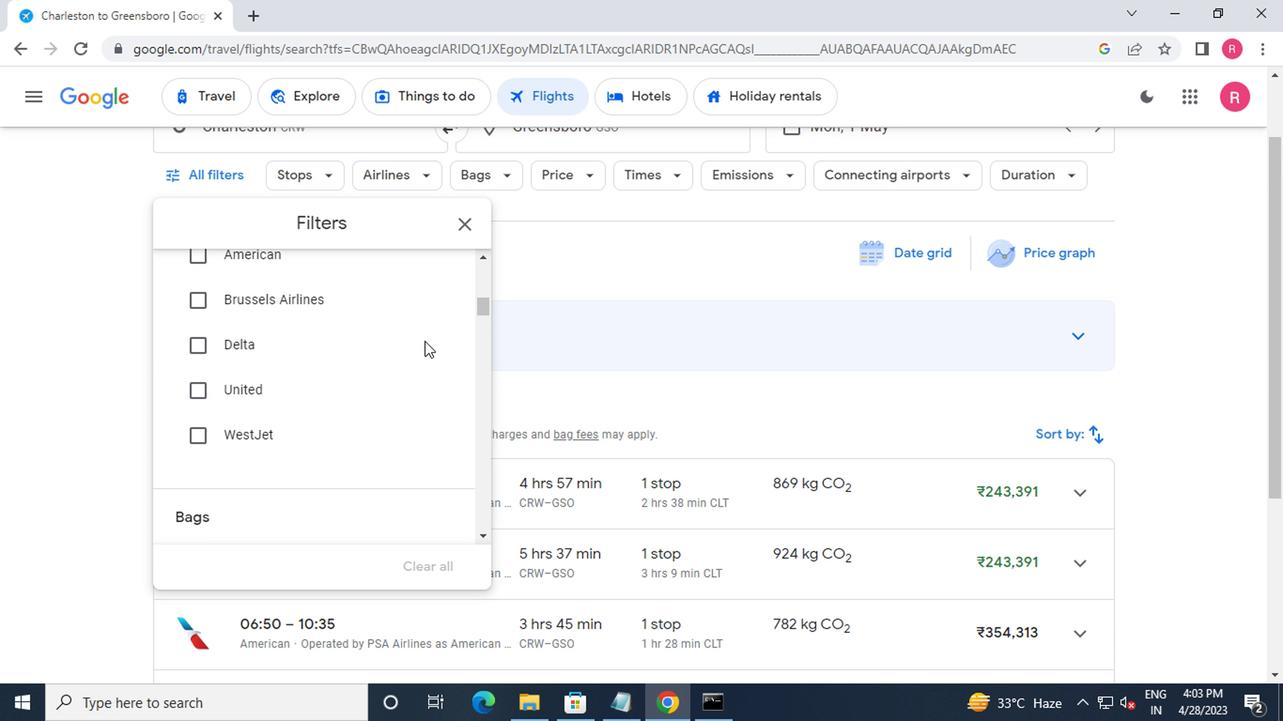 
Action: Mouse scrolled (422, 342) with delta (0, 0)
Screenshot: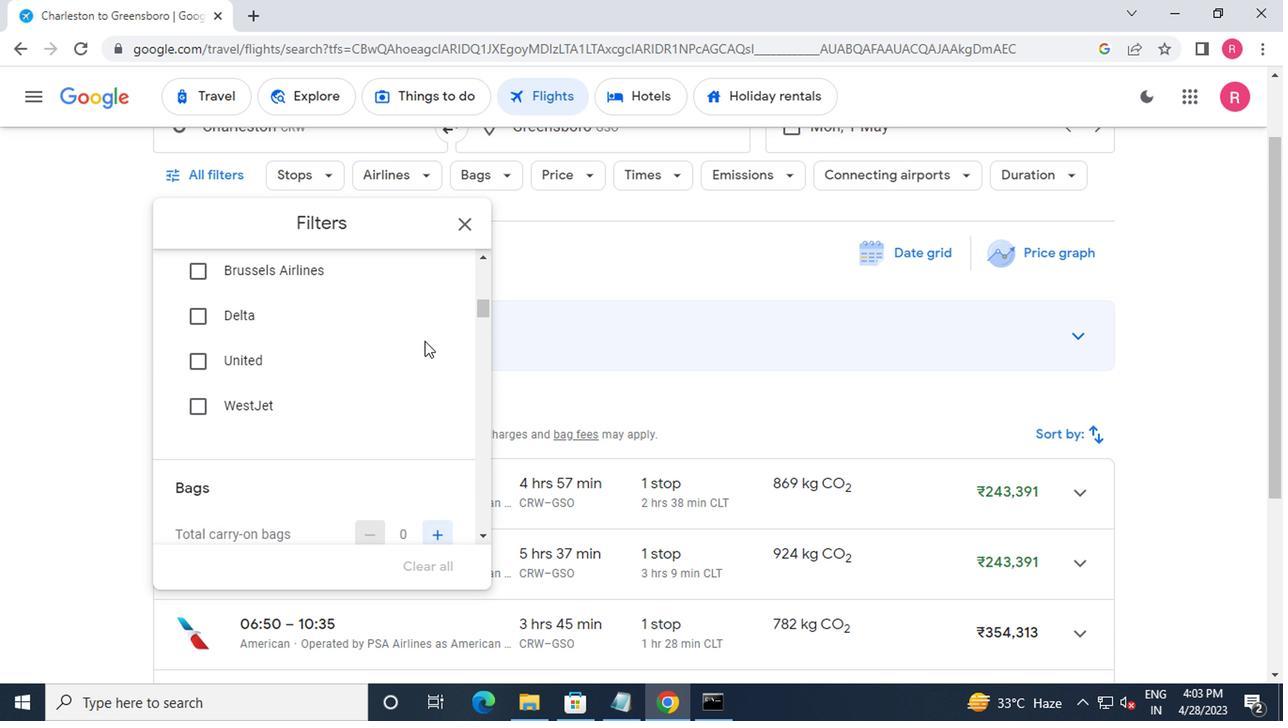 
Action: Mouse scrolled (422, 342) with delta (0, 0)
Screenshot: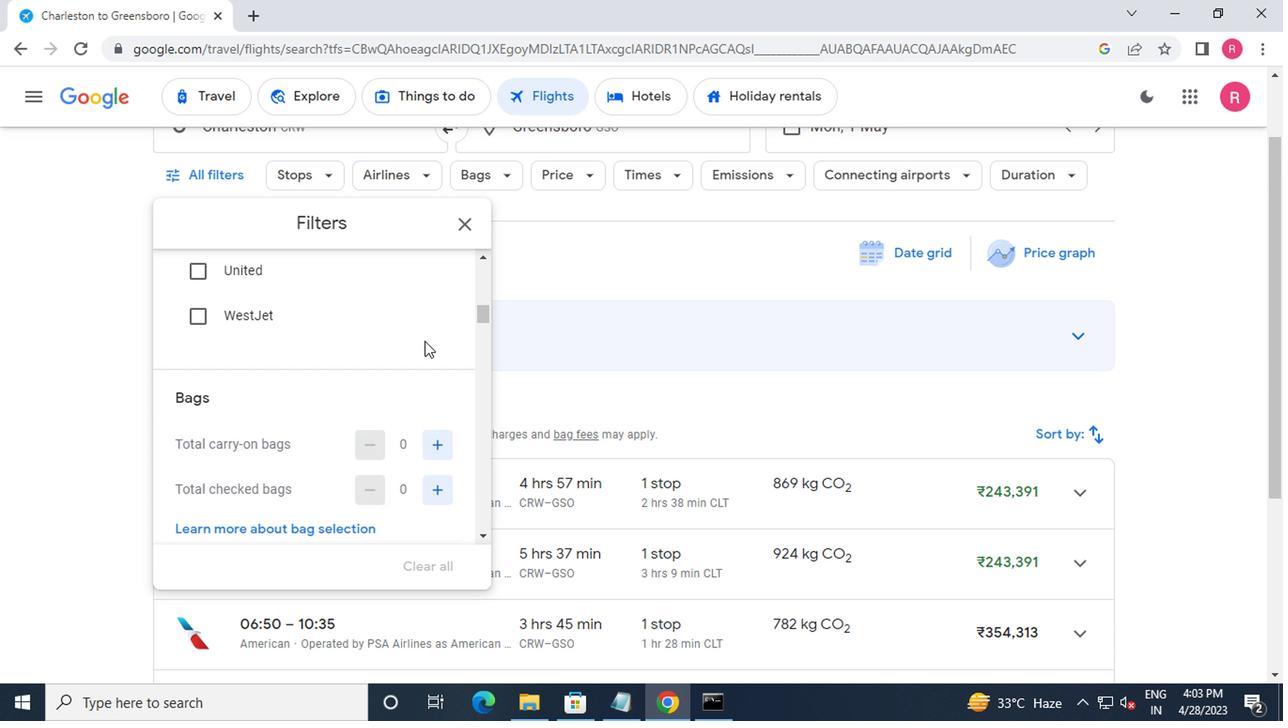 
Action: Mouse scrolled (422, 344) with delta (0, 1)
Screenshot: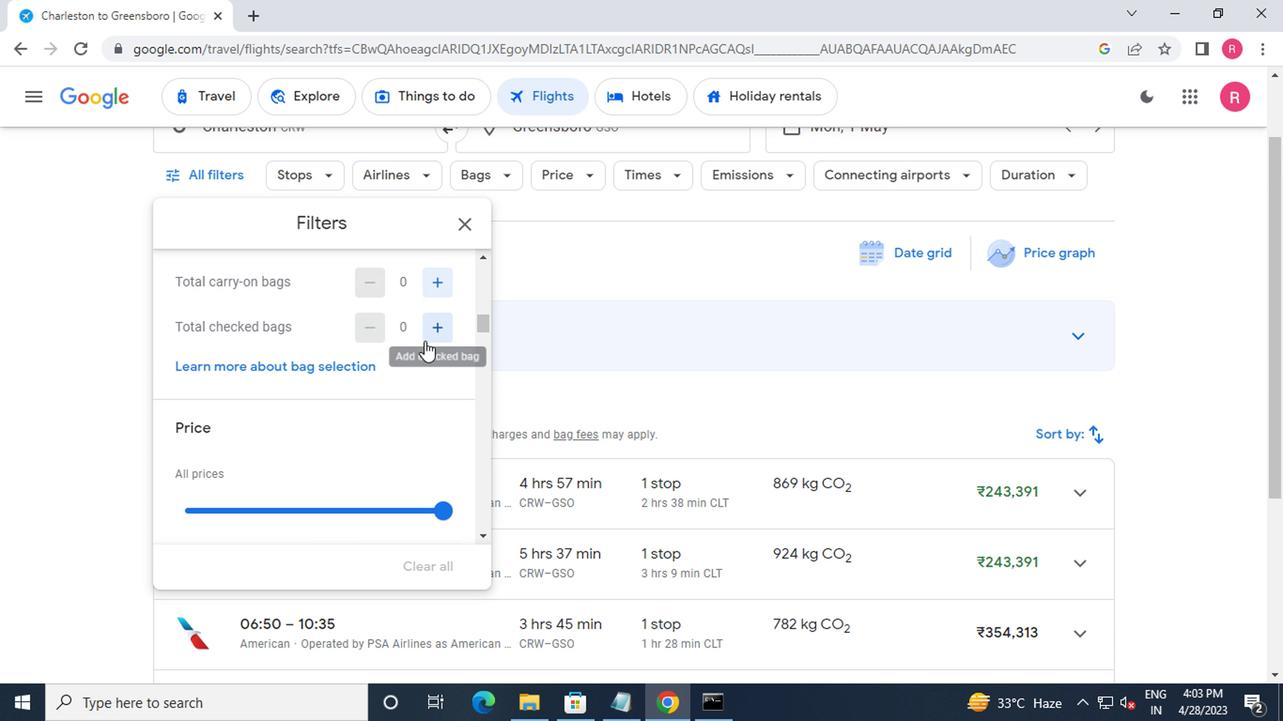 
Action: Mouse moved to (437, 372)
Screenshot: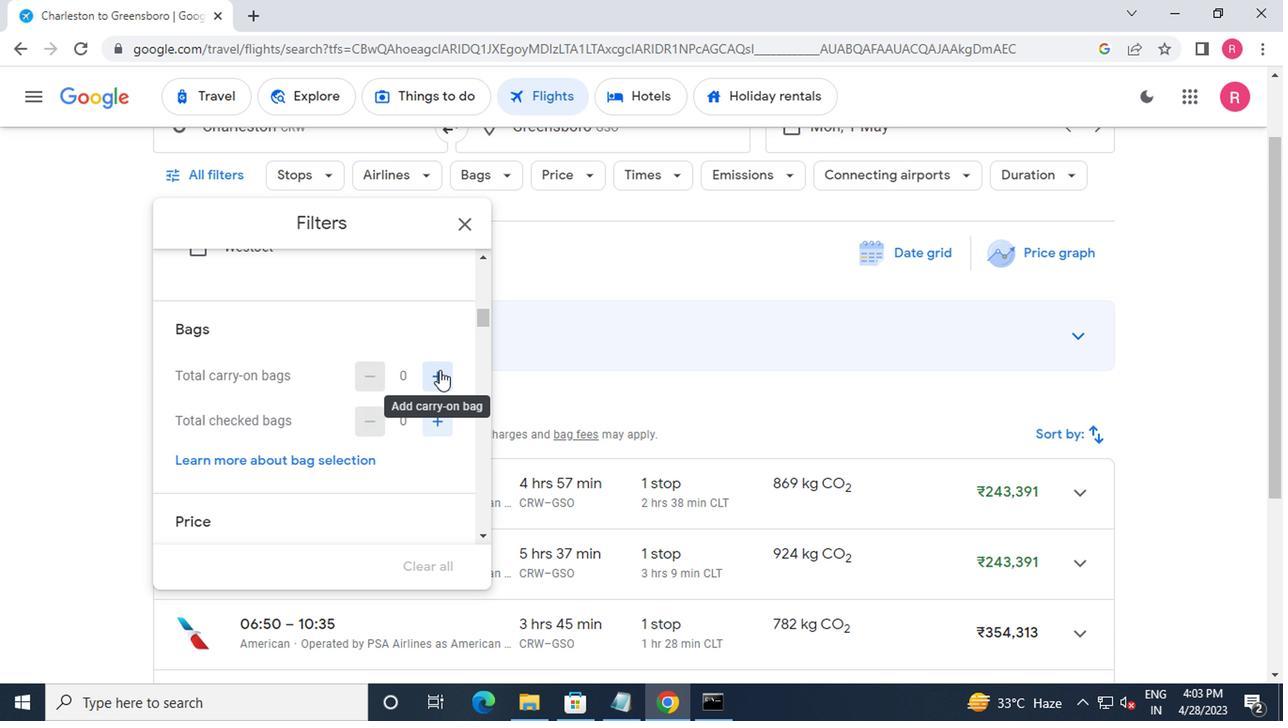 
Action: Mouse pressed left at (437, 372)
Screenshot: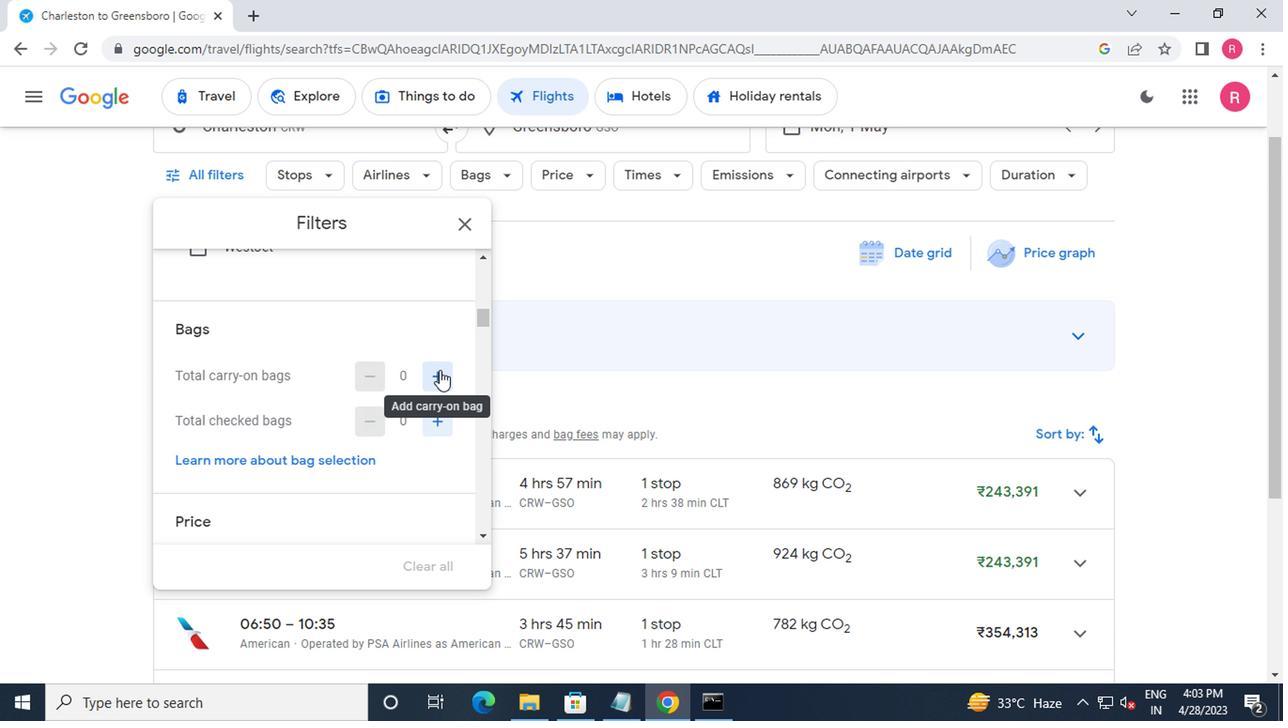 
Action: Mouse pressed left at (437, 372)
Screenshot: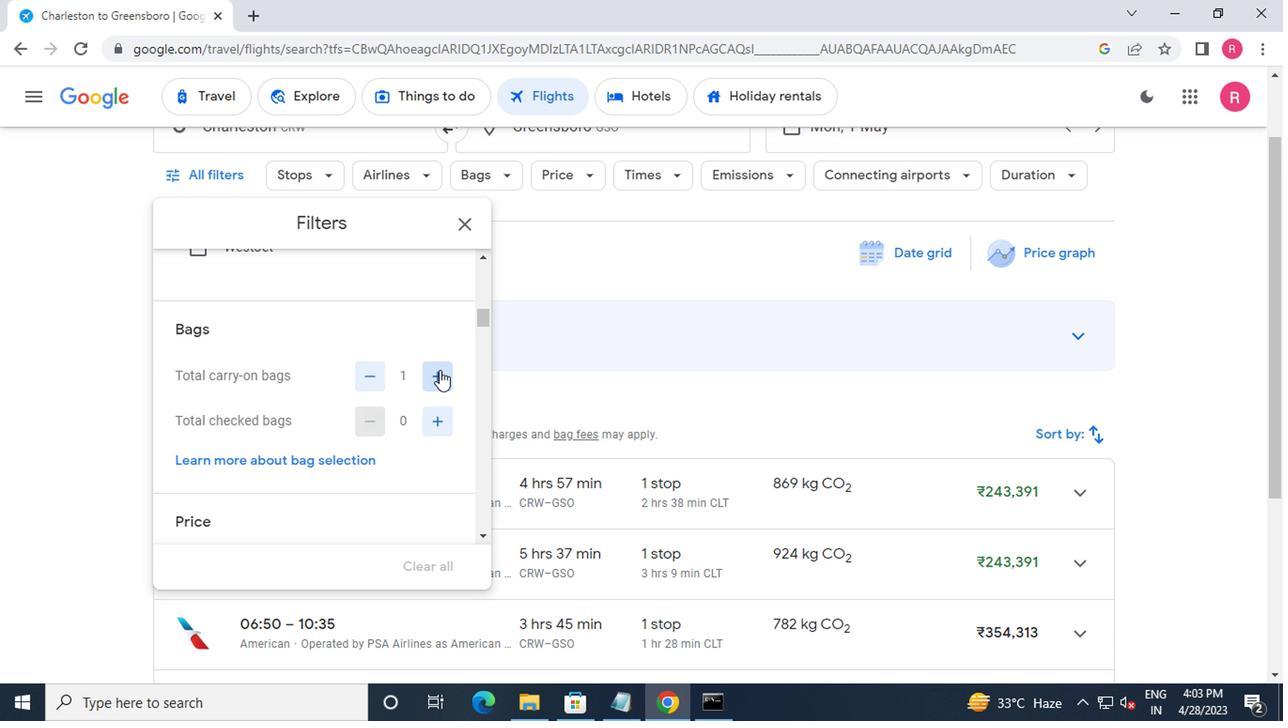 
Action: Mouse moved to (359, 372)
Screenshot: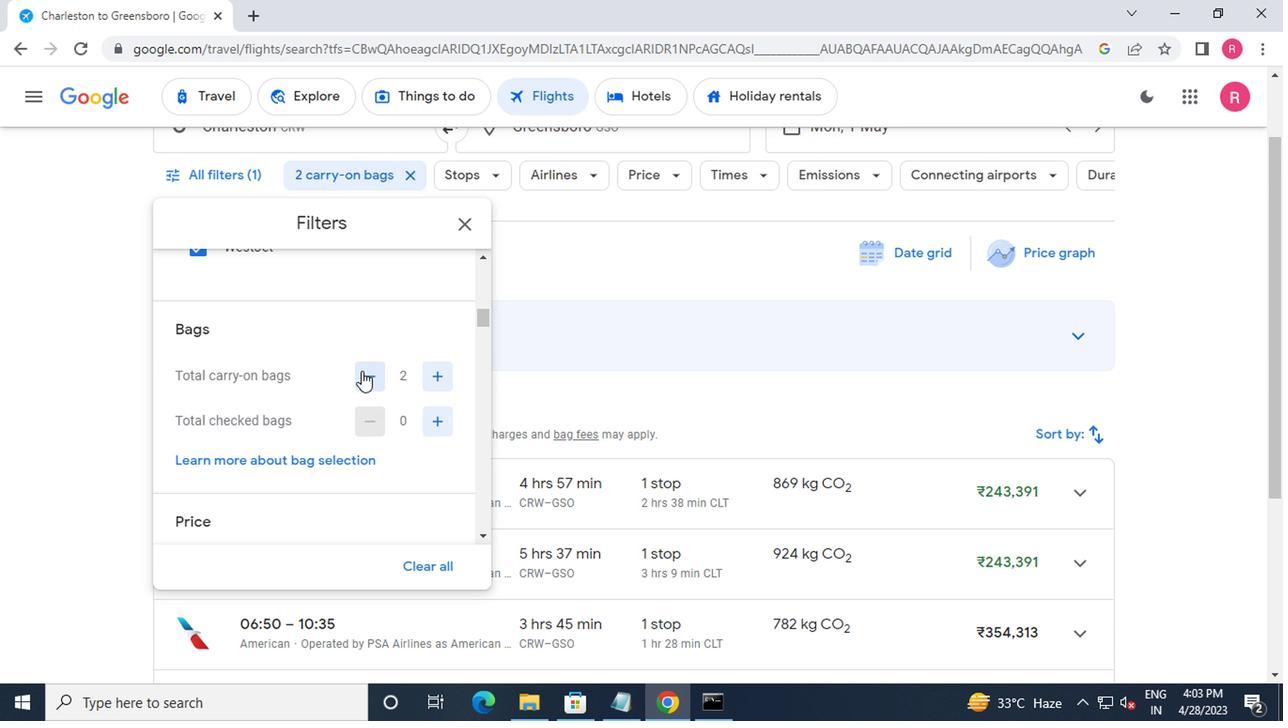 
Action: Mouse pressed left at (359, 372)
Screenshot: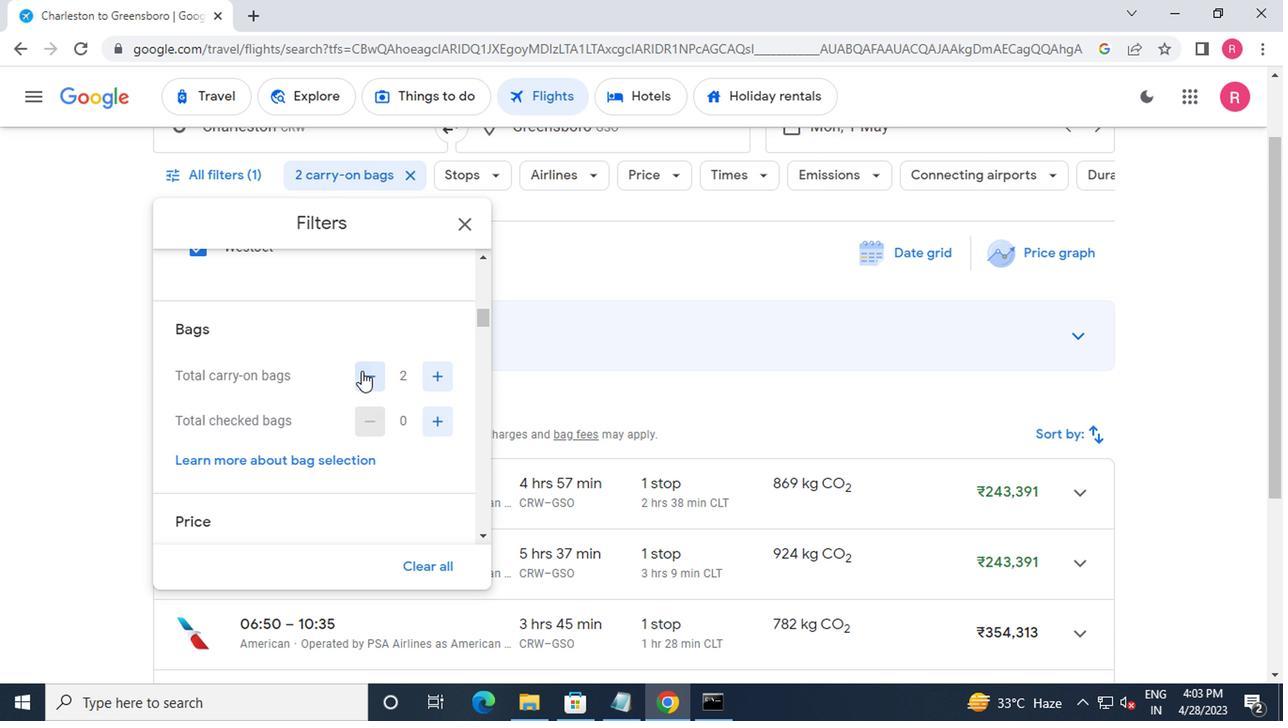 
Action: Mouse pressed left at (359, 372)
Screenshot: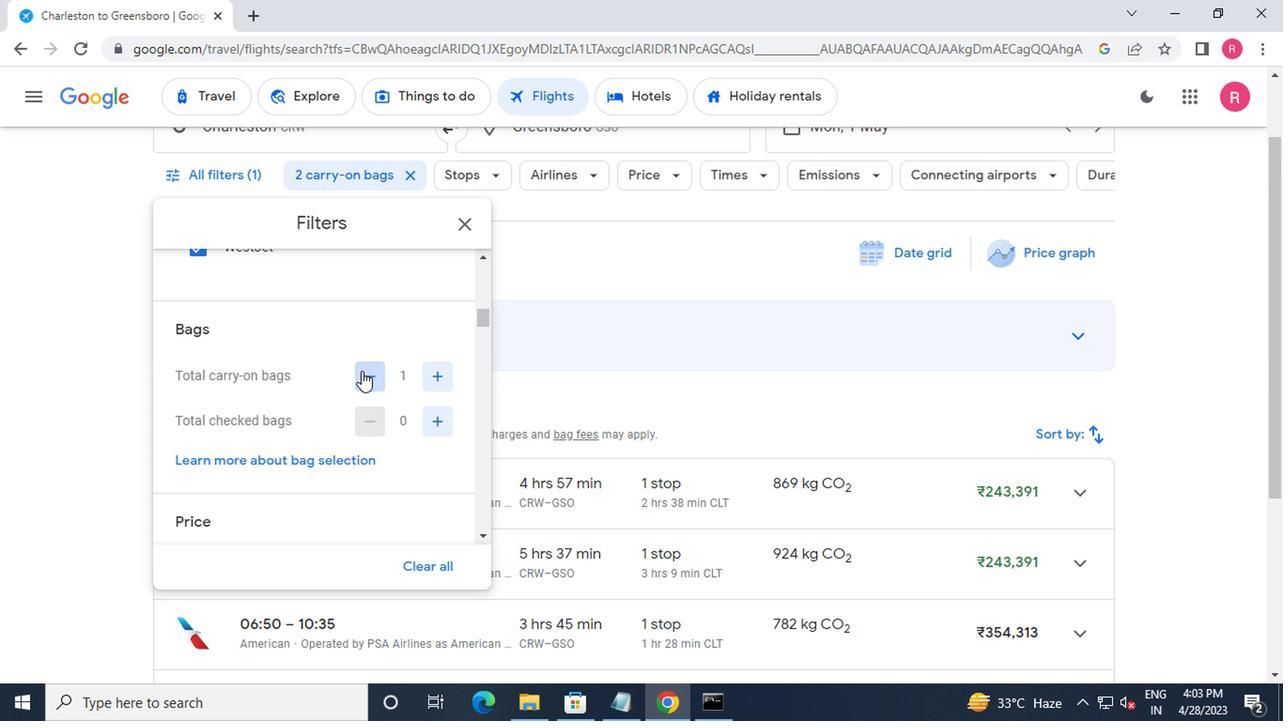 
Action: Mouse pressed left at (359, 372)
Screenshot: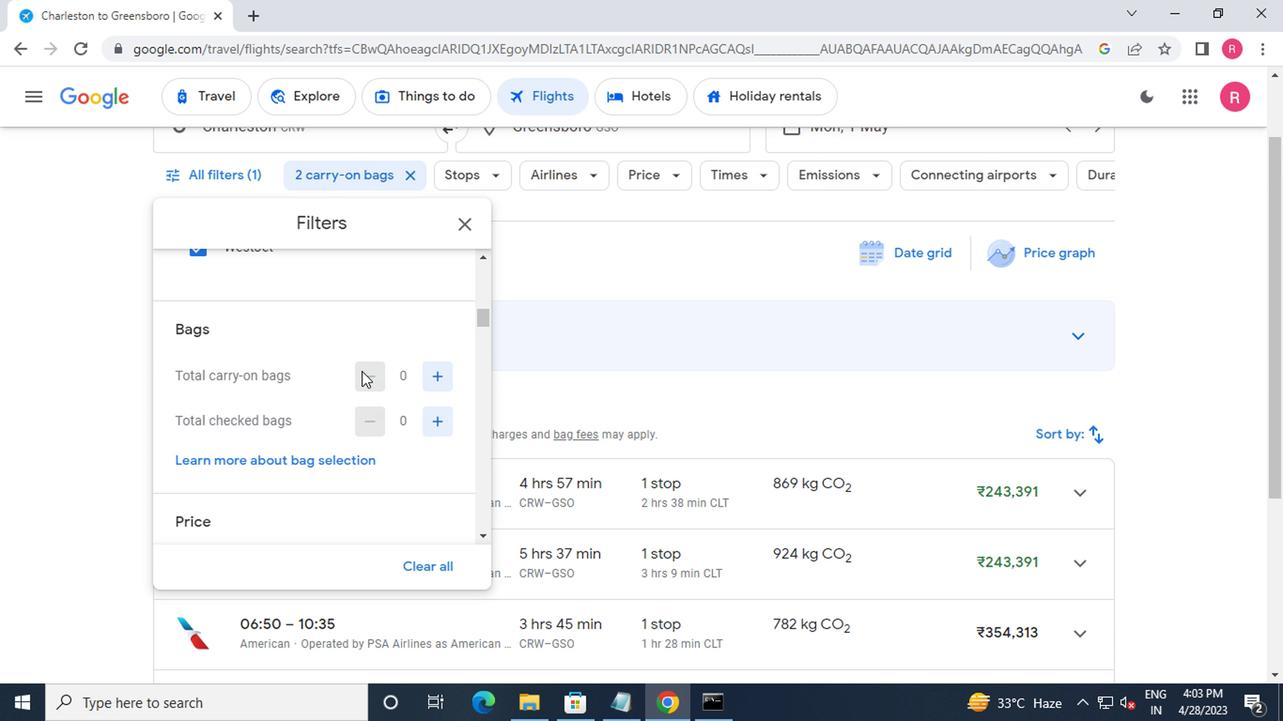 
Action: Mouse moved to (442, 439)
Screenshot: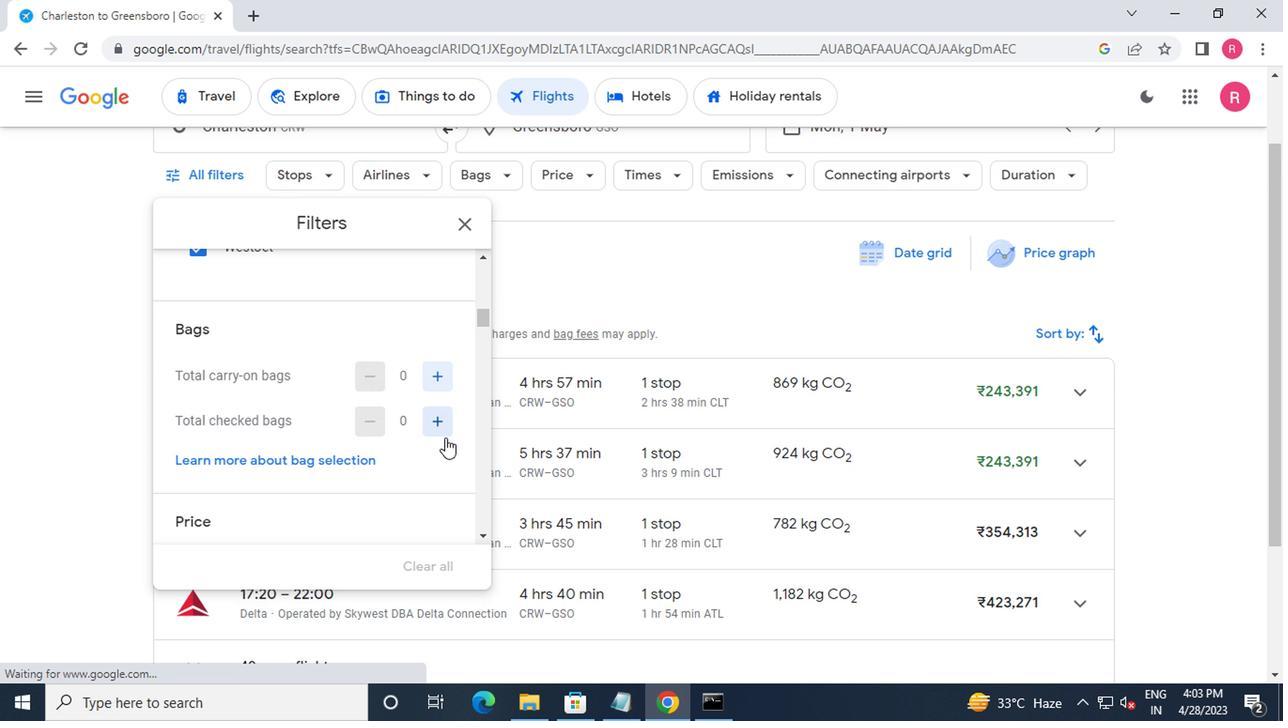 
Action: Mouse pressed left at (442, 439)
Screenshot: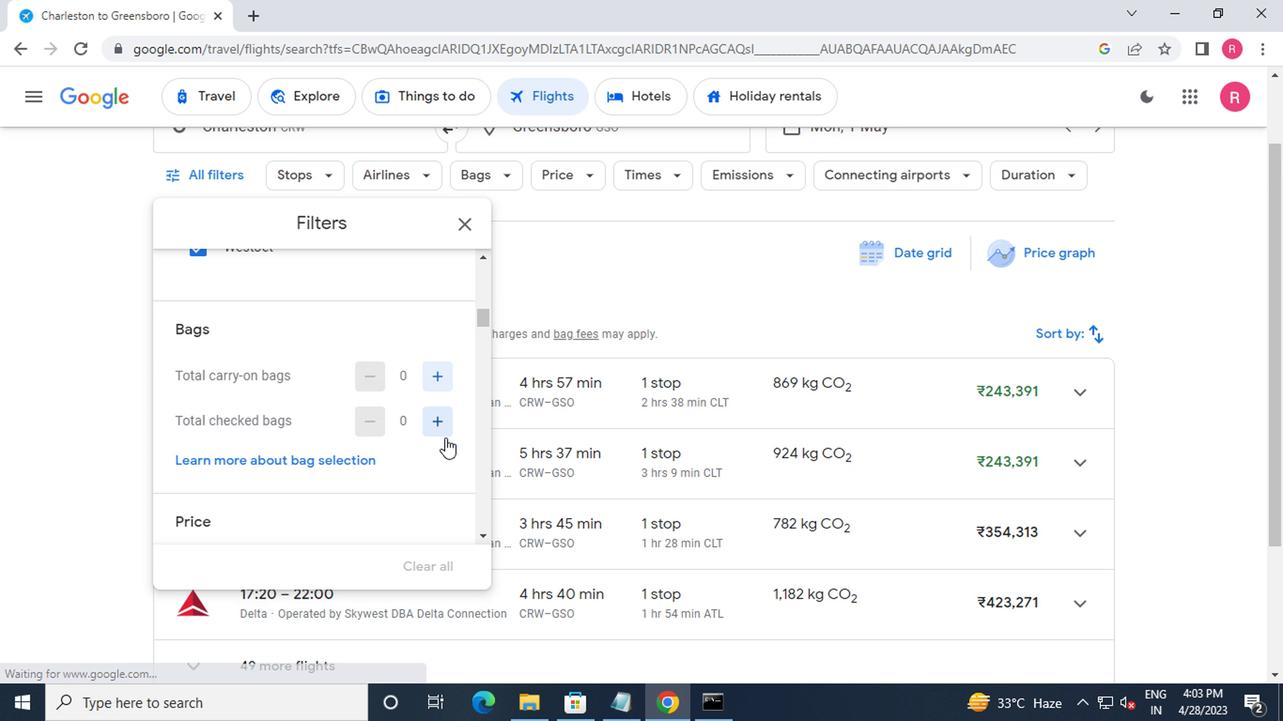 
Action: Mouse moved to (441, 438)
Screenshot: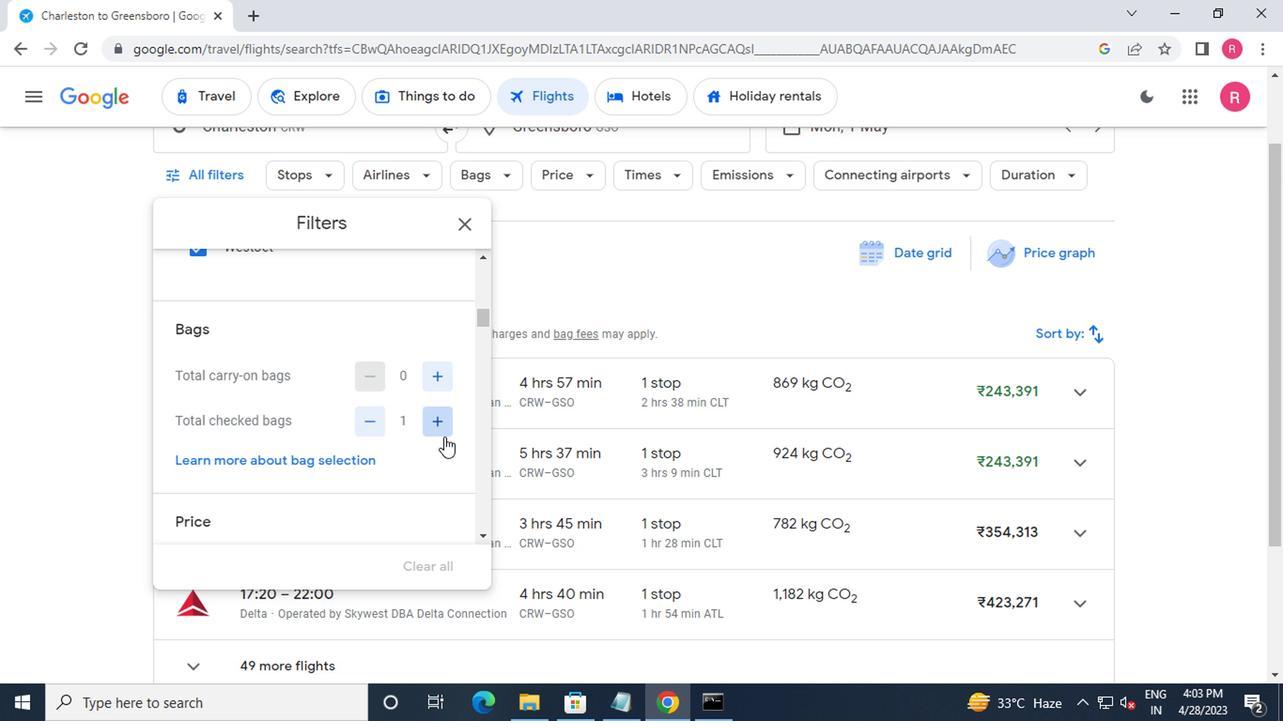 
Action: Mouse pressed left at (441, 438)
Screenshot: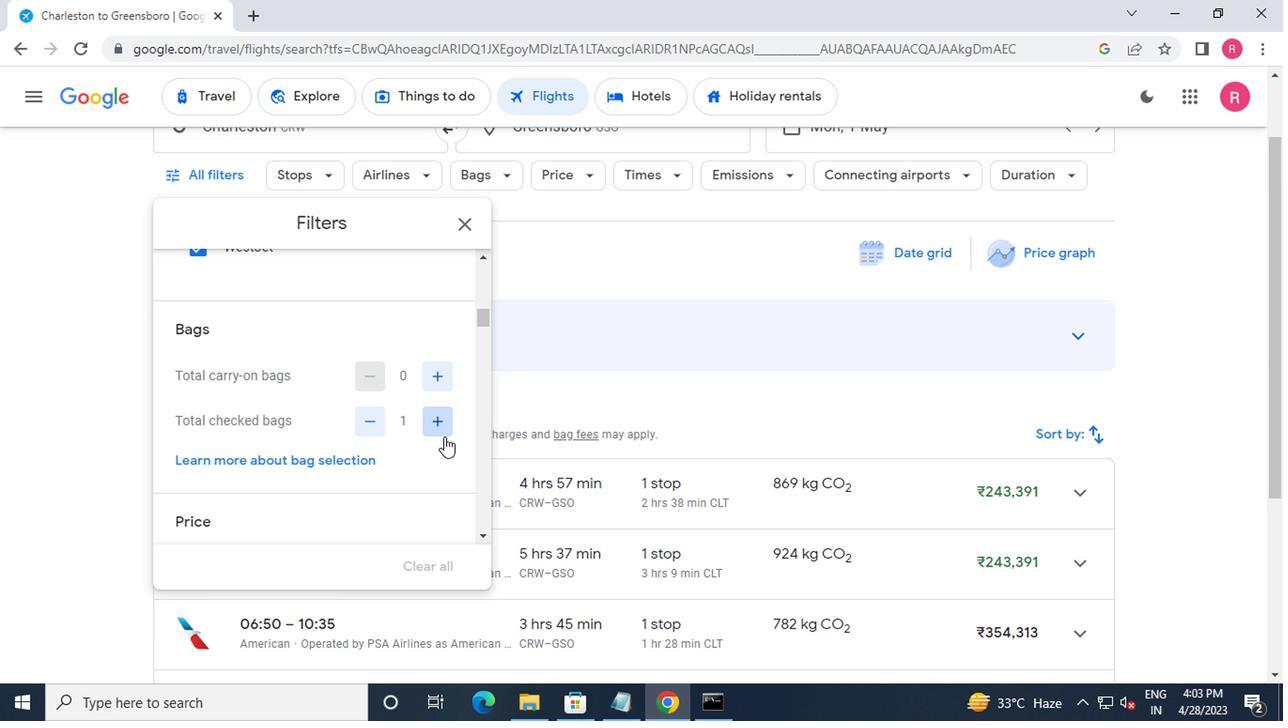 
Action: Mouse moved to (439, 438)
Screenshot: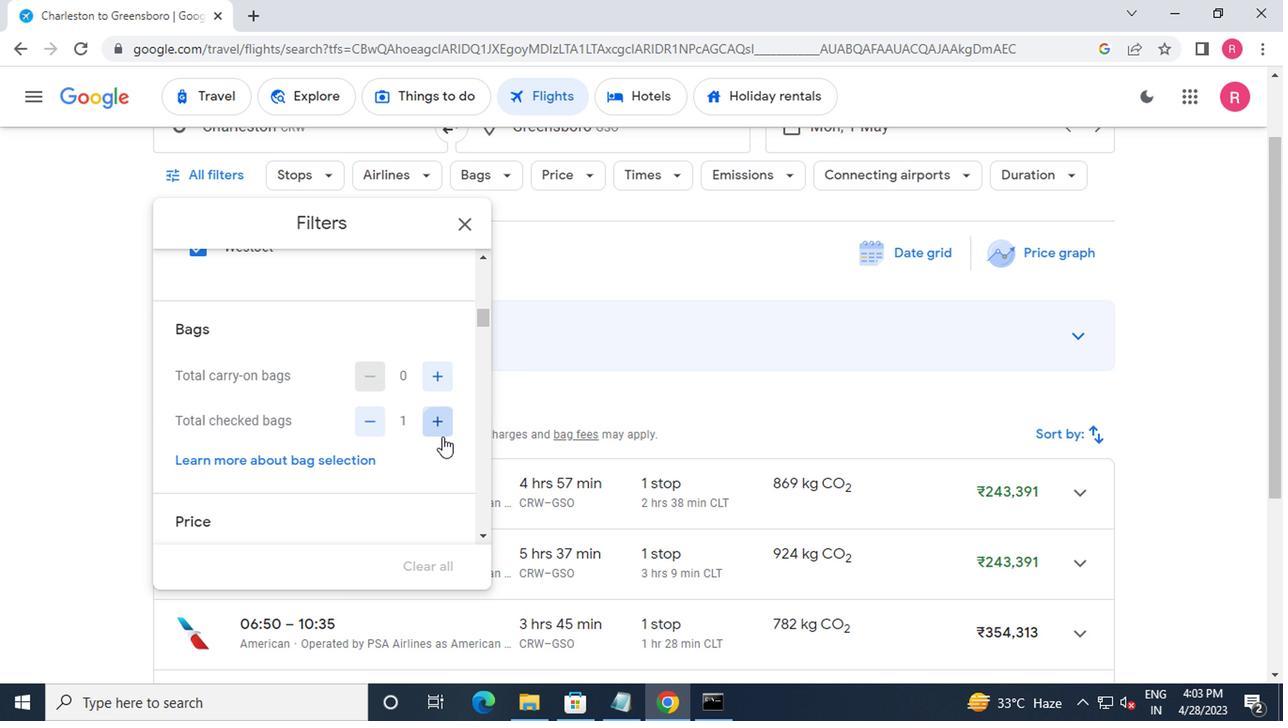 
Action: Mouse pressed left at (439, 438)
Screenshot: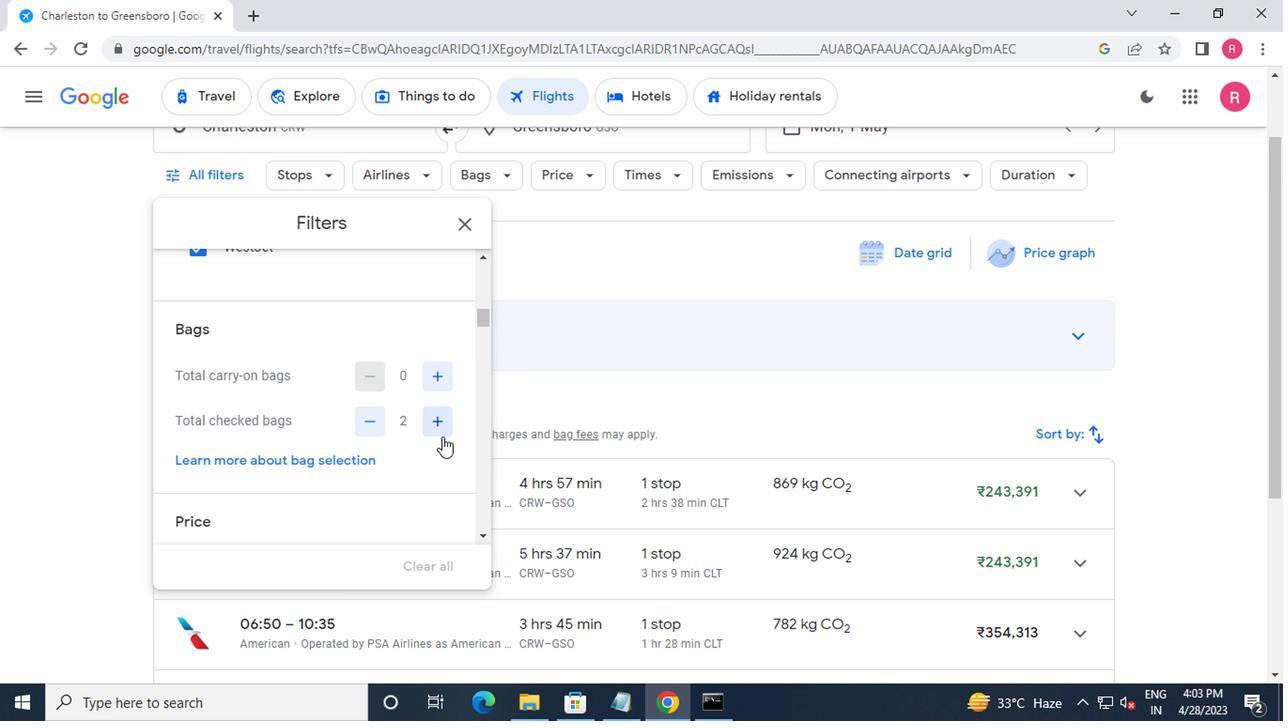 
Action: Mouse moved to (439, 437)
Screenshot: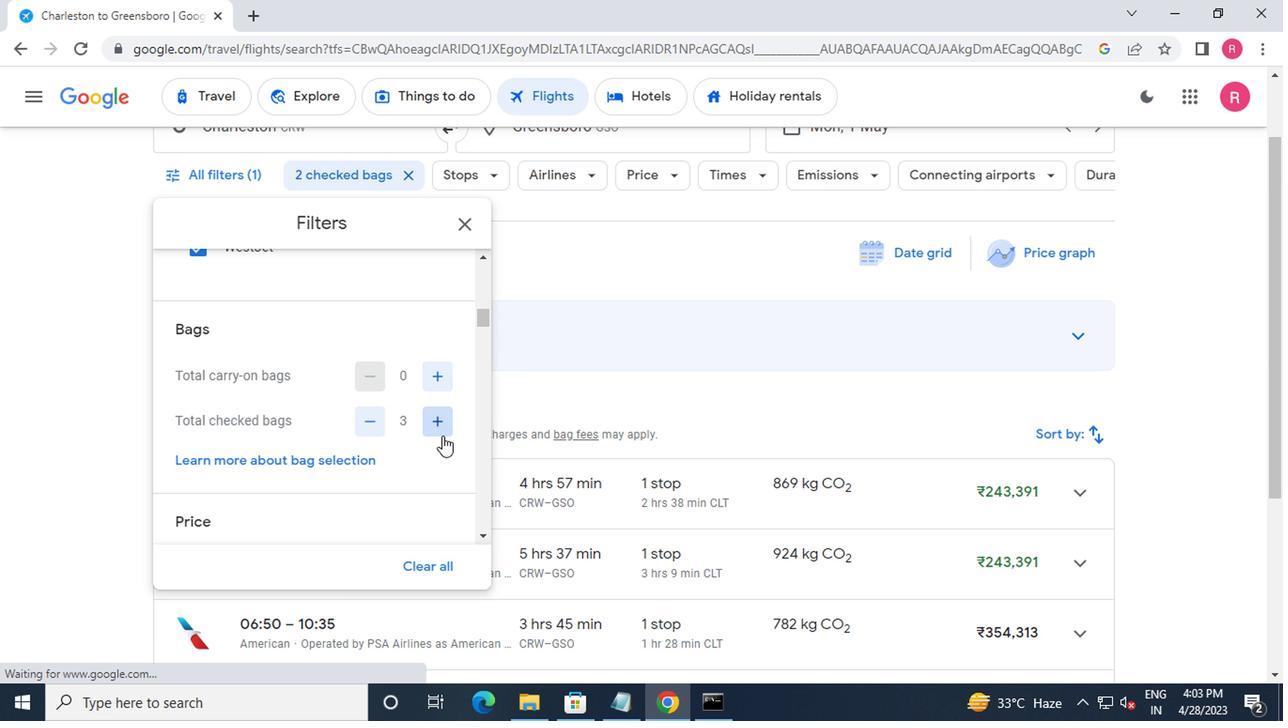 
Action: Mouse pressed left at (439, 437)
Screenshot: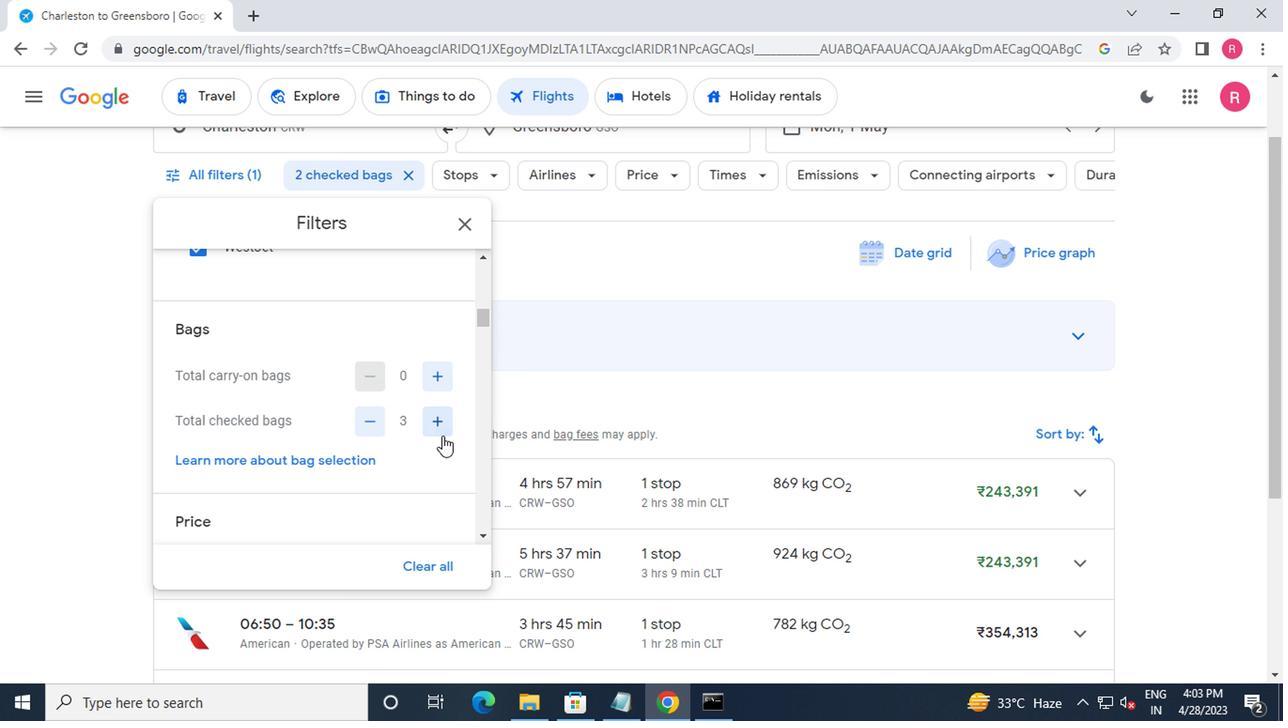 
Action: Mouse moved to (437, 423)
Screenshot: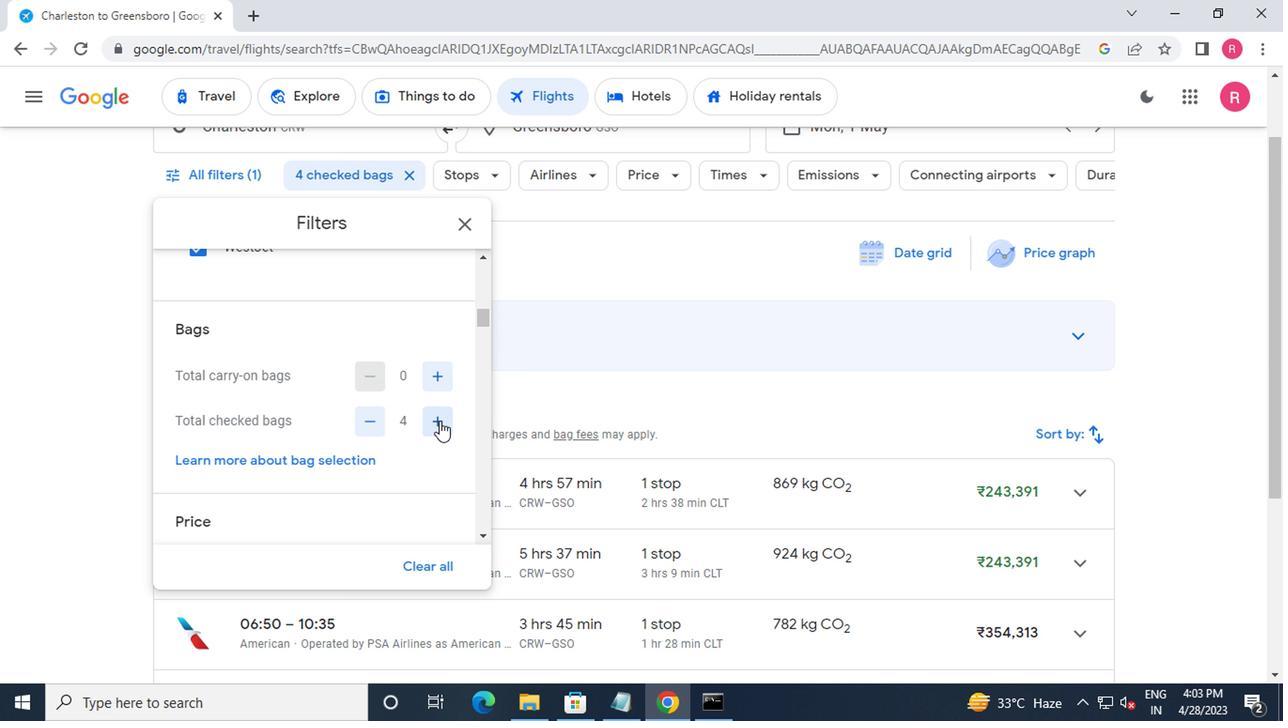 
Action: Mouse scrolled (437, 421) with delta (0, -1)
Screenshot: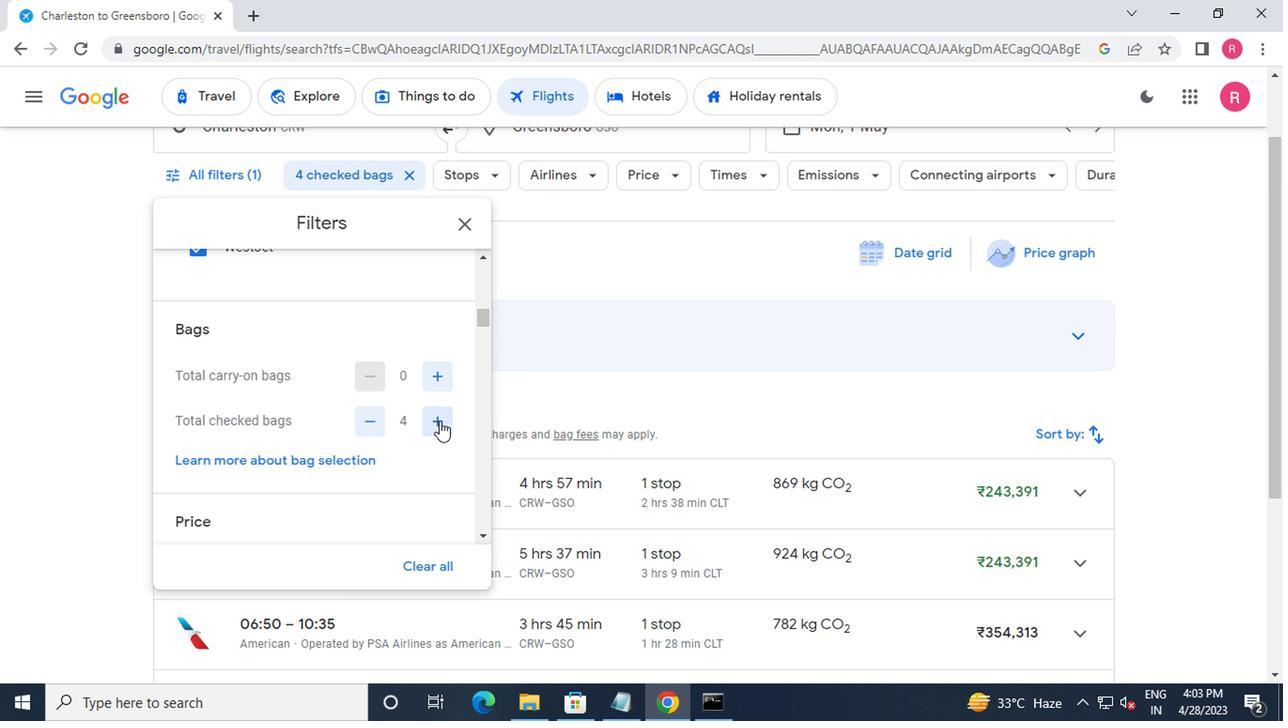 
Action: Mouse moved to (431, 425)
Screenshot: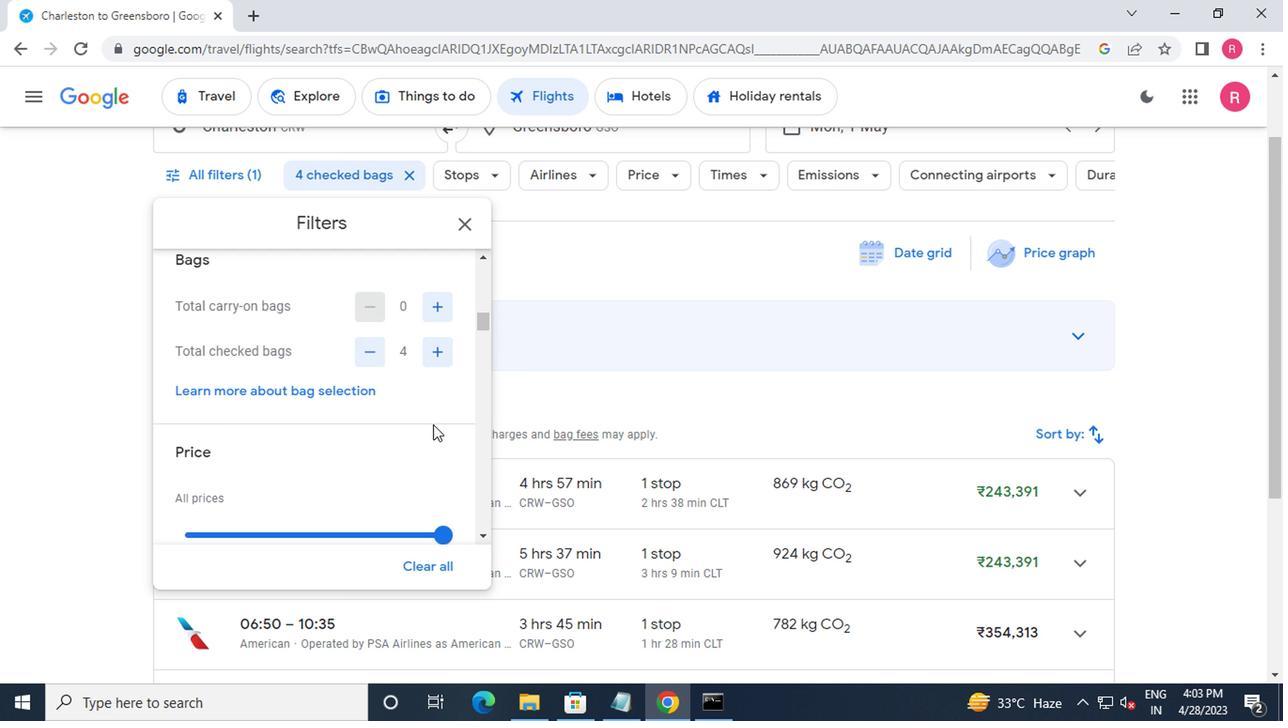 
Action: Mouse scrolled (431, 424) with delta (0, -1)
Screenshot: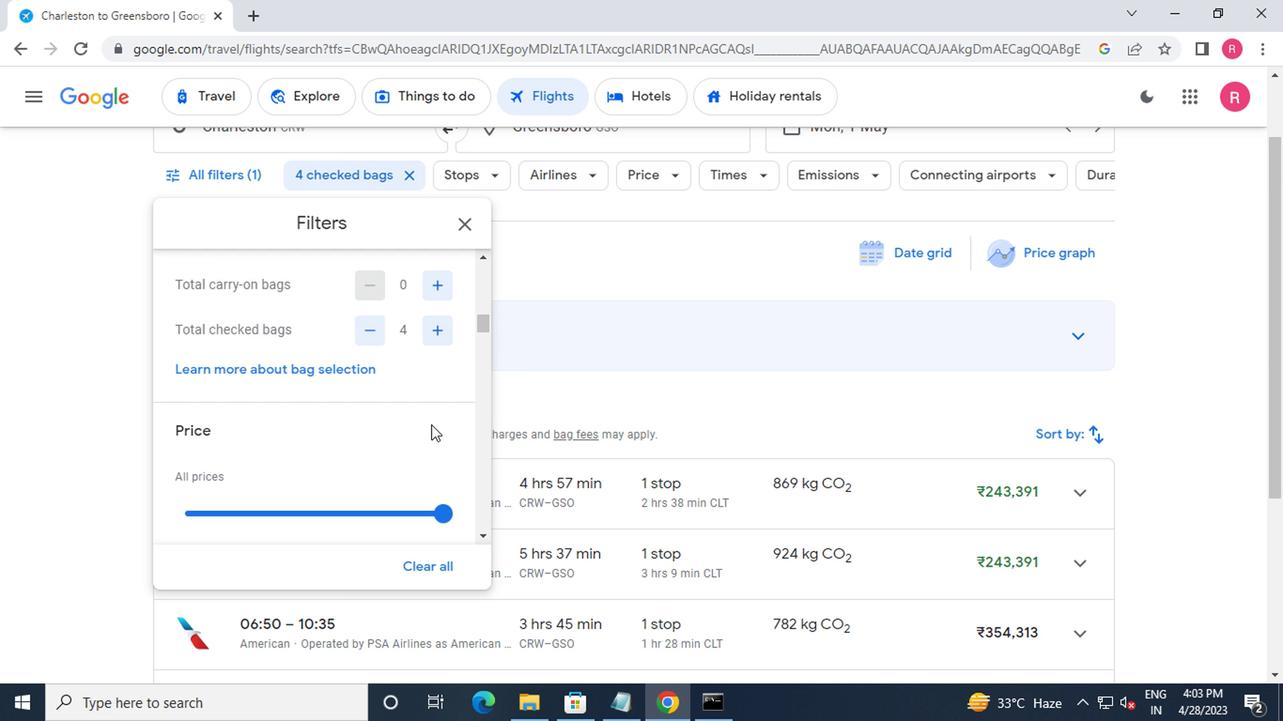 
Action: Mouse moved to (432, 416)
Screenshot: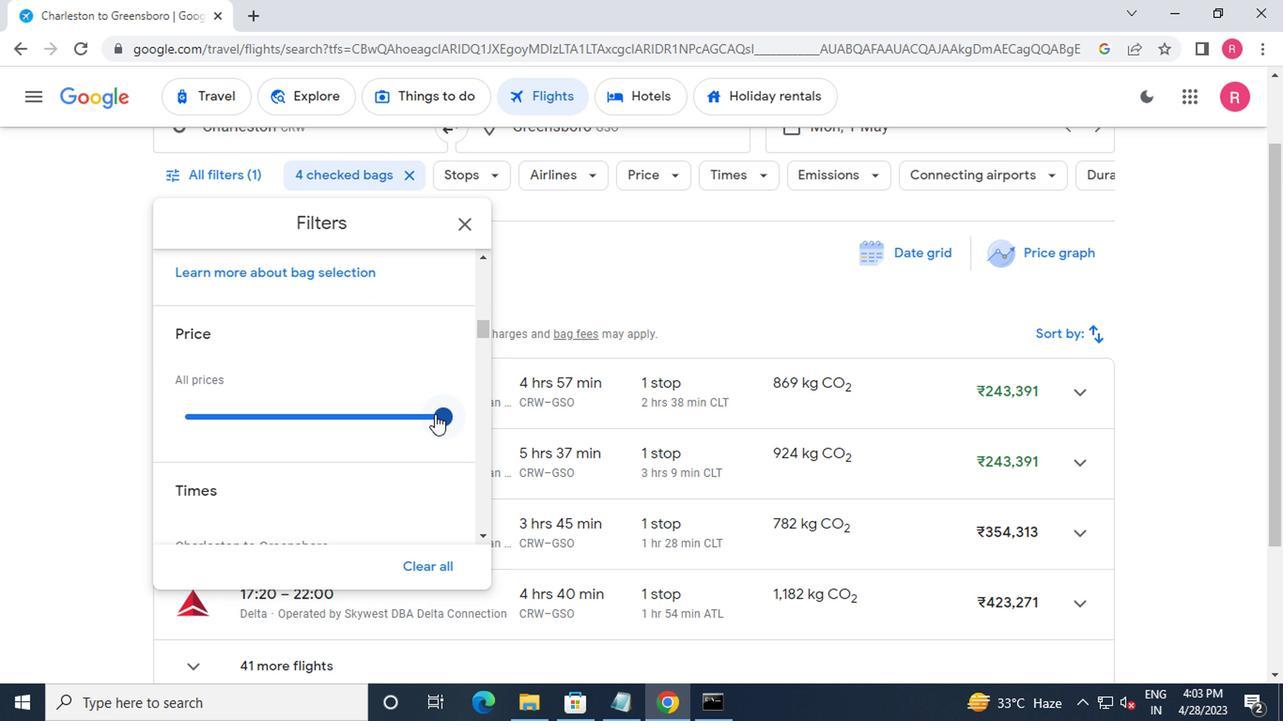 
Action: Mouse pressed left at (432, 416)
Screenshot: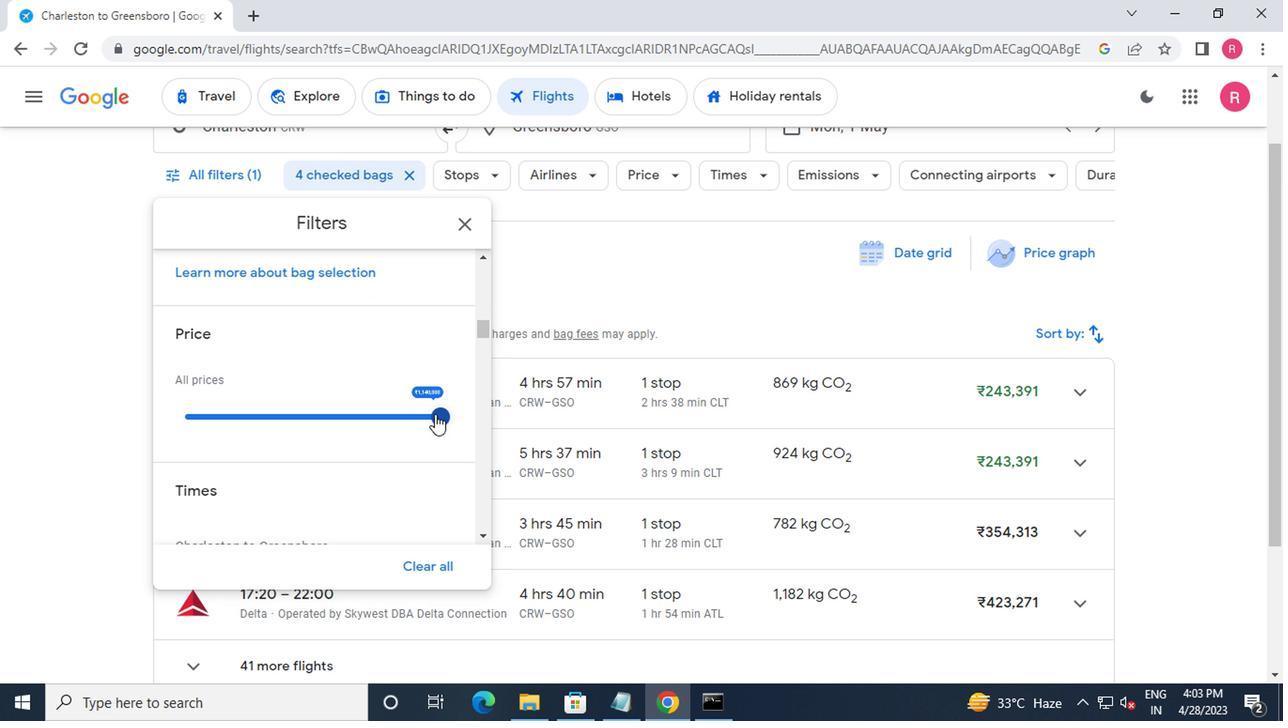 
Action: Mouse moved to (354, 507)
Screenshot: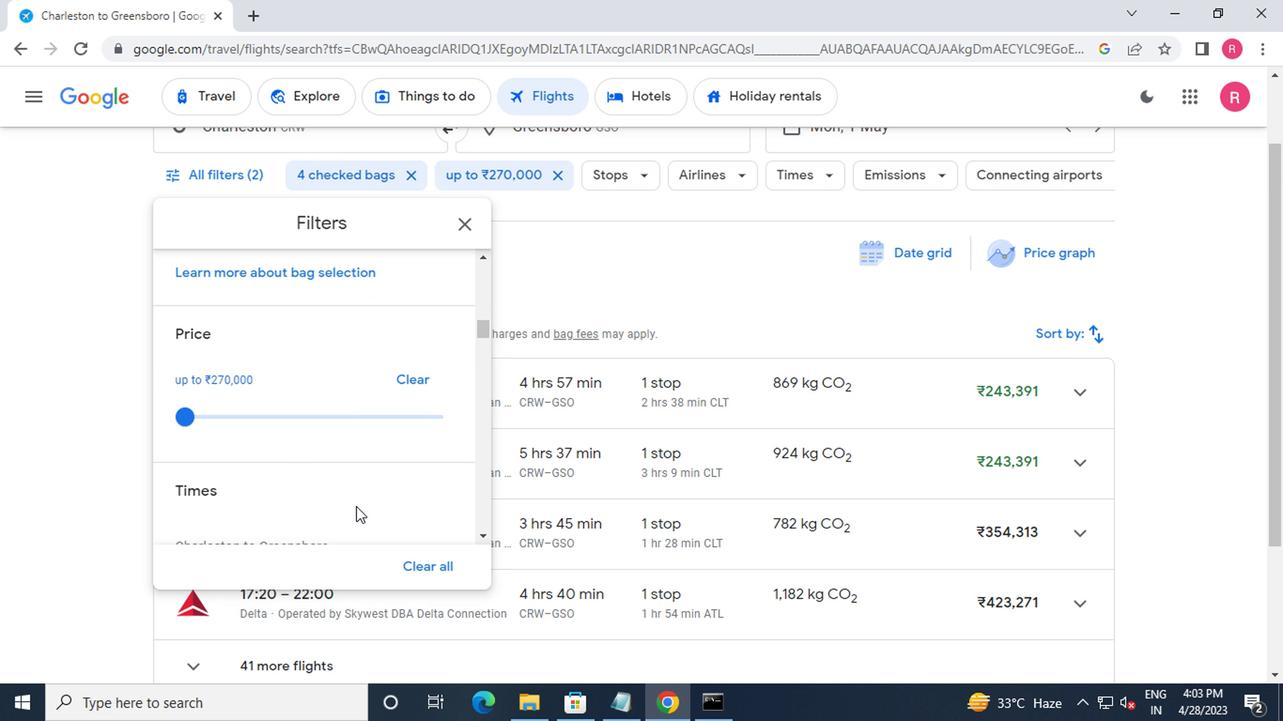 
Action: Mouse scrolled (354, 505) with delta (0, -1)
Screenshot: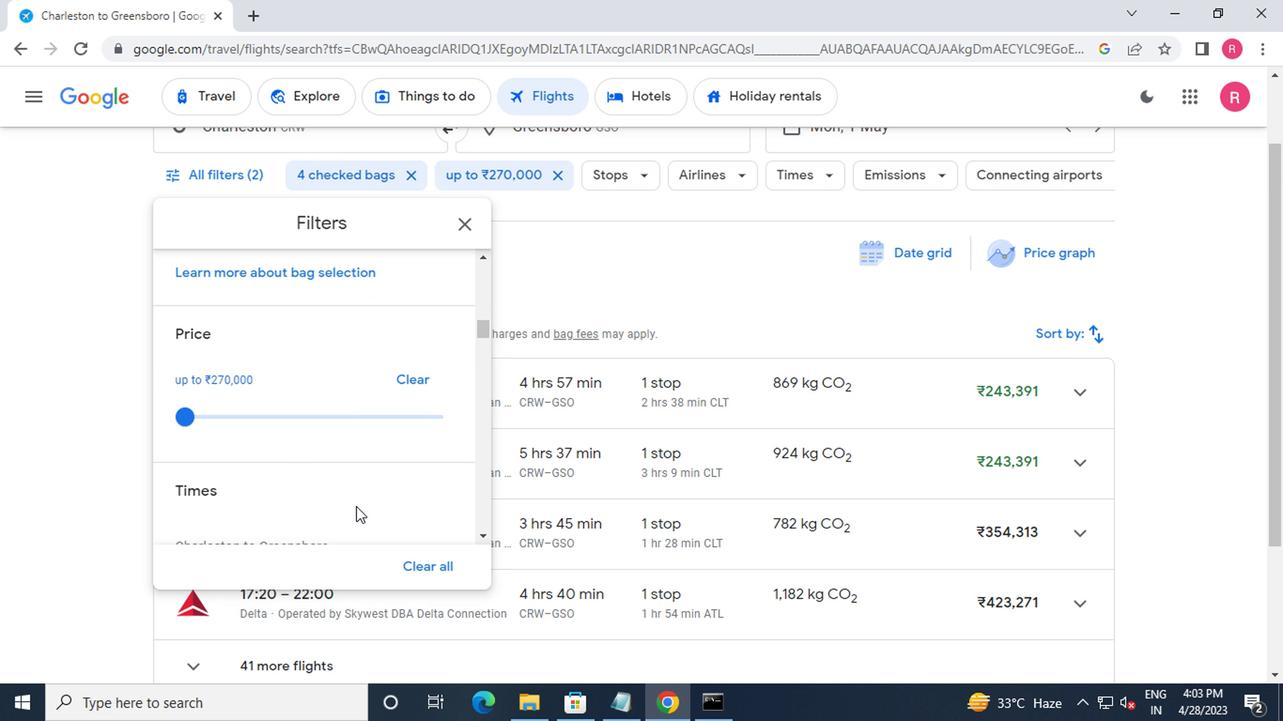 
Action: Mouse moved to (356, 523)
Screenshot: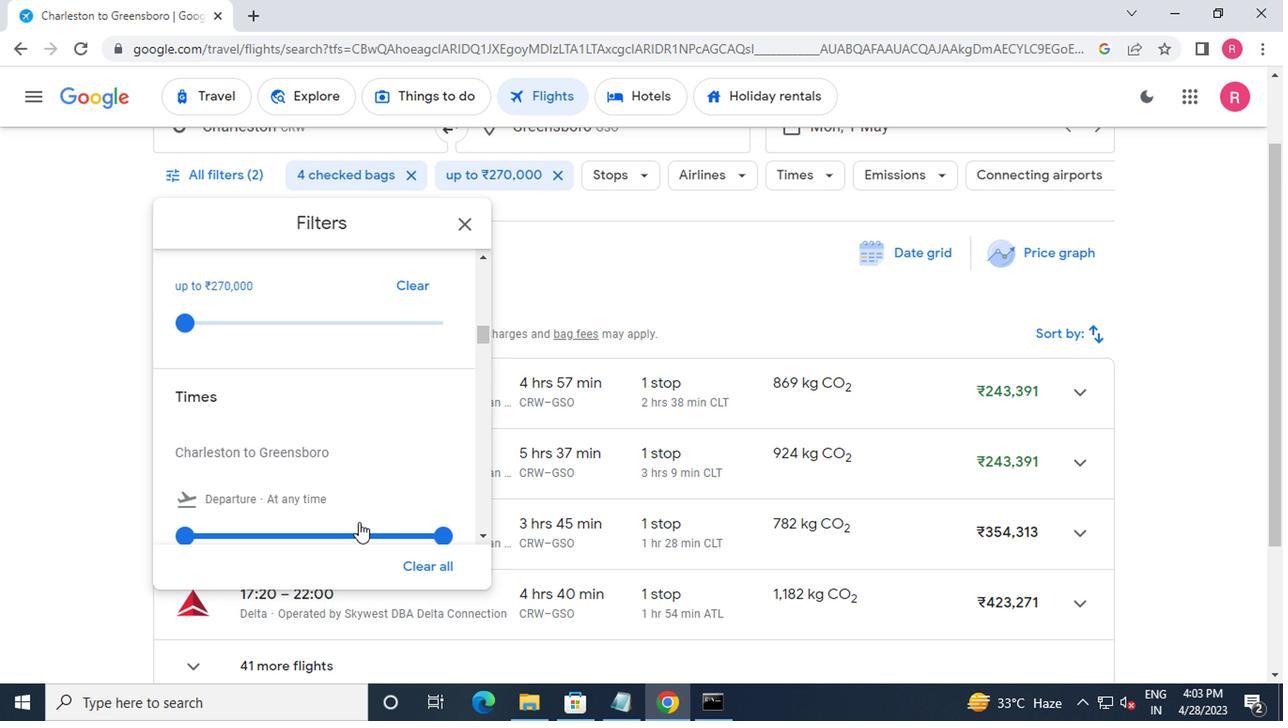 
Action: Mouse scrolled (356, 523) with delta (0, 0)
Screenshot: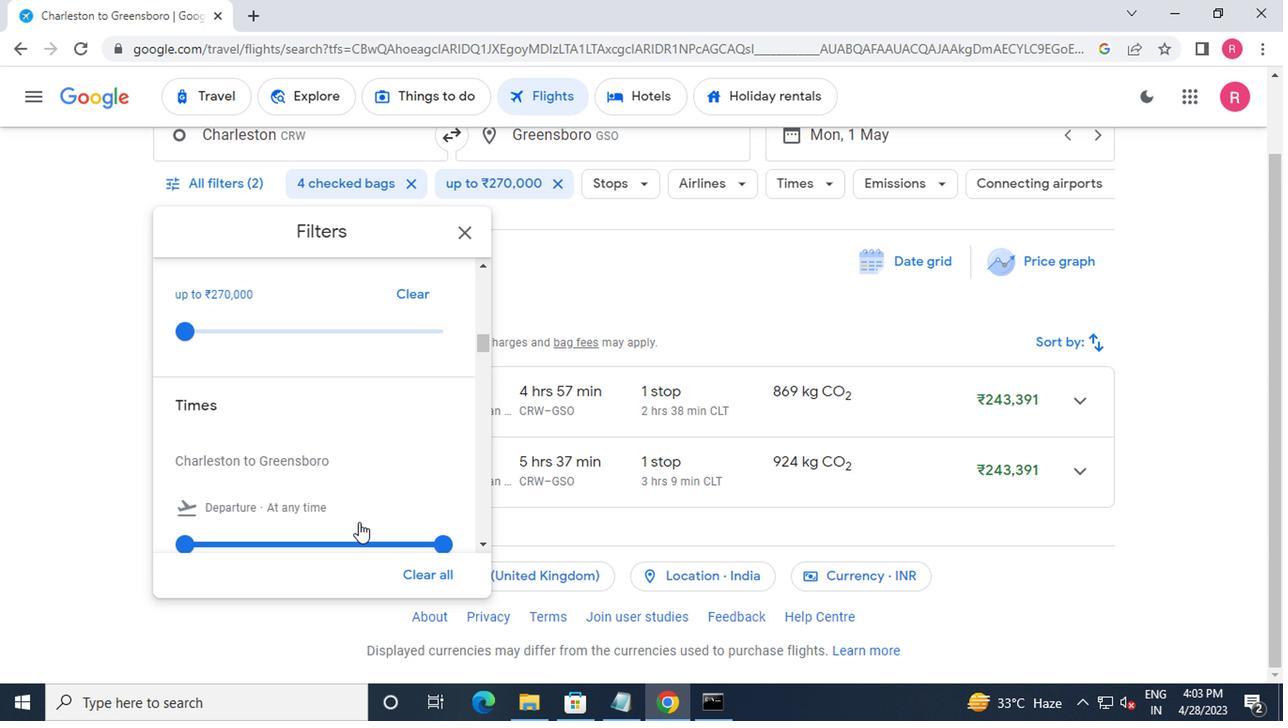 
Action: Mouse moved to (183, 545)
Screenshot: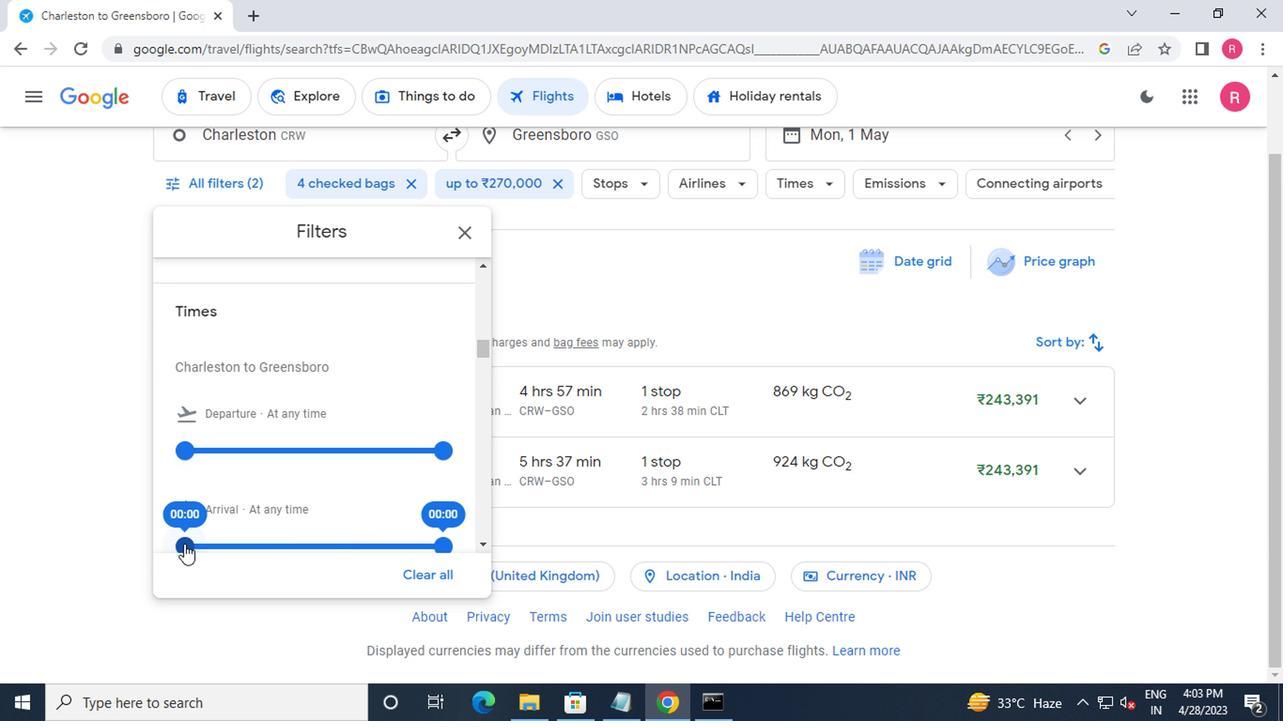 
Action: Mouse pressed left at (183, 545)
Screenshot: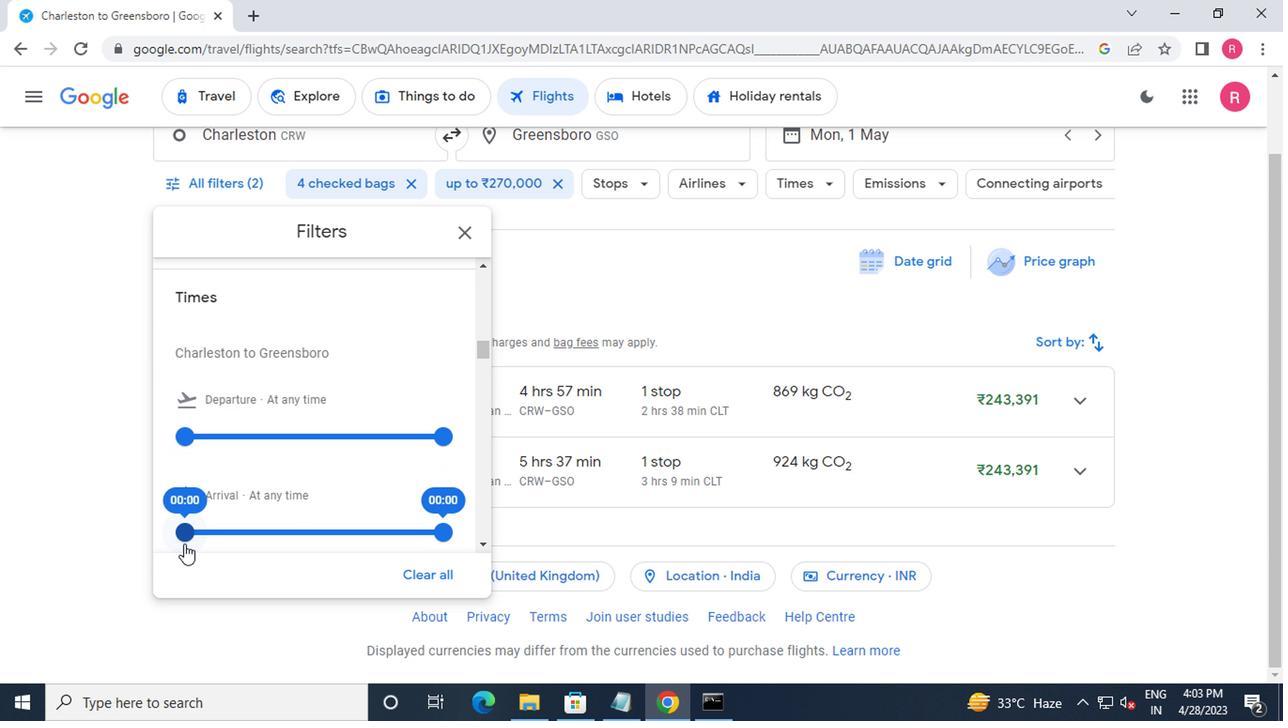 
Action: Mouse moved to (455, 239)
Screenshot: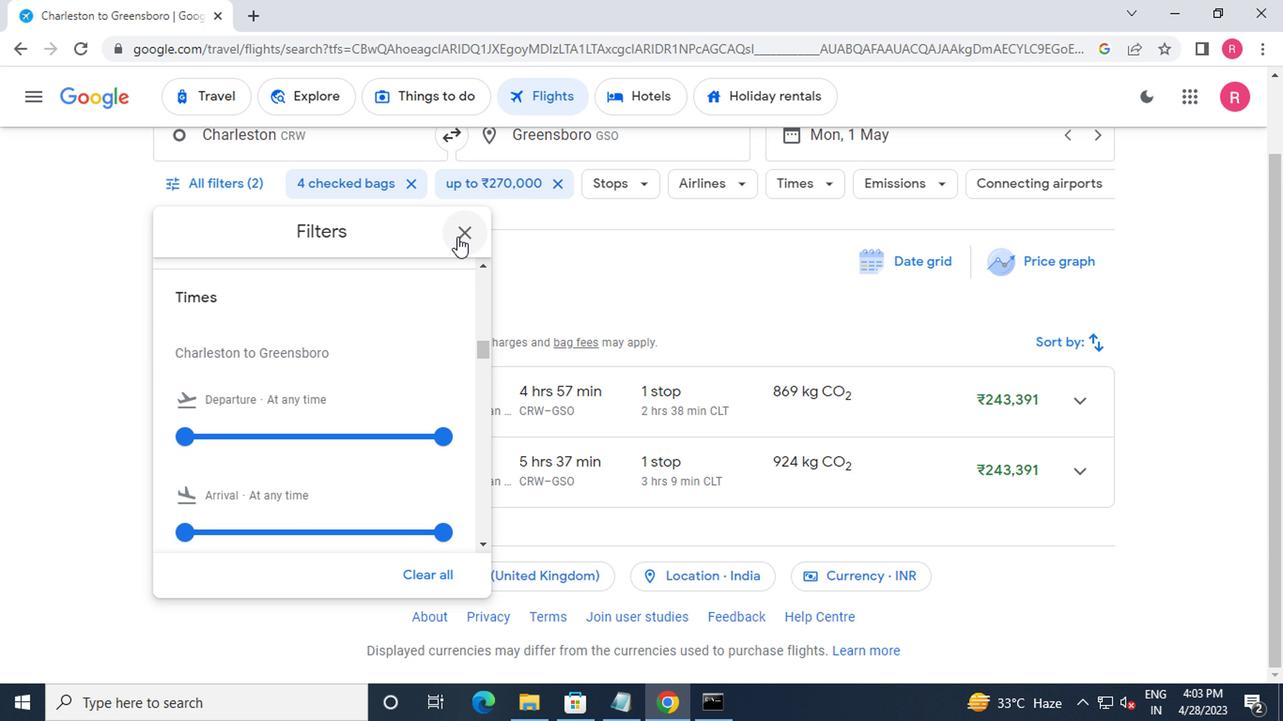 
Action: Mouse pressed left at (455, 239)
Screenshot: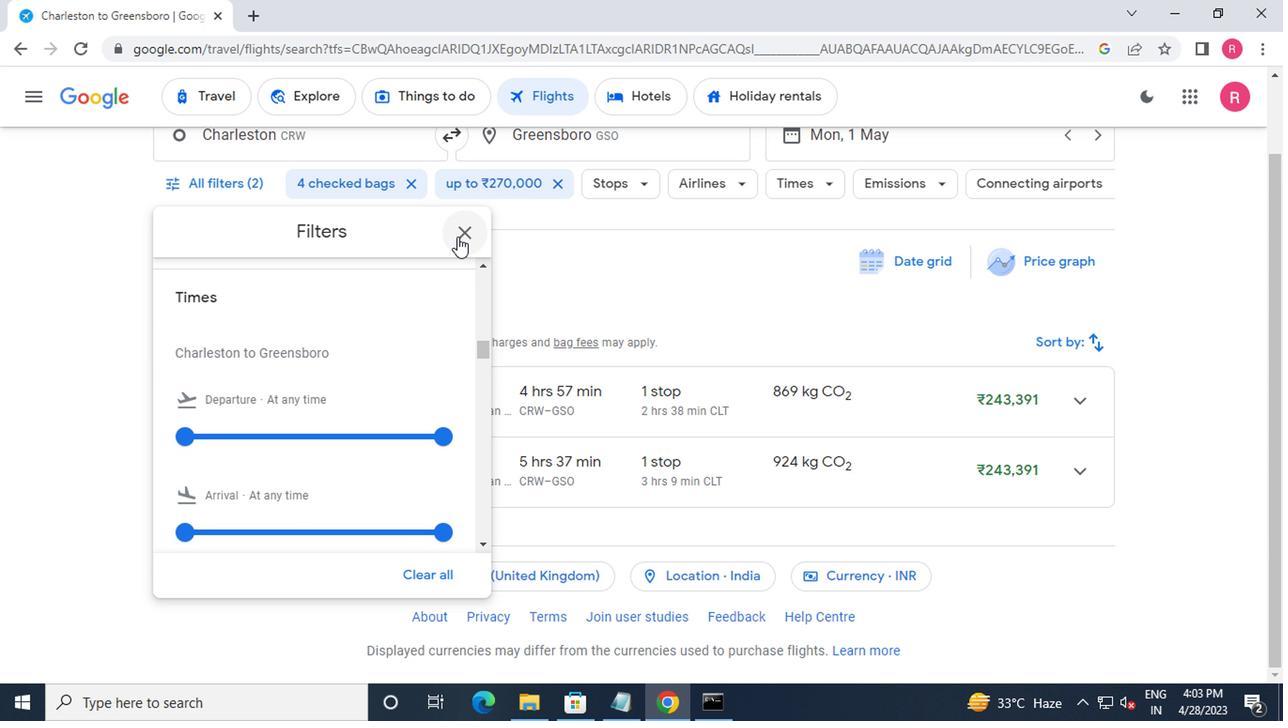 
